 Task: Find connections with filter location Chicholi with filter topic #trainer with filter profile language Spanish with filter current company V.Group with filter school Telangana Jobs with filter industry Sound Recording with filter service category Customer Support with filter keywords title Wedding Coordinator
Action: Mouse moved to (602, 92)
Screenshot: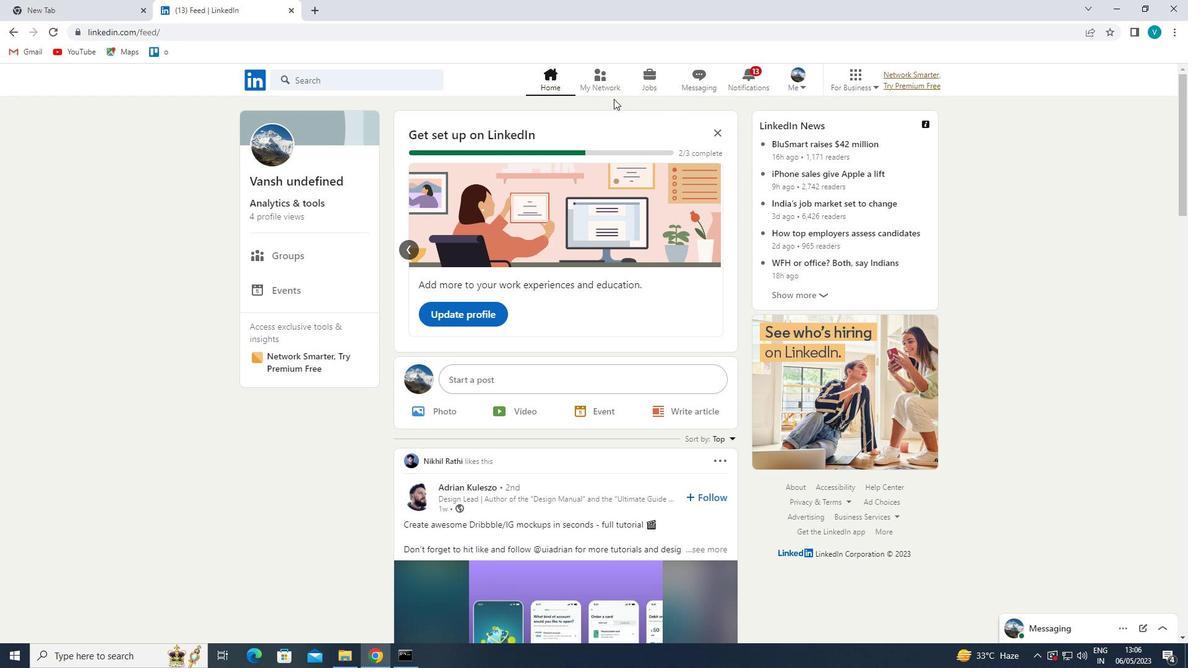 
Action: Mouse pressed left at (602, 92)
Screenshot: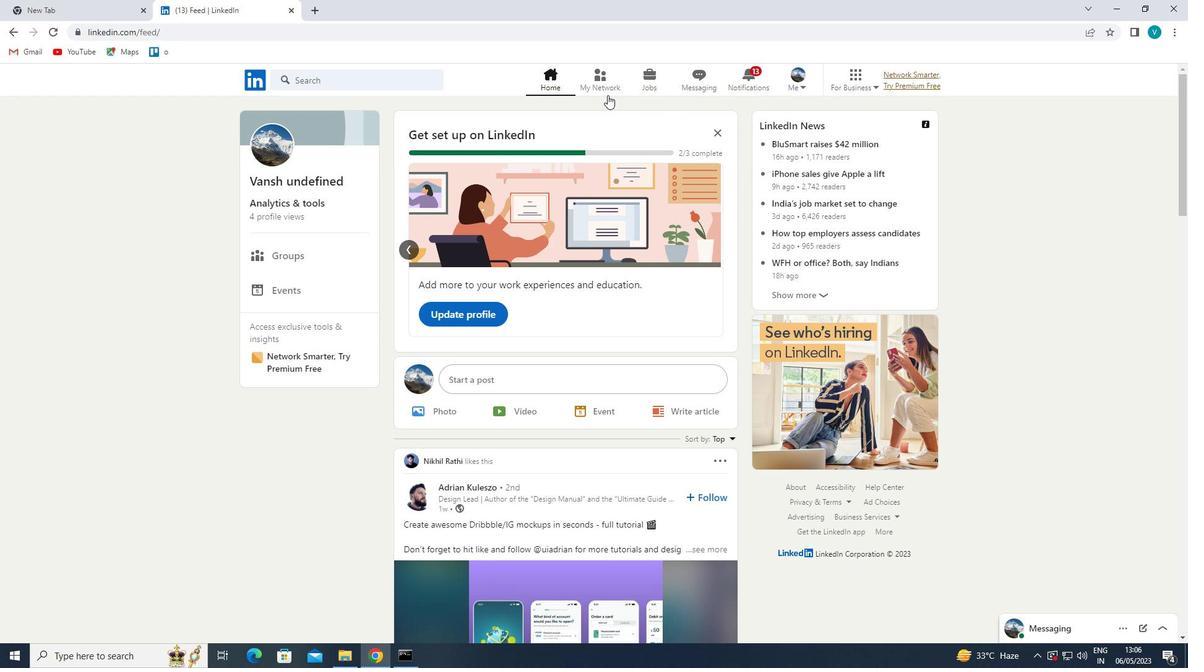 
Action: Mouse moved to (349, 136)
Screenshot: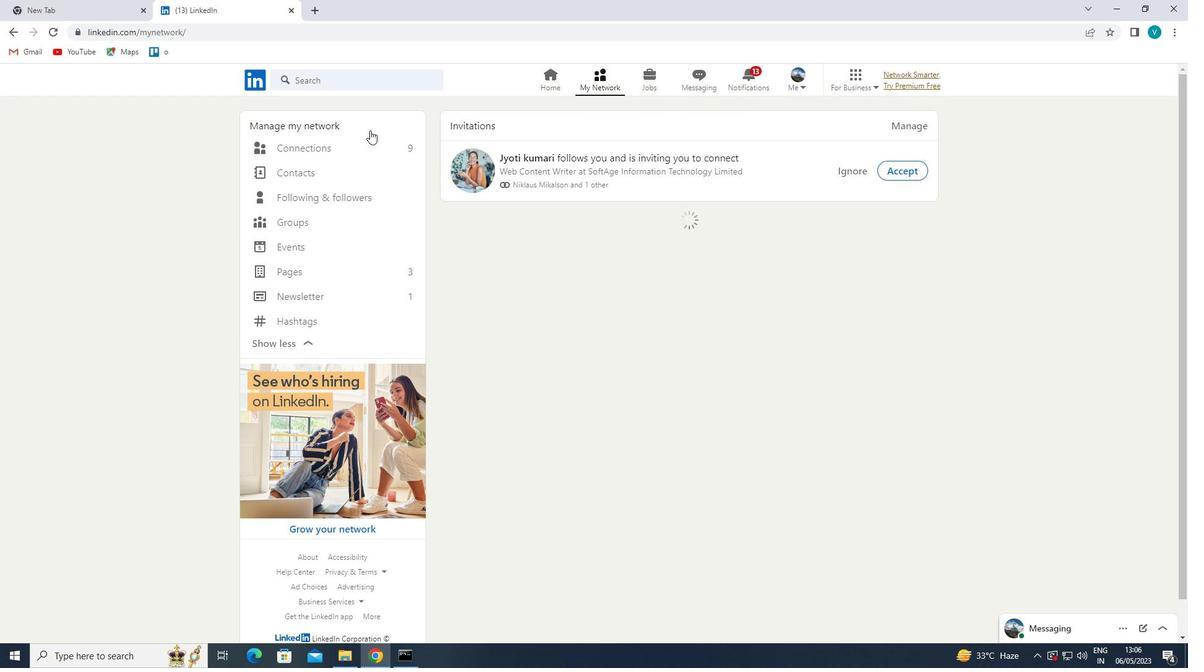 
Action: Mouse pressed left at (349, 136)
Screenshot: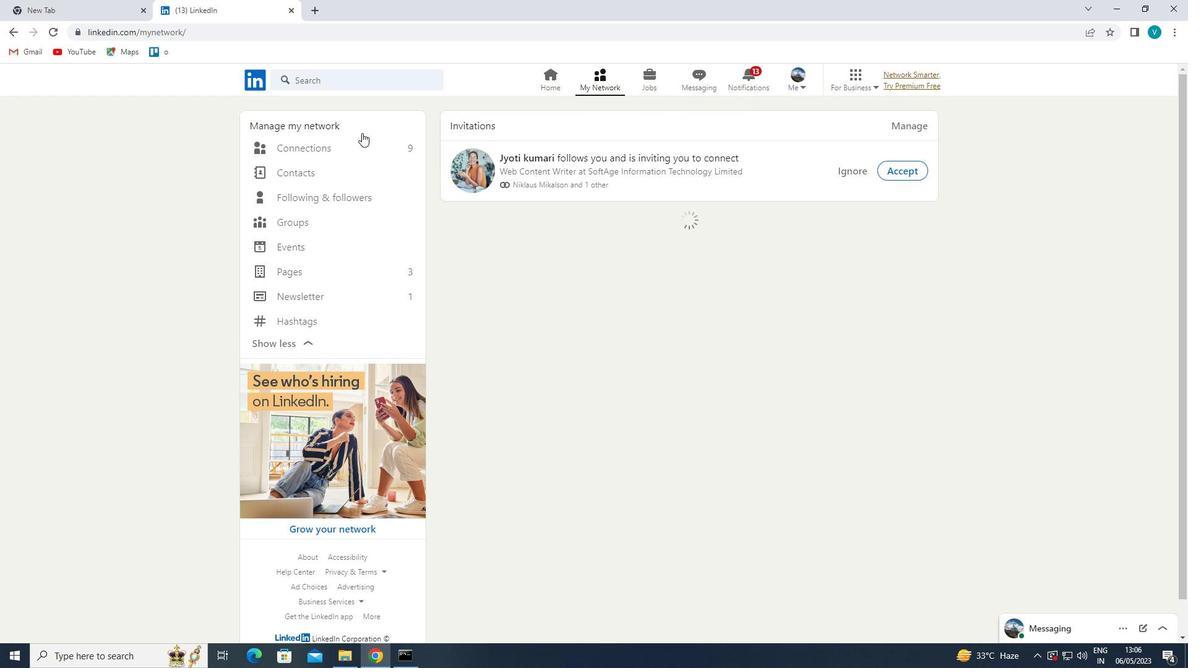 
Action: Mouse moved to (349, 138)
Screenshot: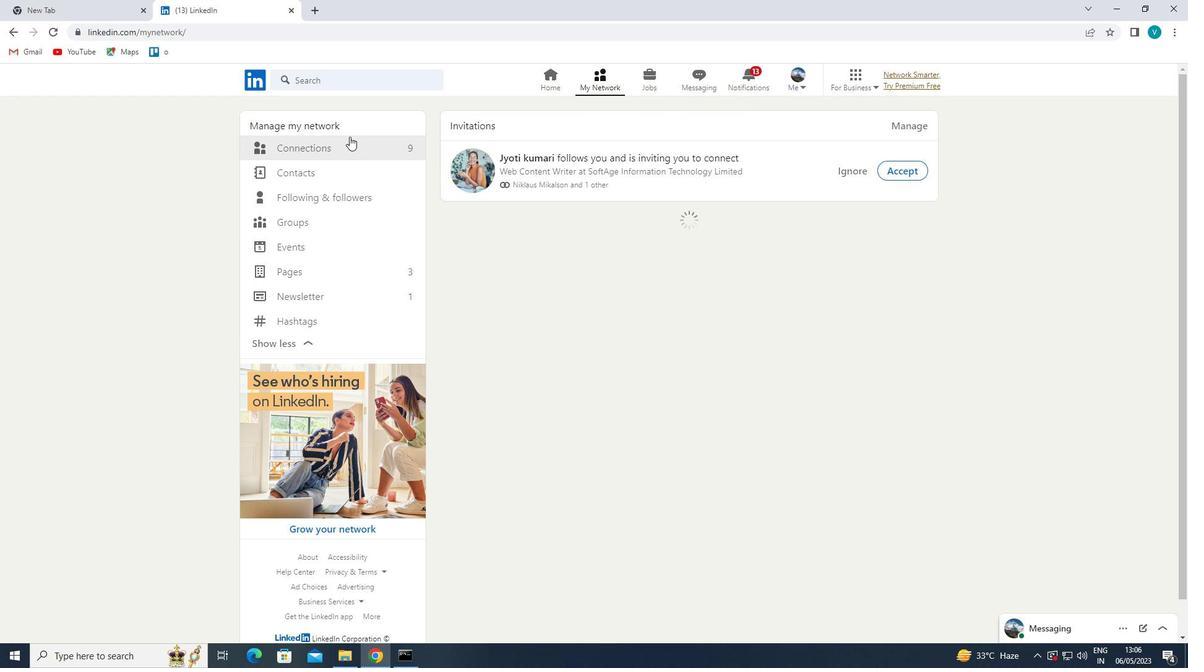 
Action: Mouse pressed left at (349, 138)
Screenshot: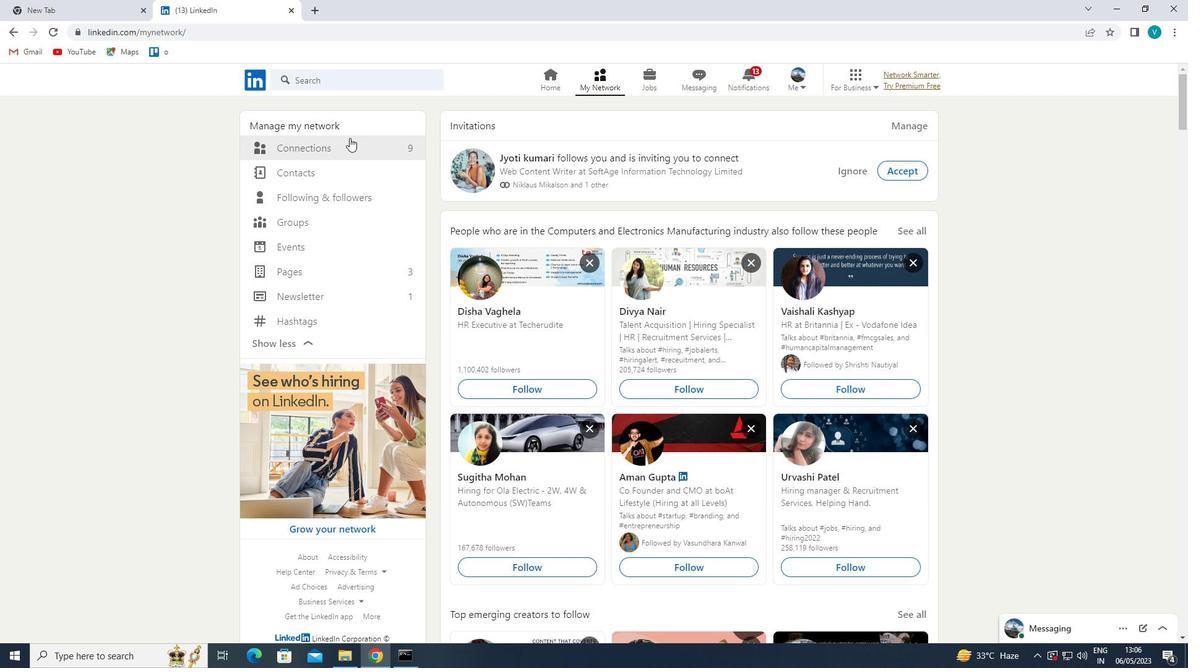 
Action: Mouse moved to (344, 144)
Screenshot: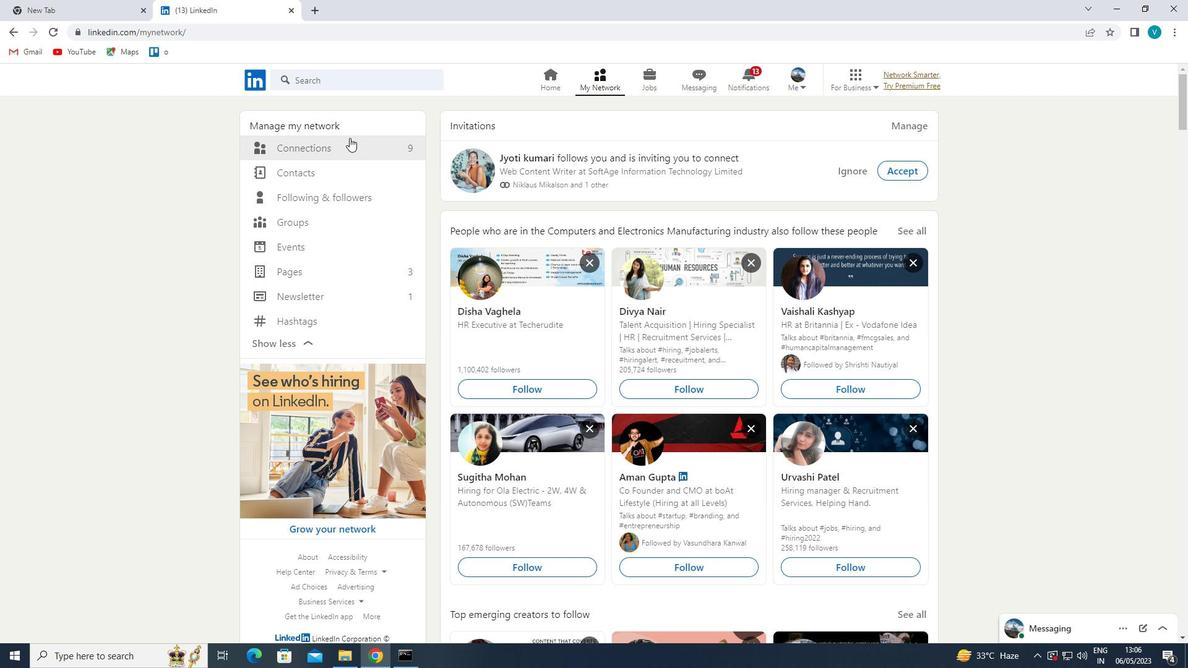 
Action: Mouse pressed left at (344, 144)
Screenshot: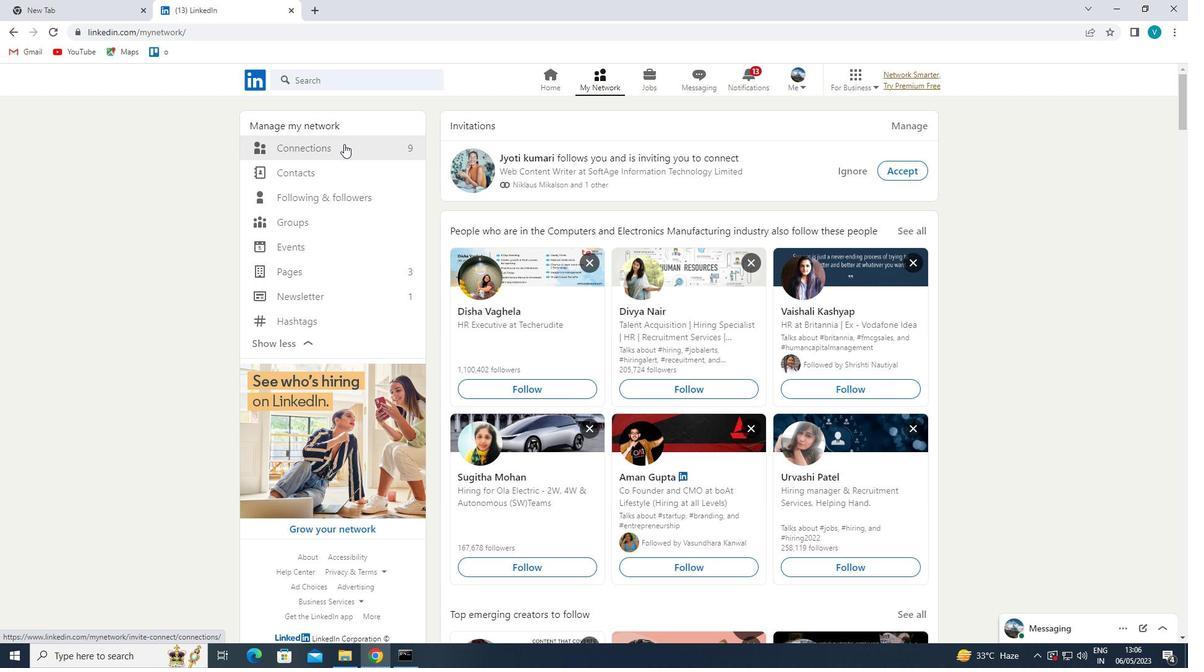 
Action: Mouse moved to (718, 154)
Screenshot: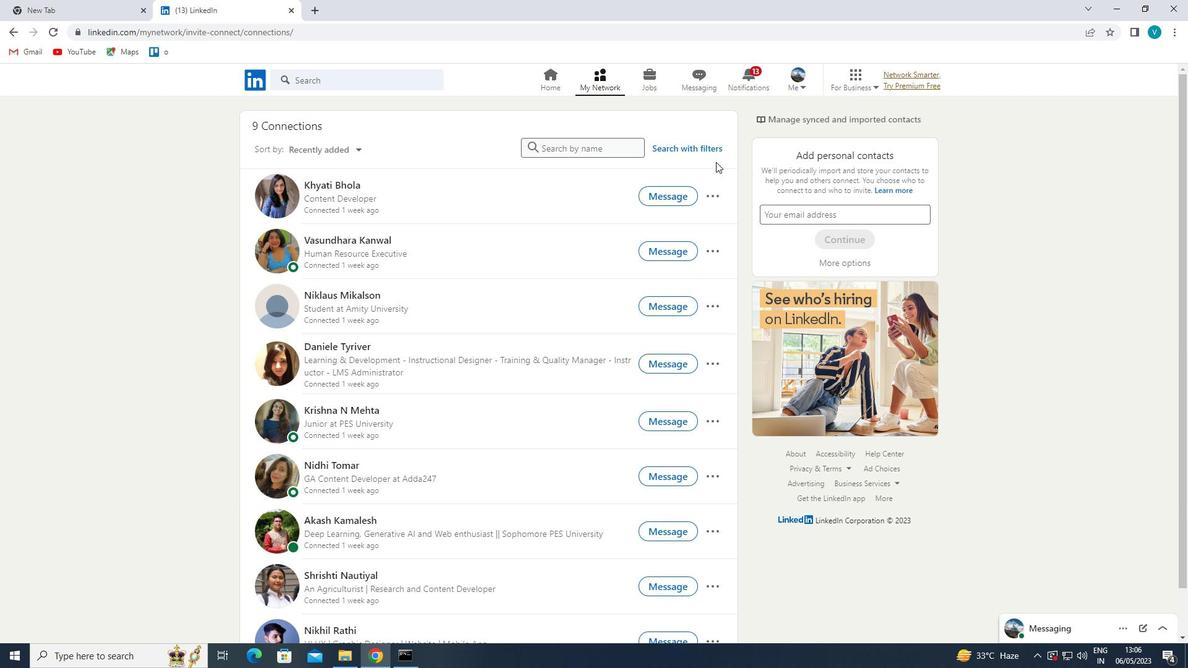 
Action: Mouse pressed left at (718, 154)
Screenshot: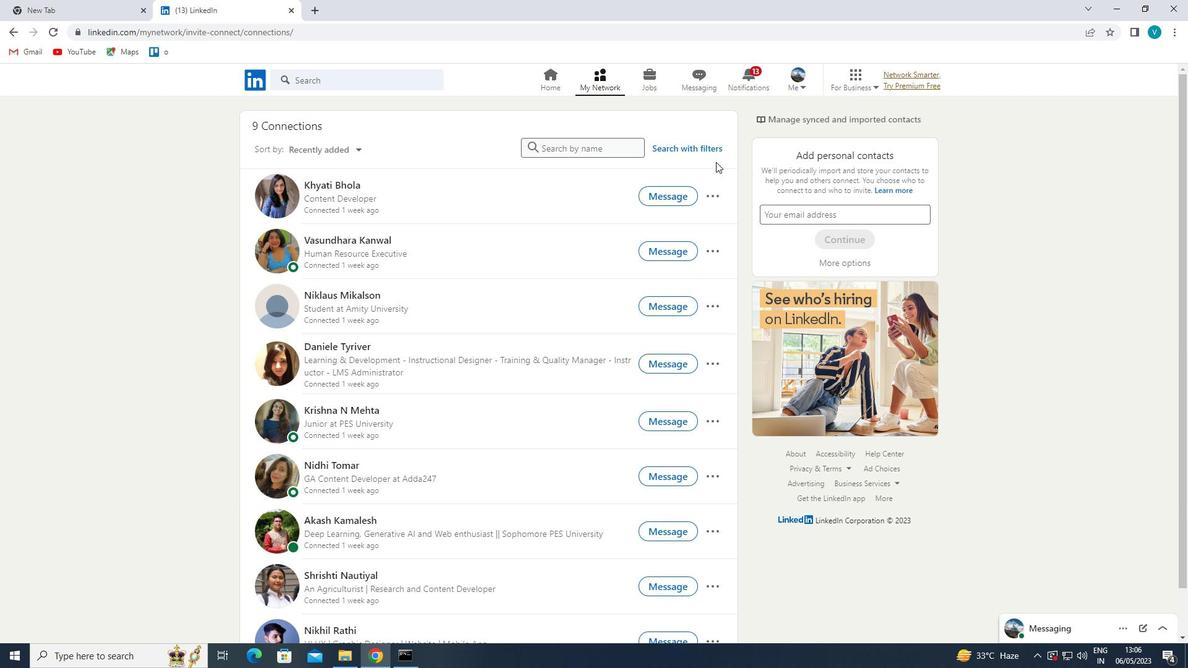 
Action: Mouse moved to (607, 118)
Screenshot: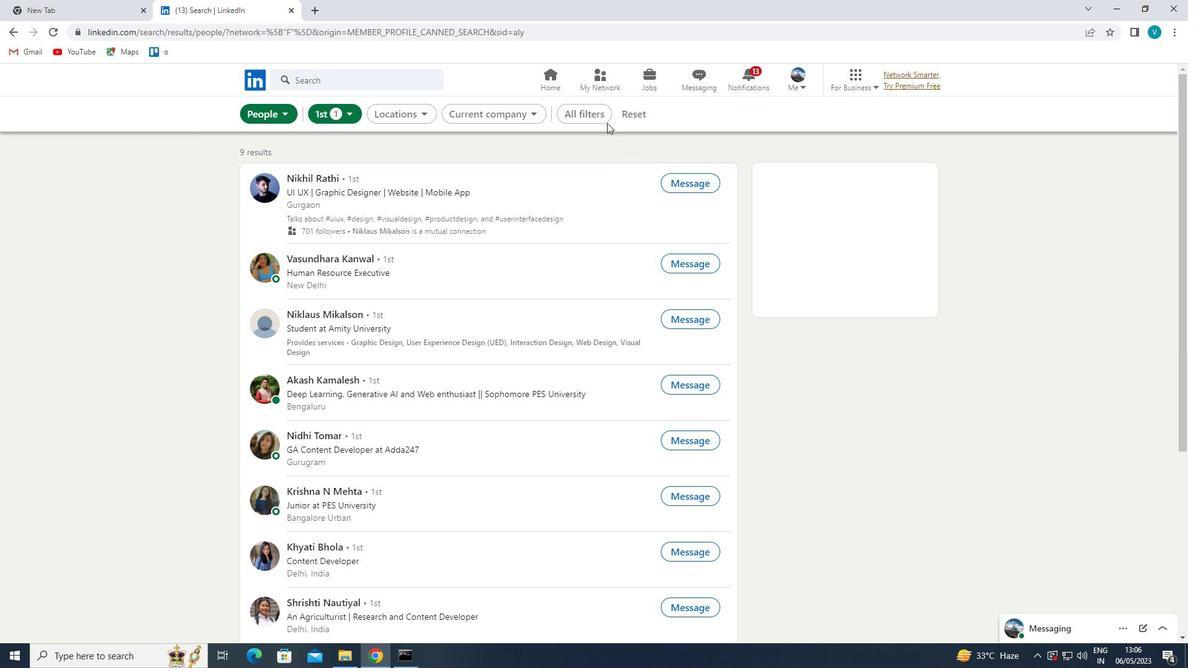 
Action: Mouse pressed left at (607, 118)
Screenshot: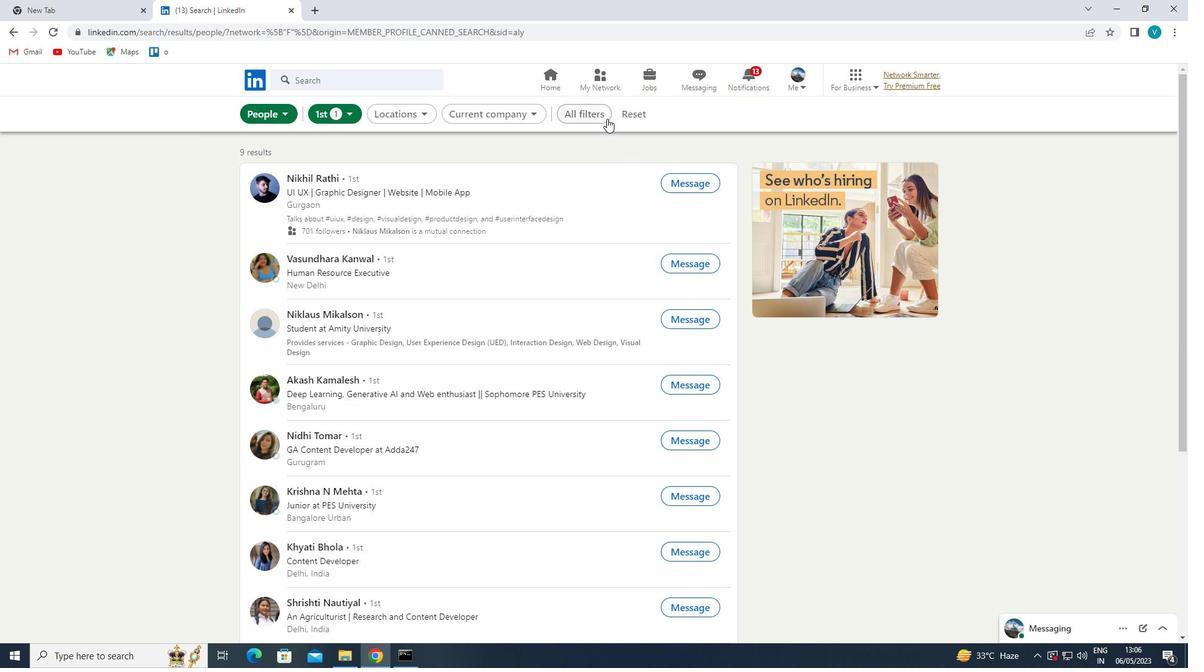 
Action: Mouse moved to (917, 246)
Screenshot: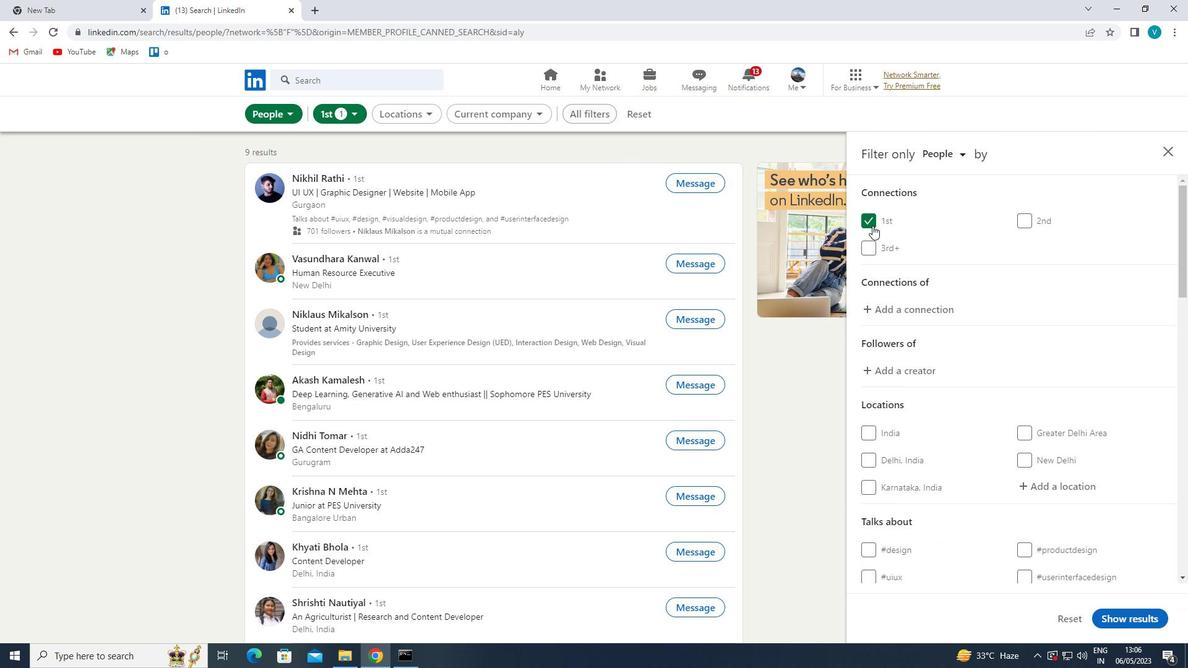 
Action: Mouse scrolled (917, 245) with delta (0, 0)
Screenshot: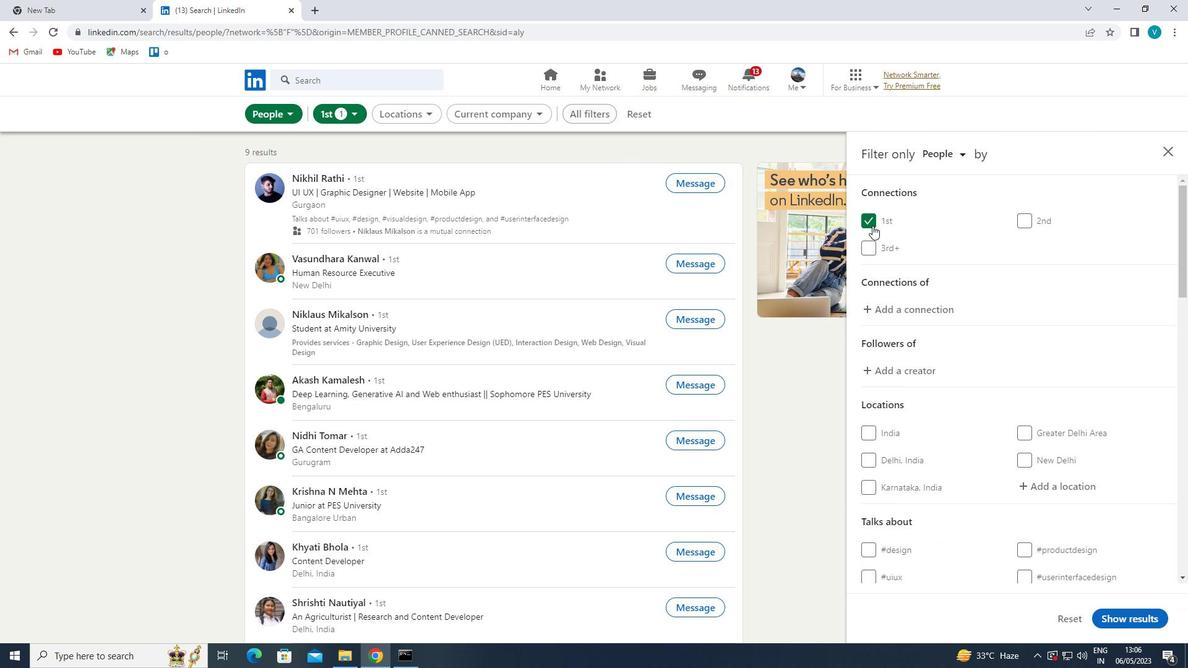 
Action: Mouse moved to (922, 253)
Screenshot: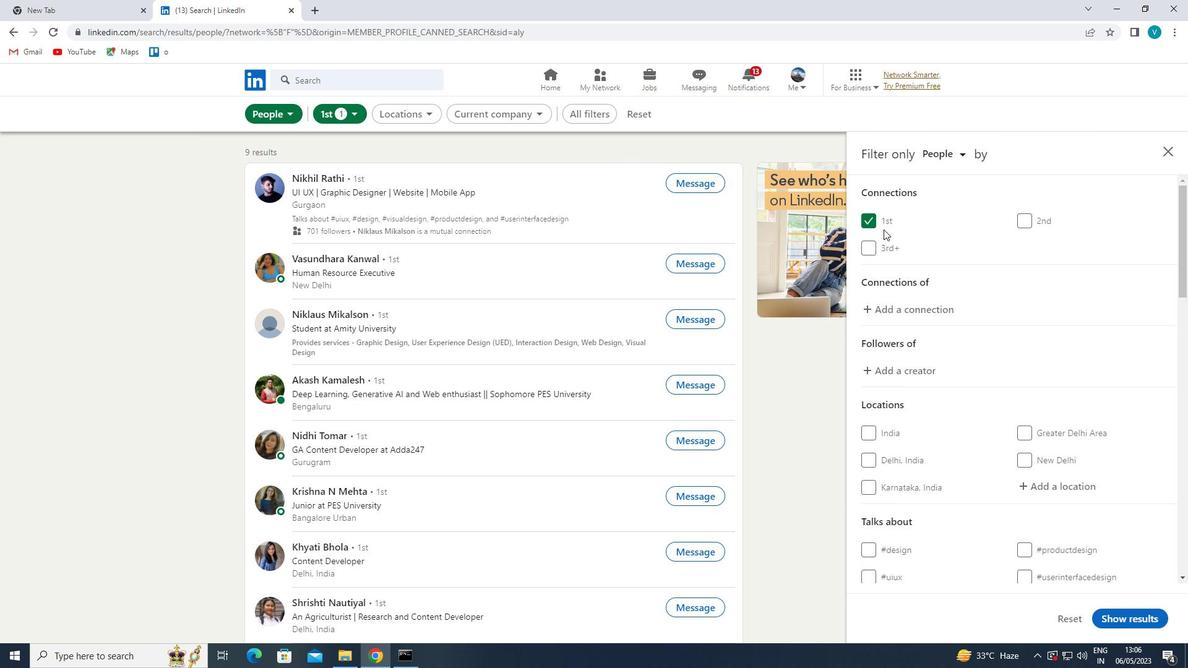 
Action: Mouse scrolled (922, 253) with delta (0, 0)
Screenshot: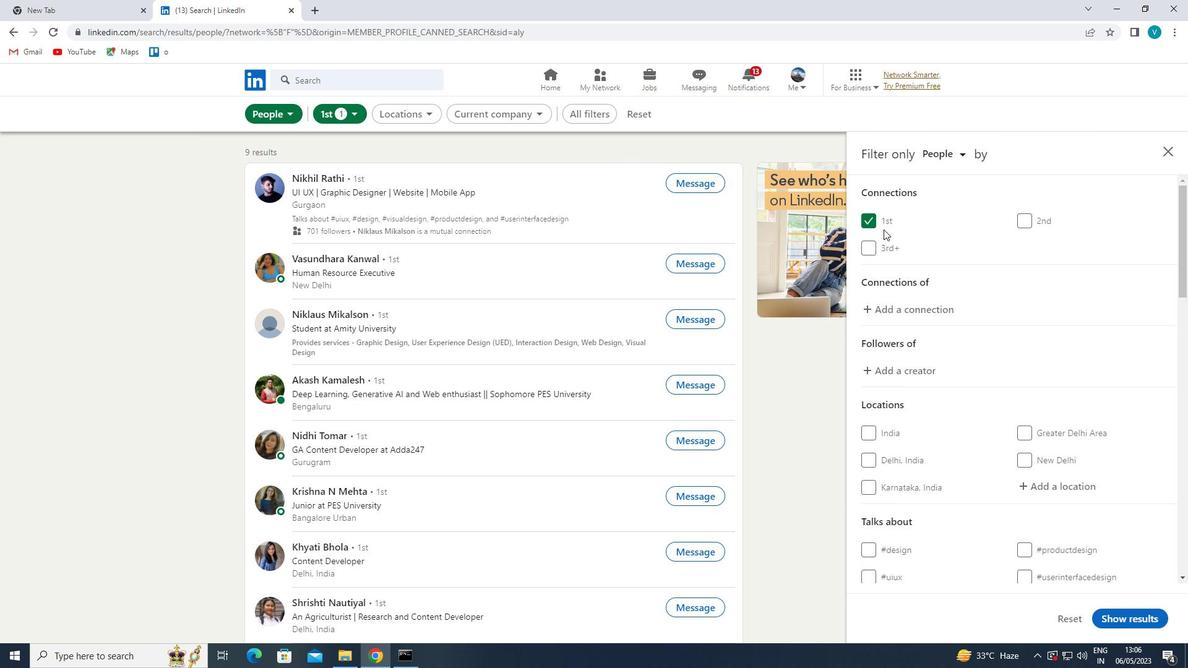 
Action: Mouse moved to (925, 257)
Screenshot: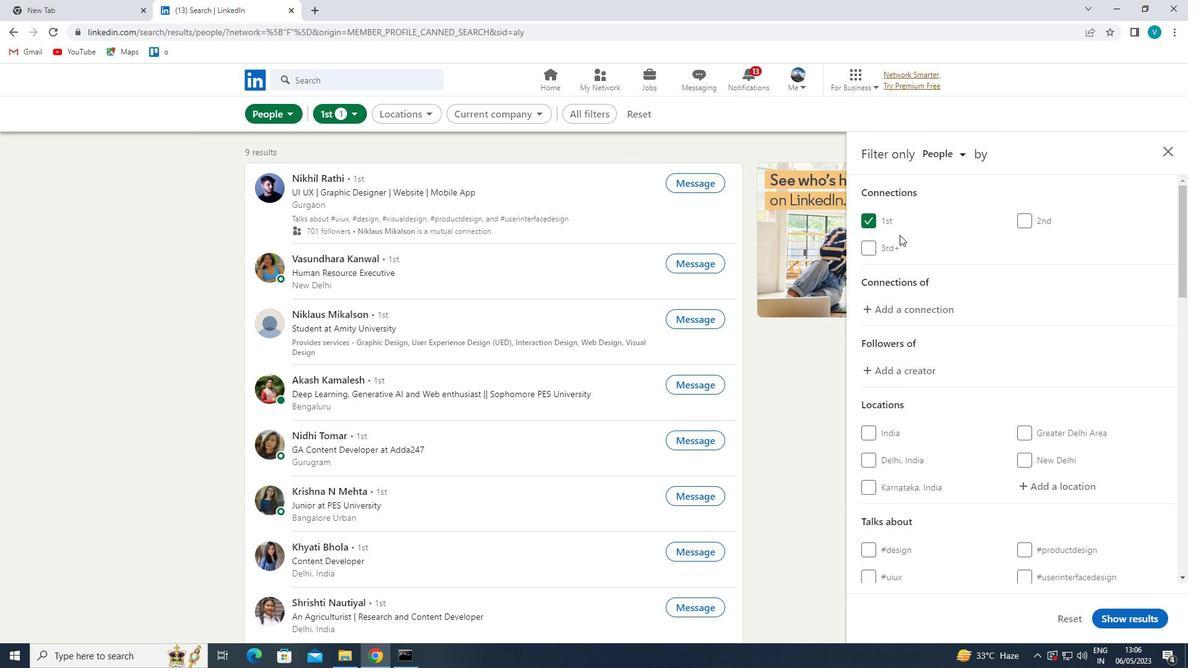 
Action: Mouse scrolled (925, 256) with delta (0, 0)
Screenshot: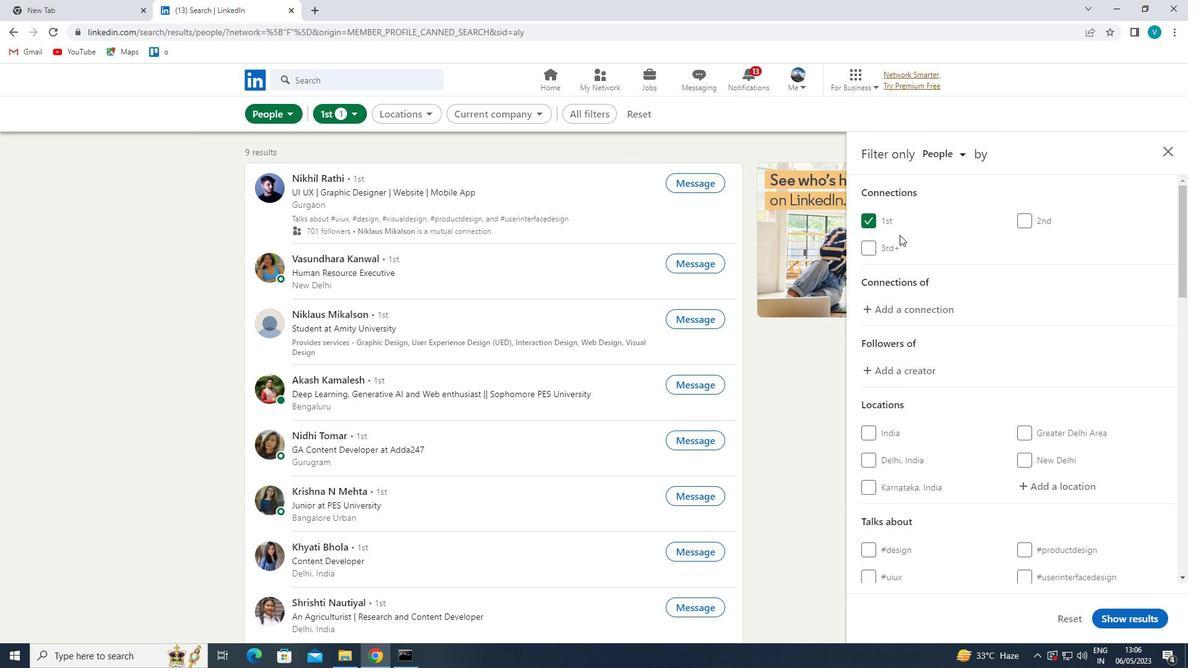 
Action: Mouse moved to (1059, 302)
Screenshot: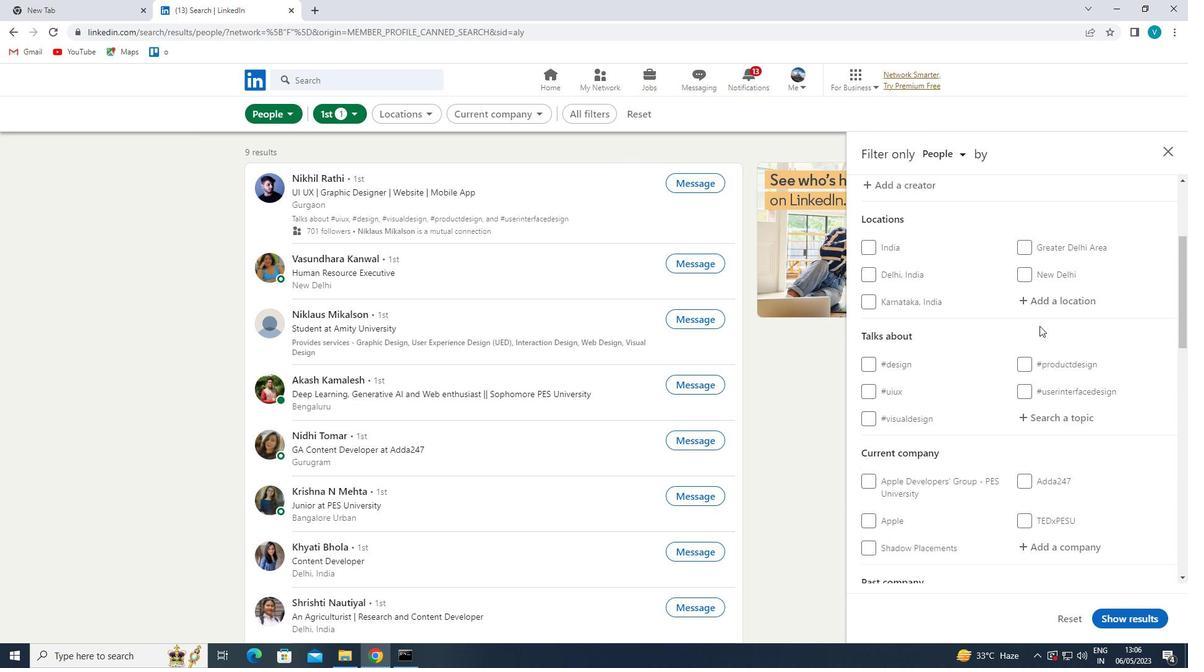 
Action: Mouse pressed left at (1059, 302)
Screenshot: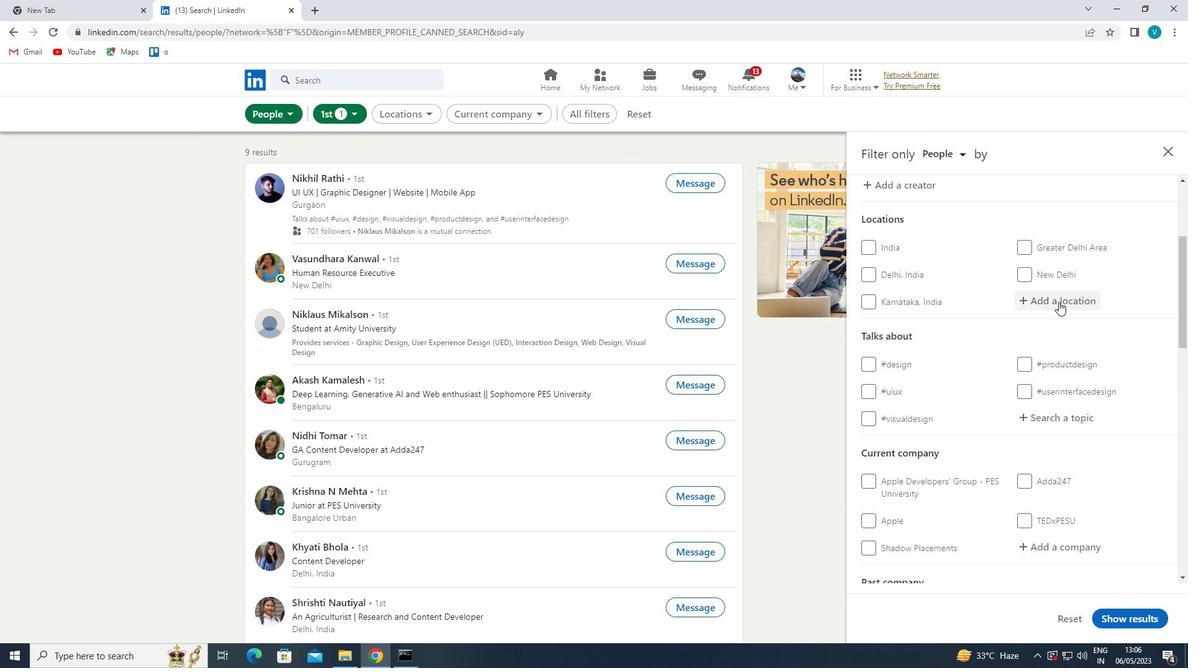
Action: Mouse moved to (948, 302)
Screenshot: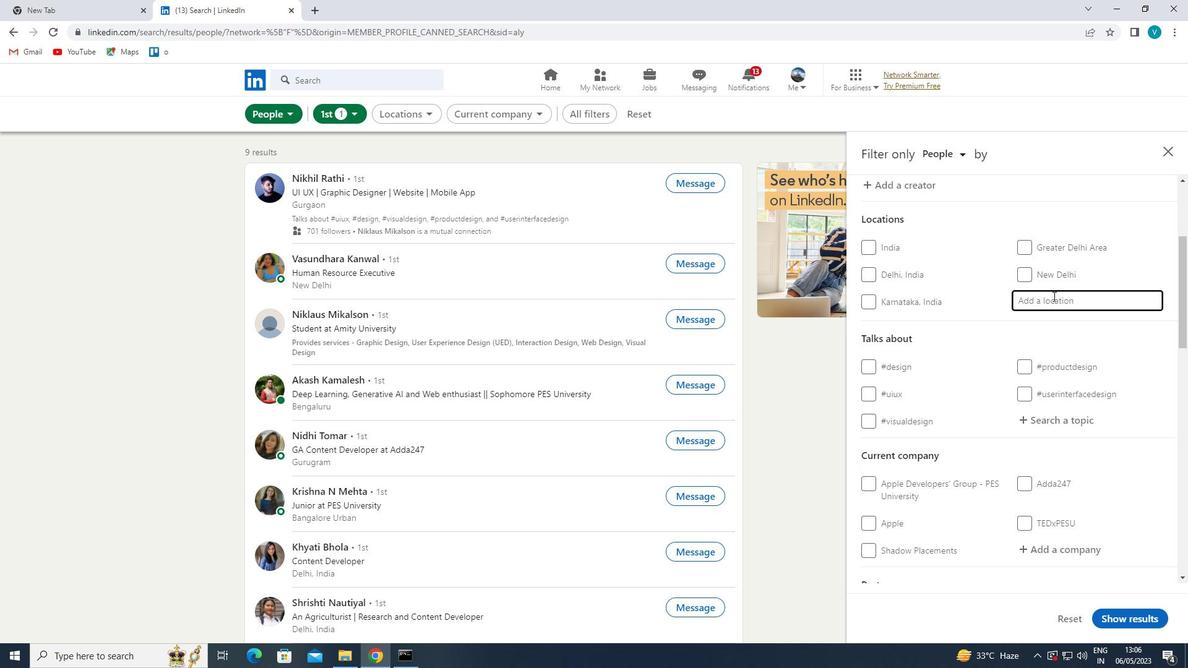 
Action: Key pressed <Key.shift>
Screenshot: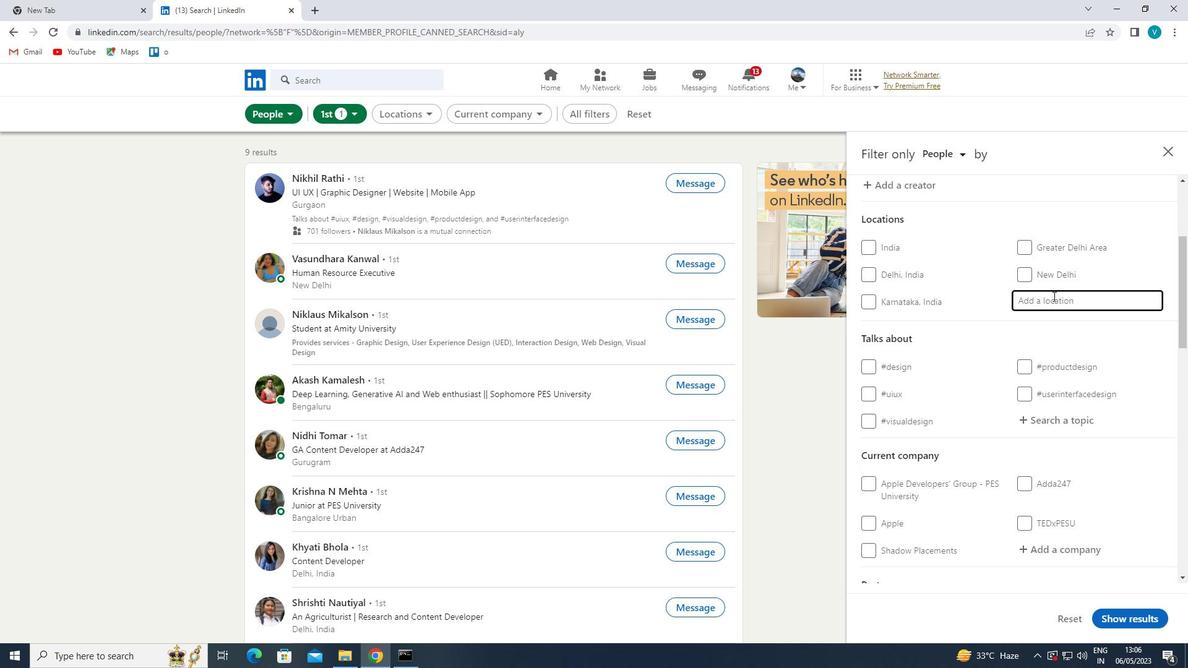 
Action: Mouse moved to (932, 312)
Screenshot: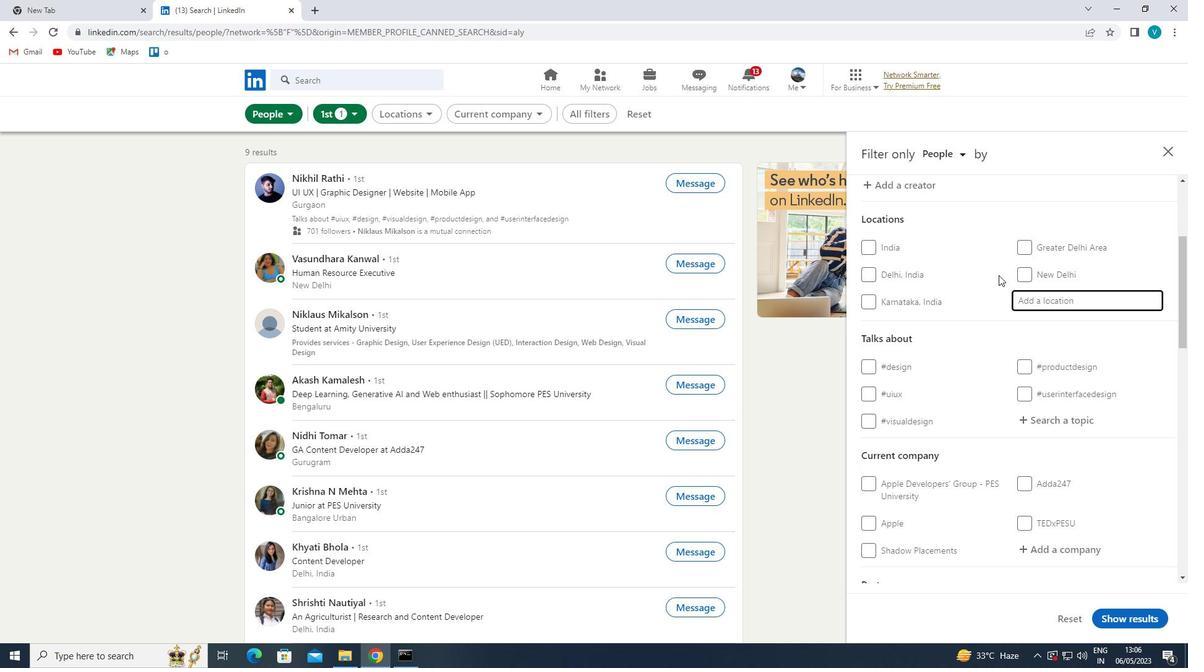 
Action: Key pressed CHICHOLI
Screenshot: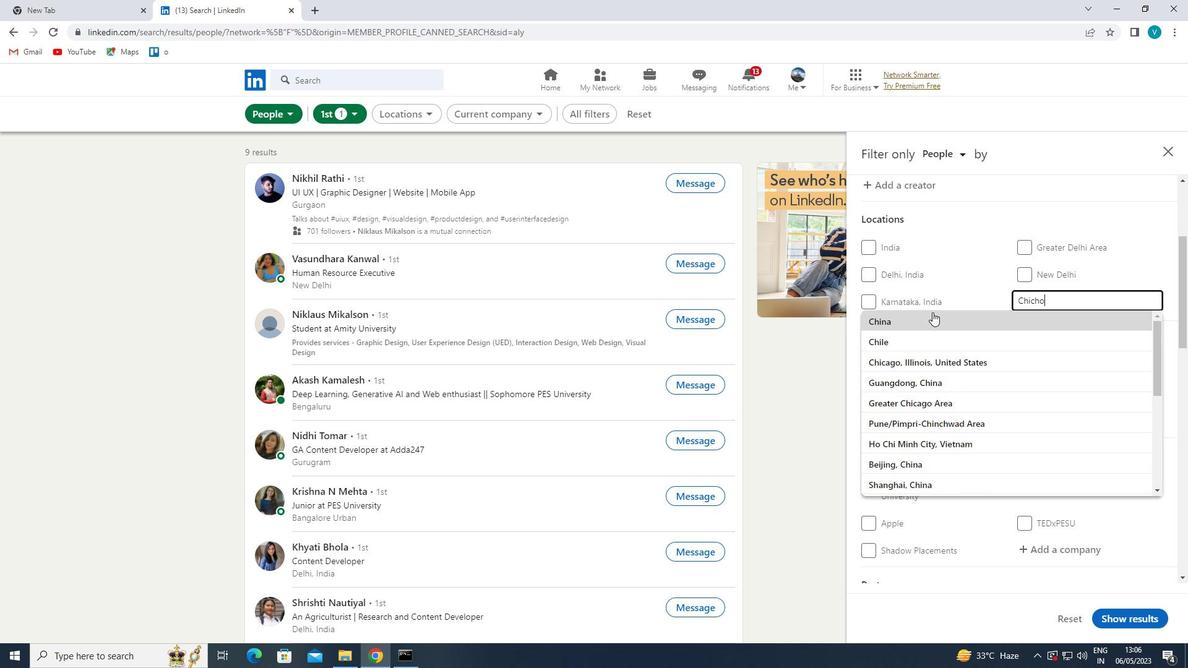 
Action: Mouse moved to (924, 322)
Screenshot: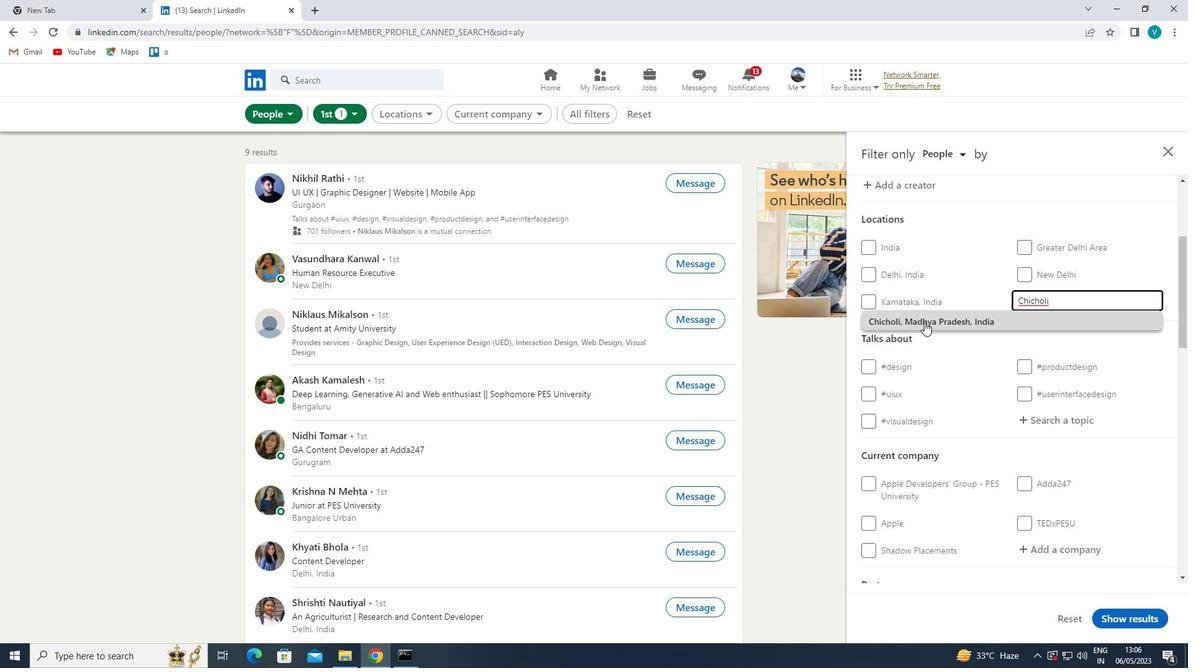 
Action: Mouse pressed left at (924, 322)
Screenshot: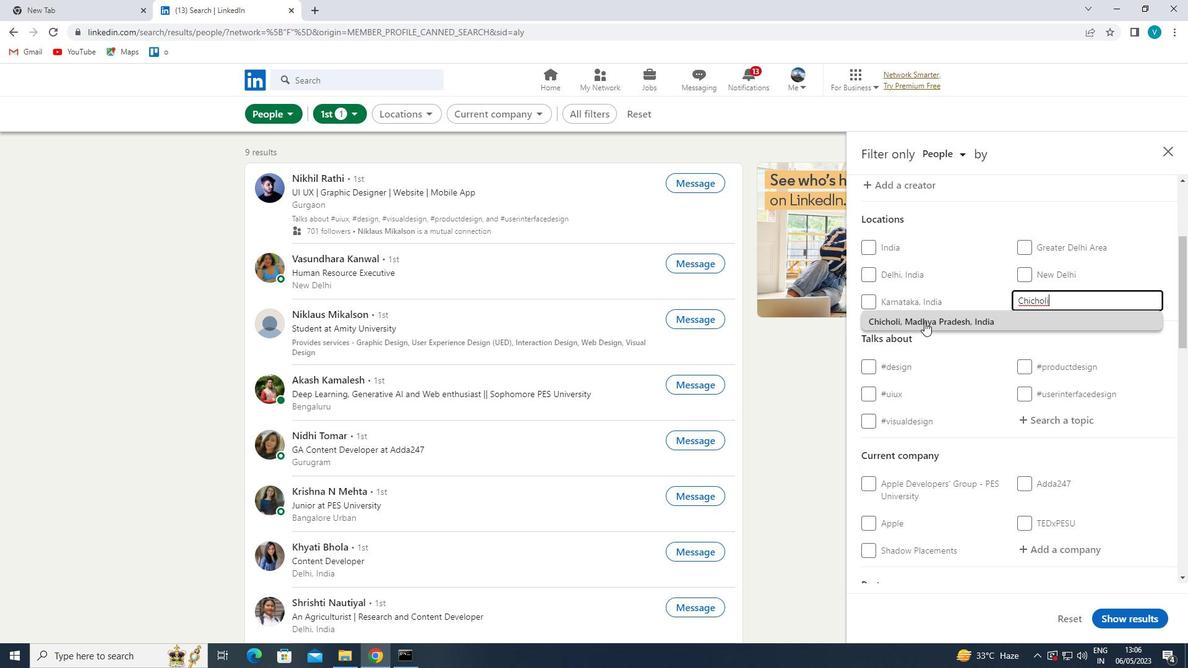 
Action: Mouse moved to (968, 324)
Screenshot: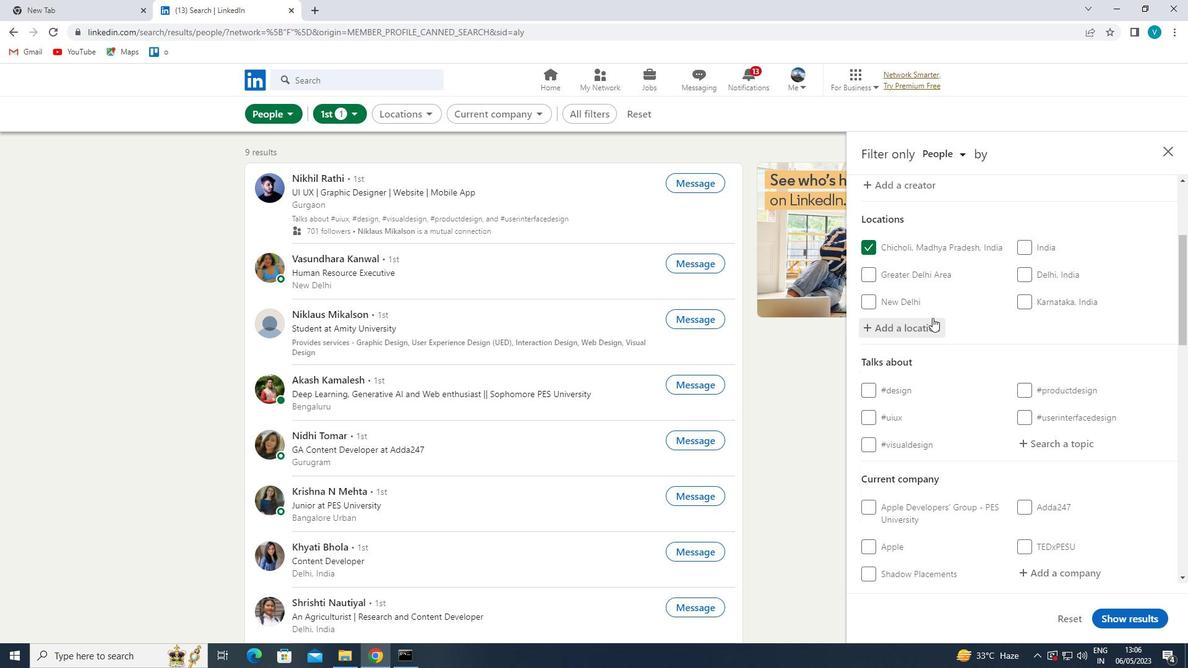 
Action: Mouse scrolled (968, 323) with delta (0, 0)
Screenshot: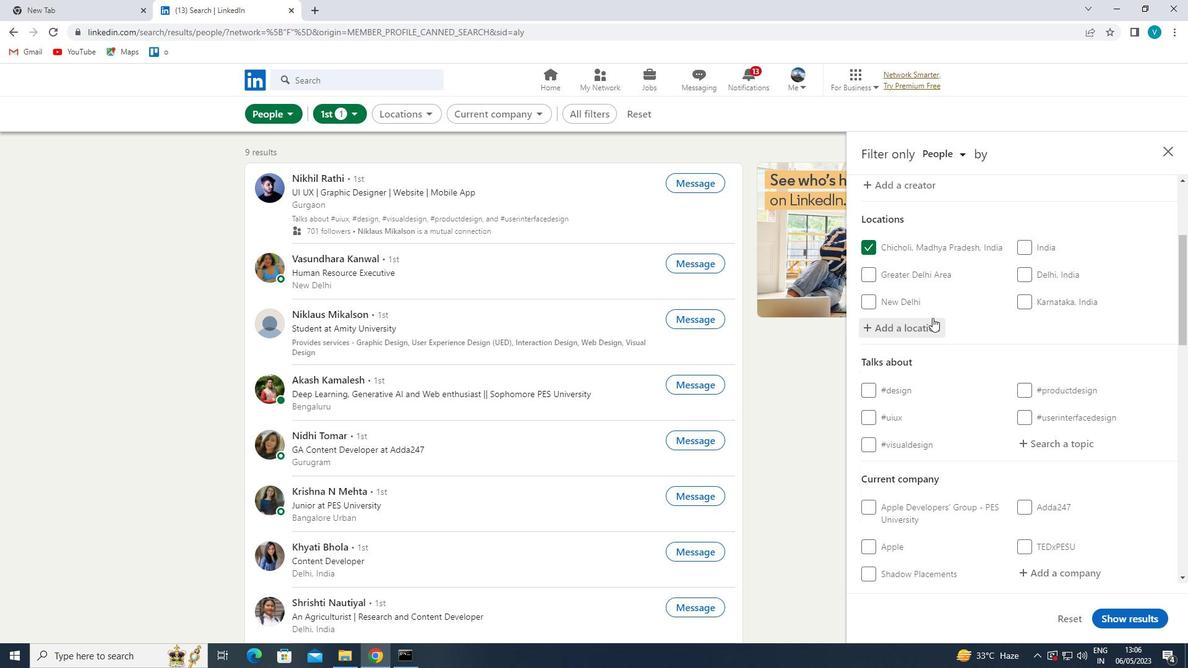 
Action: Mouse moved to (1034, 377)
Screenshot: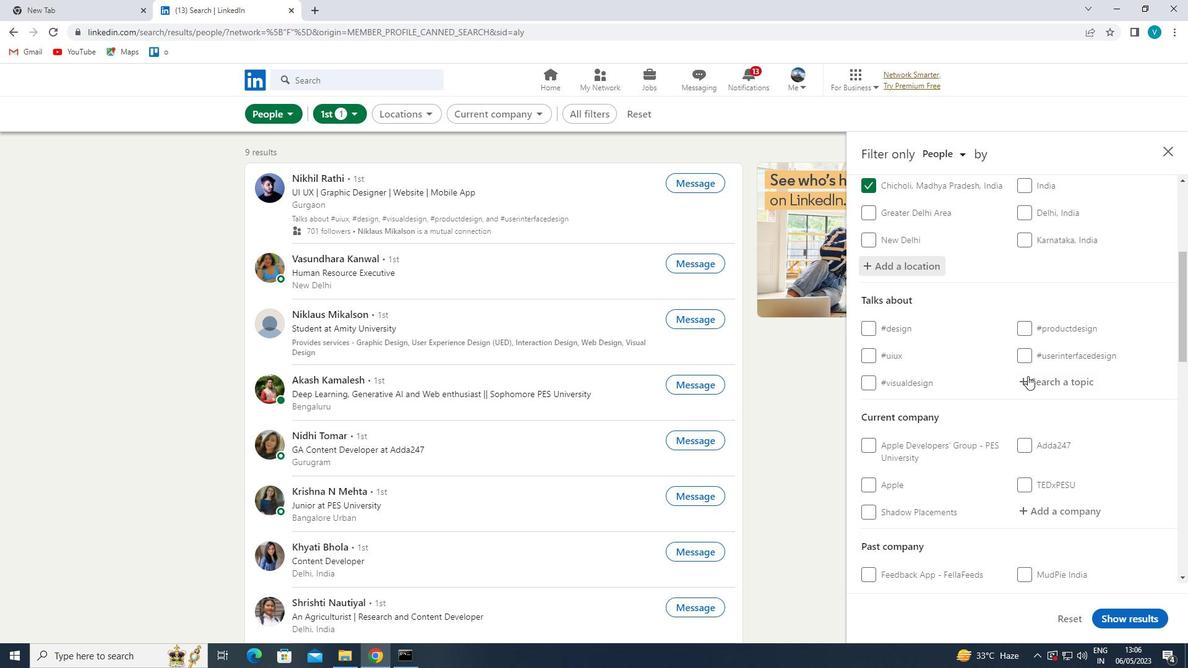 
Action: Mouse pressed left at (1034, 377)
Screenshot: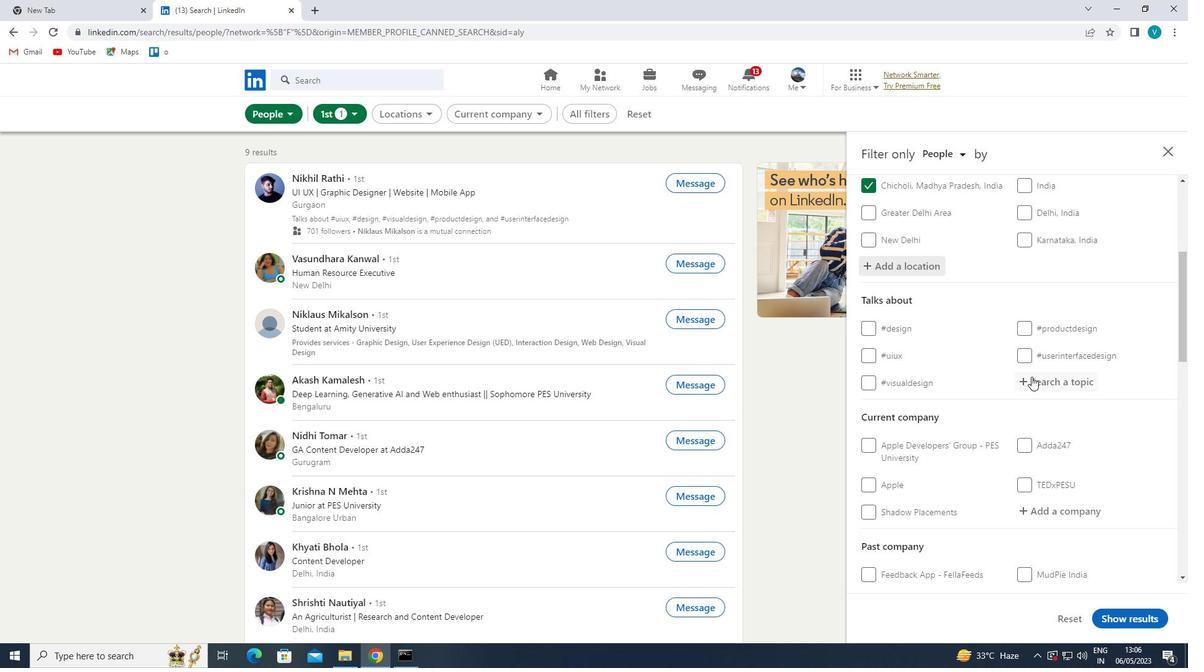 
Action: Mouse moved to (967, 338)
Screenshot: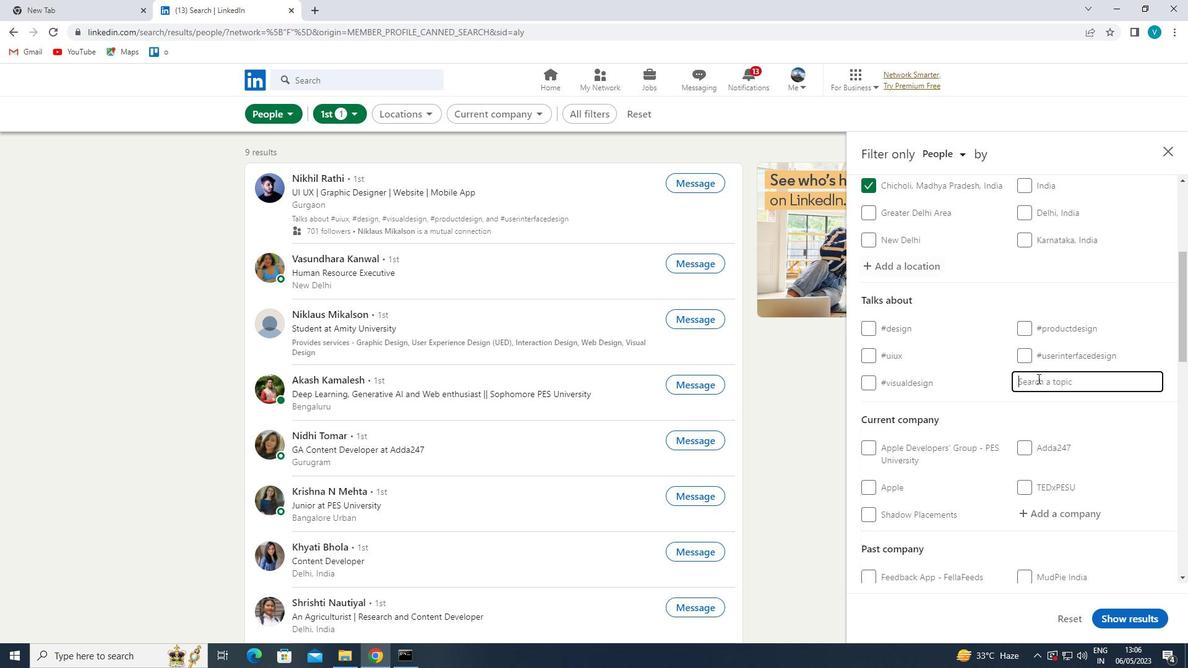 
Action: Key pressed TRAINER
Screenshot: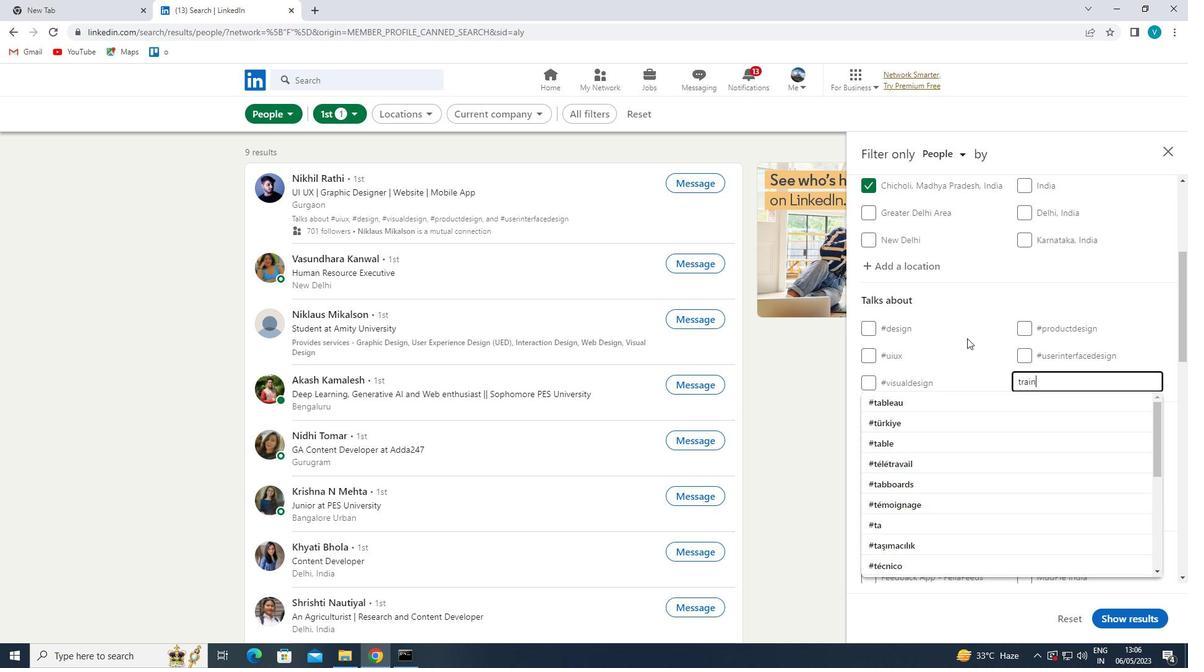 
Action: Mouse moved to (976, 394)
Screenshot: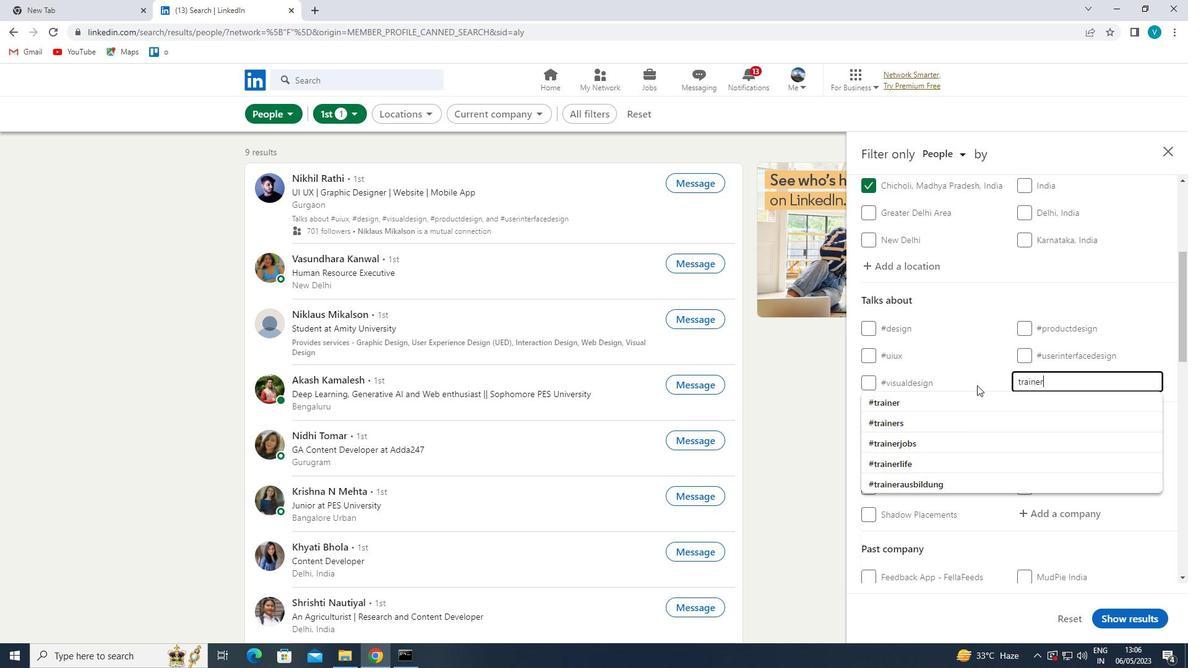 
Action: Mouse pressed left at (976, 394)
Screenshot: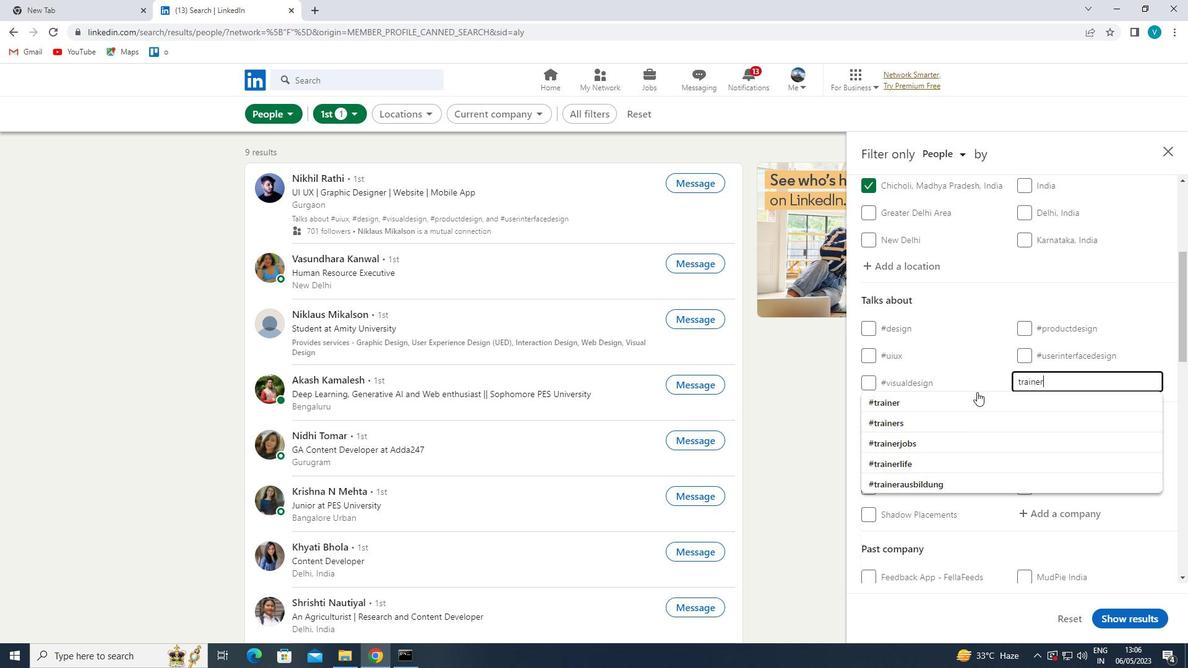 
Action: Mouse moved to (981, 394)
Screenshot: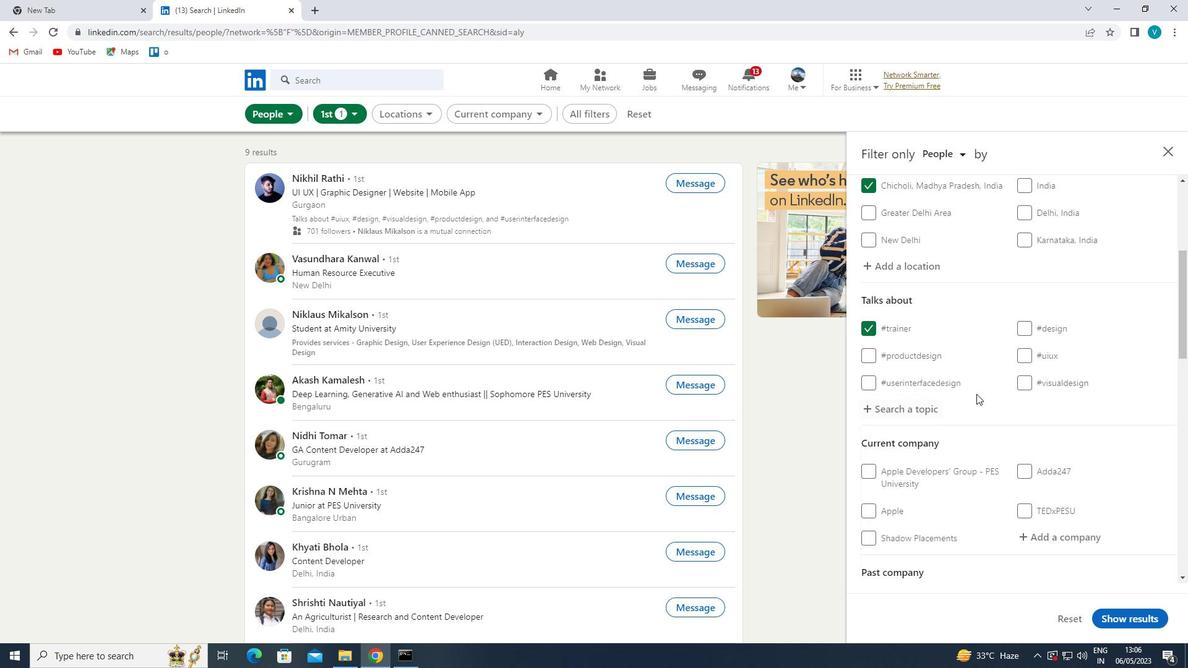 
Action: Mouse scrolled (981, 394) with delta (0, 0)
Screenshot: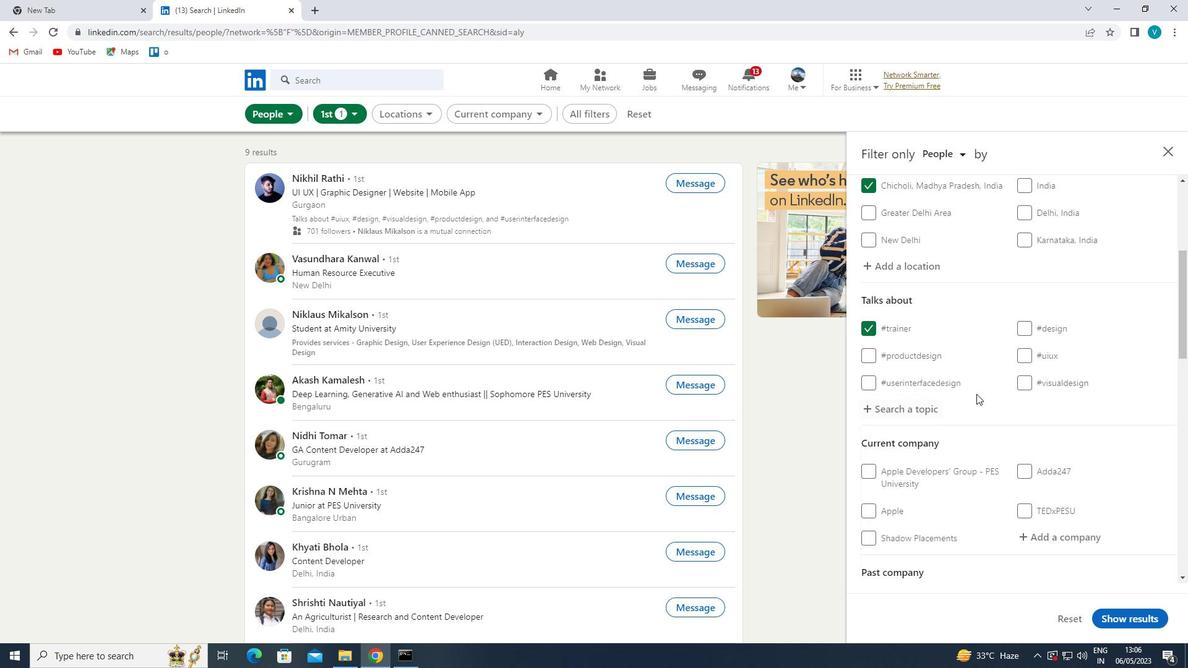 
Action: Mouse moved to (985, 398)
Screenshot: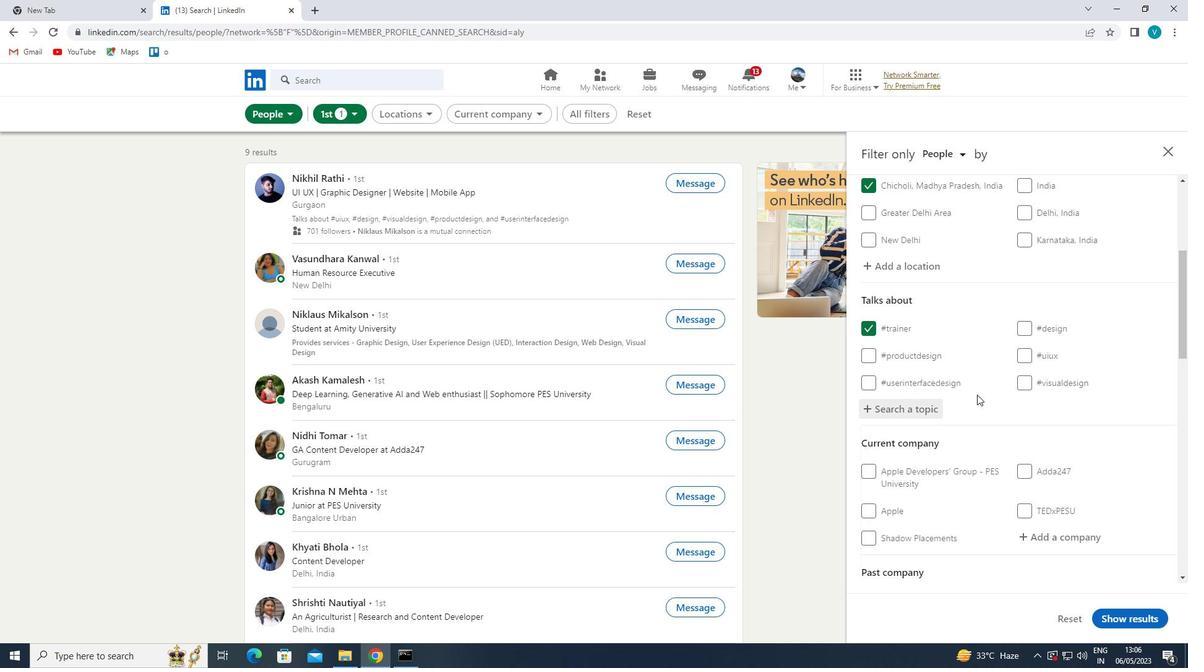 
Action: Mouse scrolled (985, 397) with delta (0, 0)
Screenshot: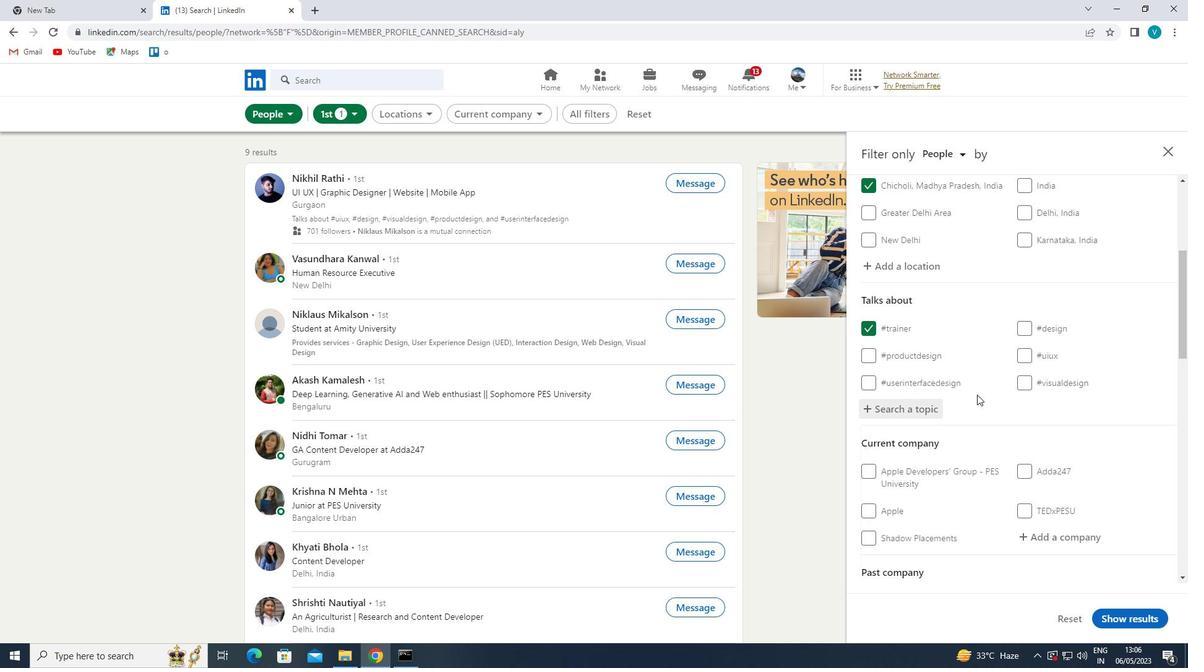 
Action: Mouse moved to (986, 399)
Screenshot: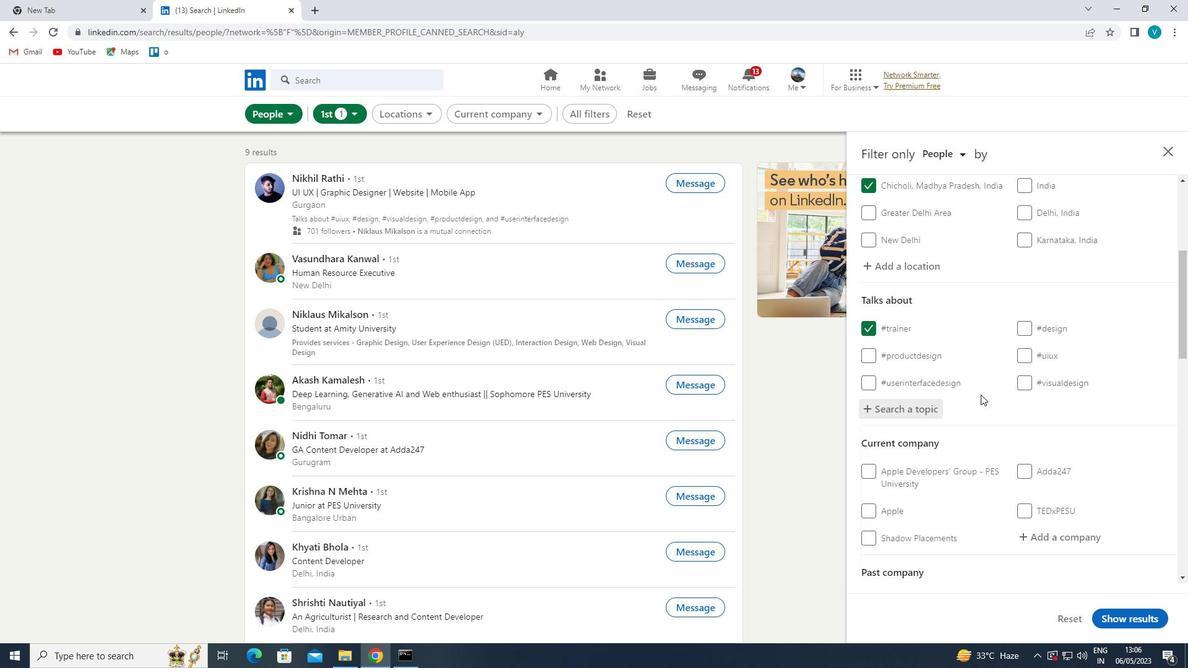 
Action: Mouse scrolled (986, 398) with delta (0, 0)
Screenshot: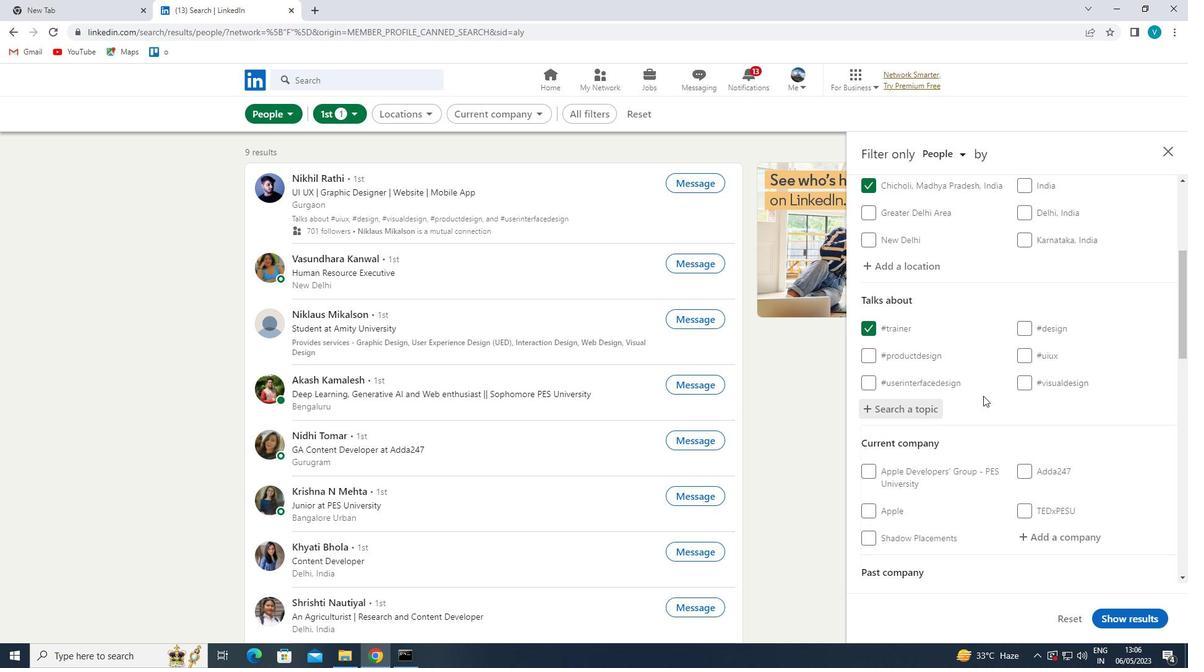 
Action: Mouse moved to (1062, 347)
Screenshot: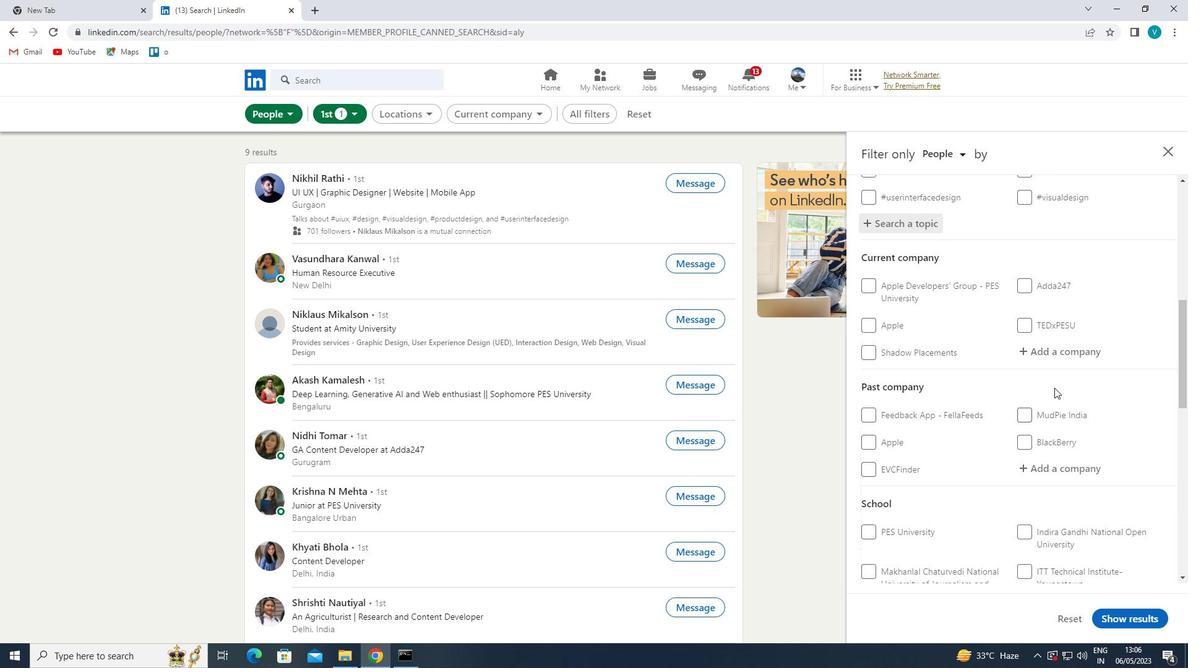 
Action: Mouse pressed left at (1062, 347)
Screenshot: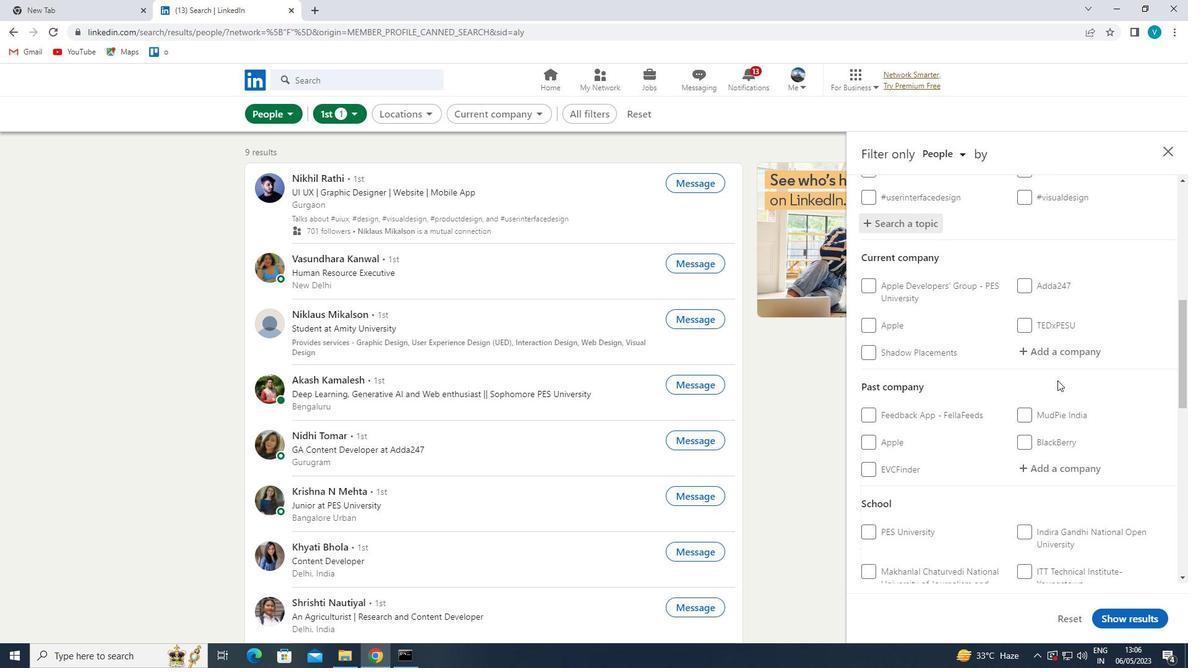 
Action: Mouse moved to (1063, 347)
Screenshot: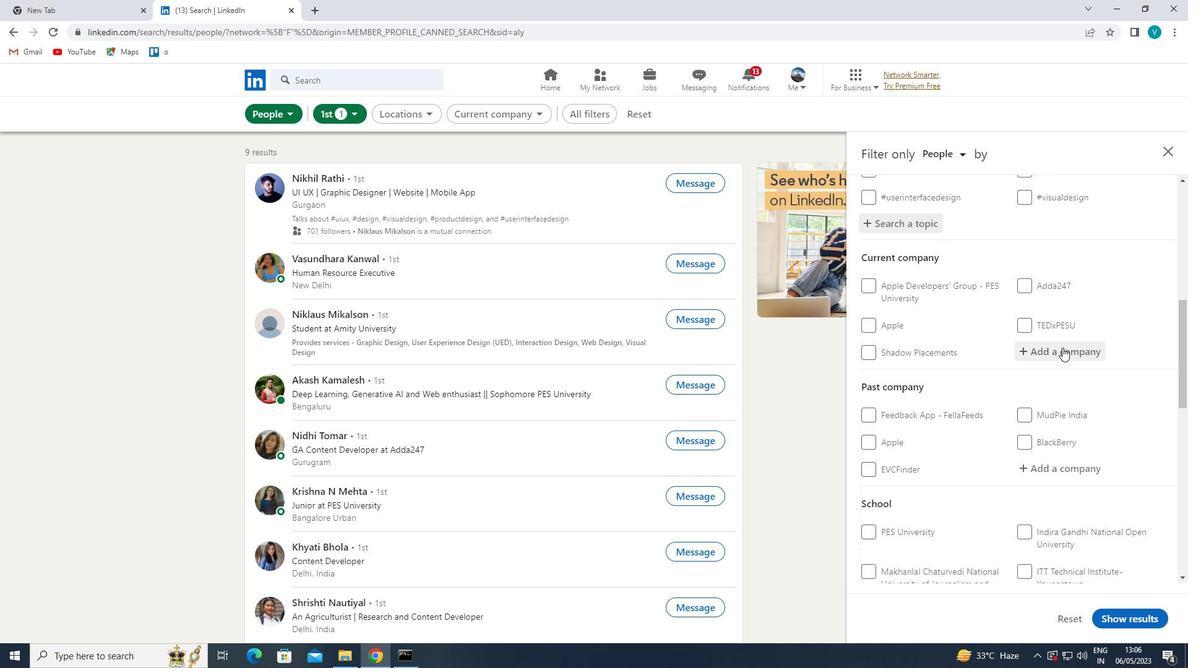 
Action: Key pressed <Key.shift>
Screenshot: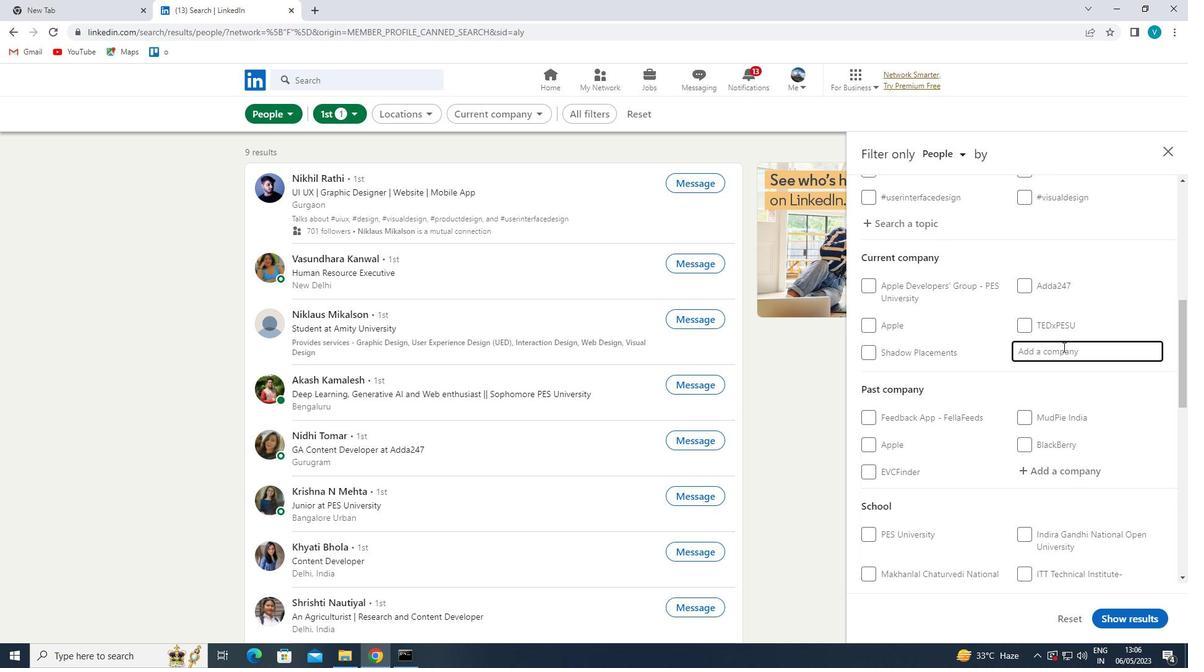 
Action: Mouse moved to (1063, 346)
Screenshot: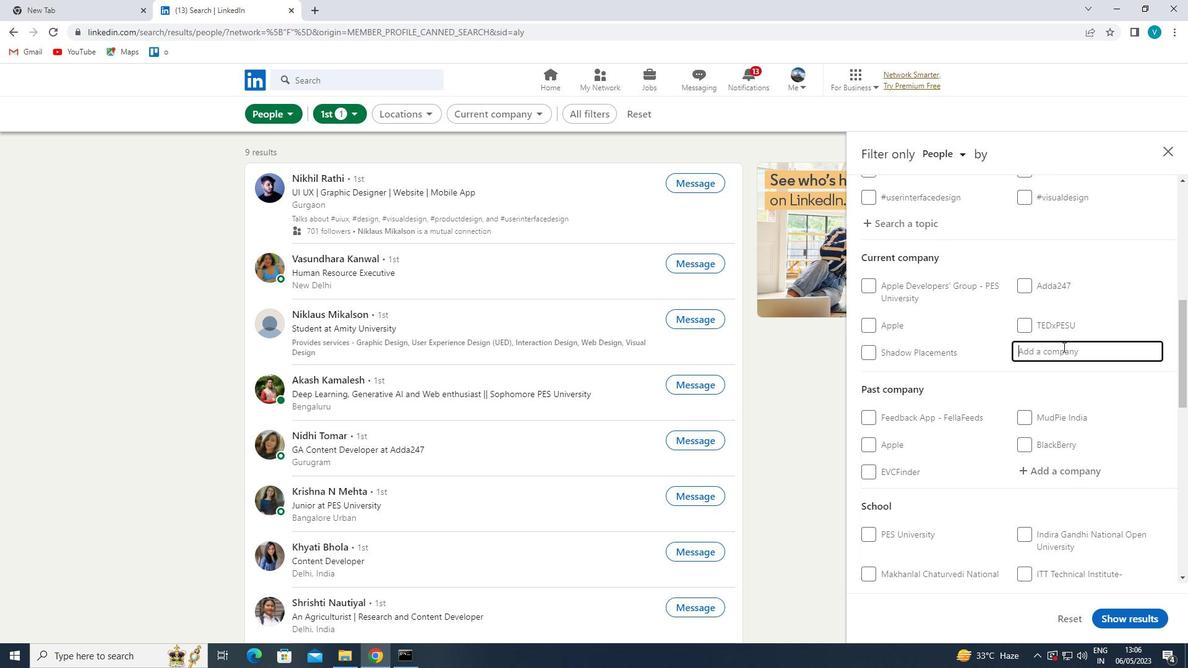 
Action: Key pressed V
Screenshot: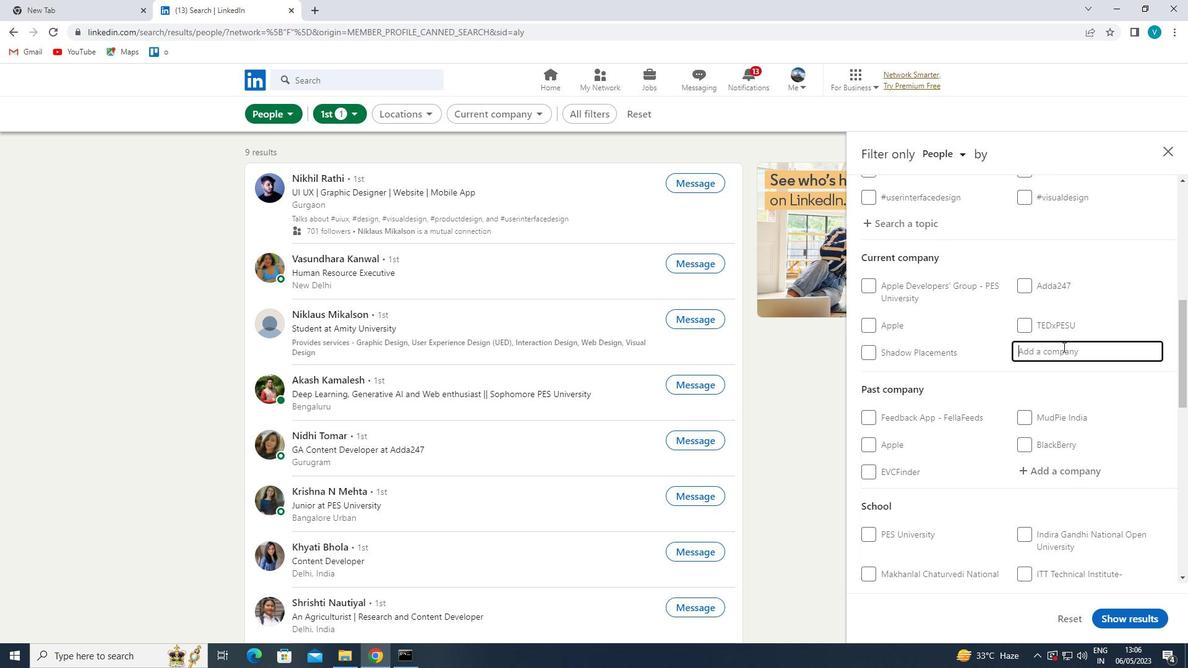 
Action: Mouse moved to (1037, 318)
Screenshot: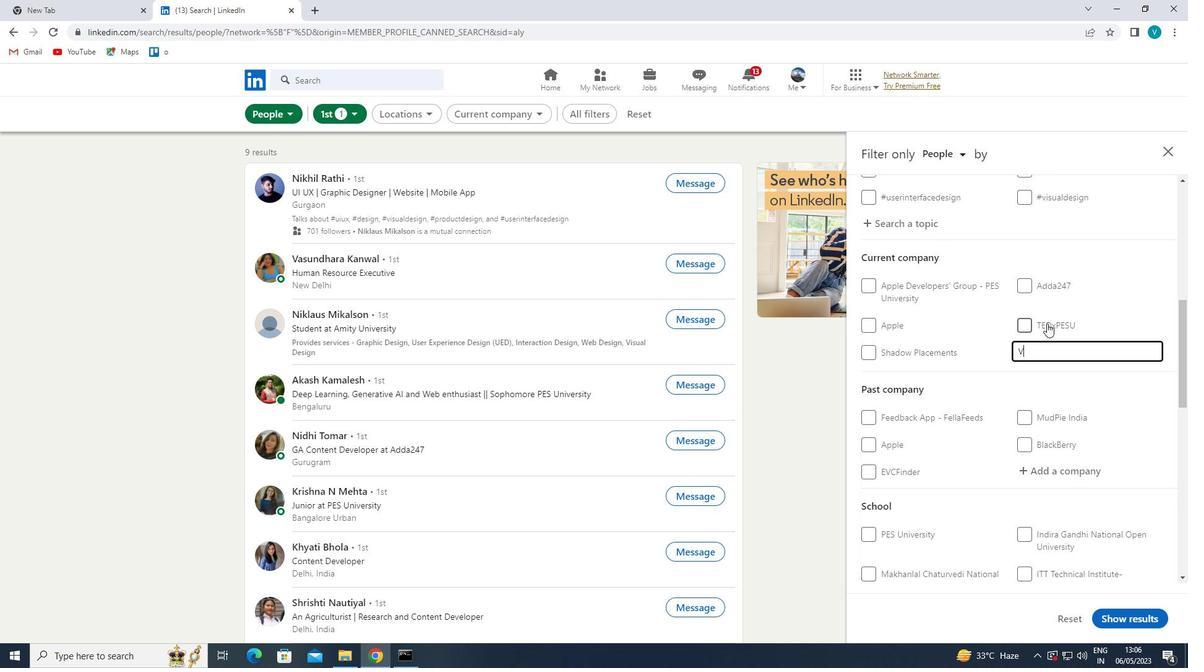 
Action: Key pressed .<Key.shift>GROUP
Screenshot: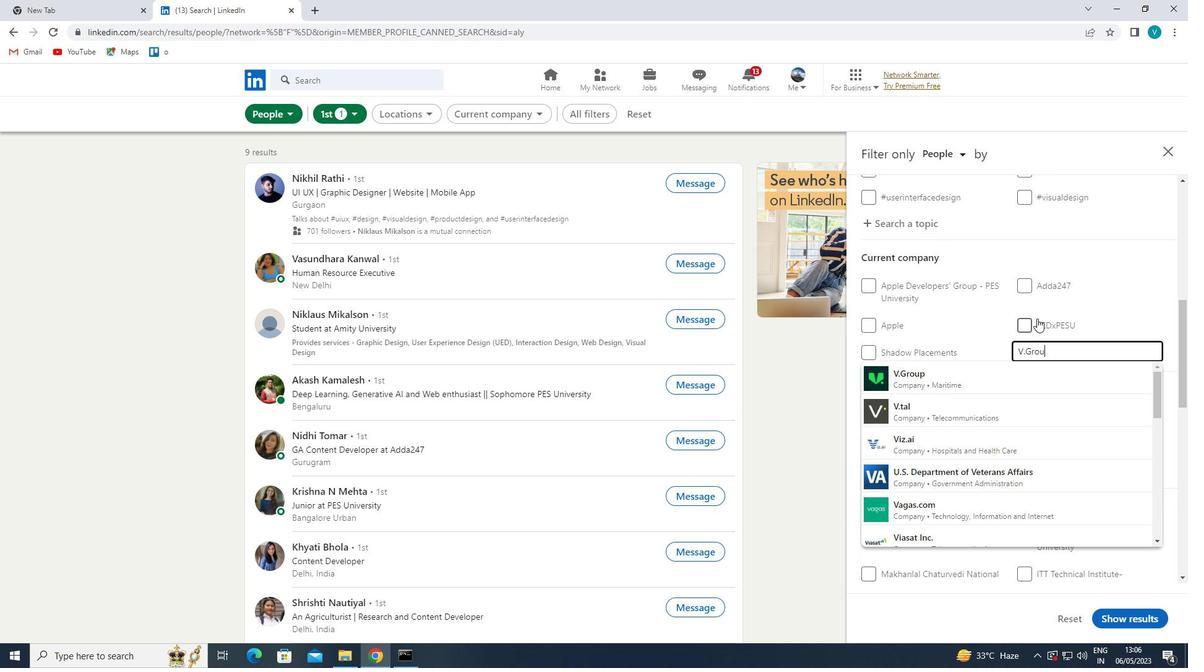 
Action: Mouse moved to (1030, 367)
Screenshot: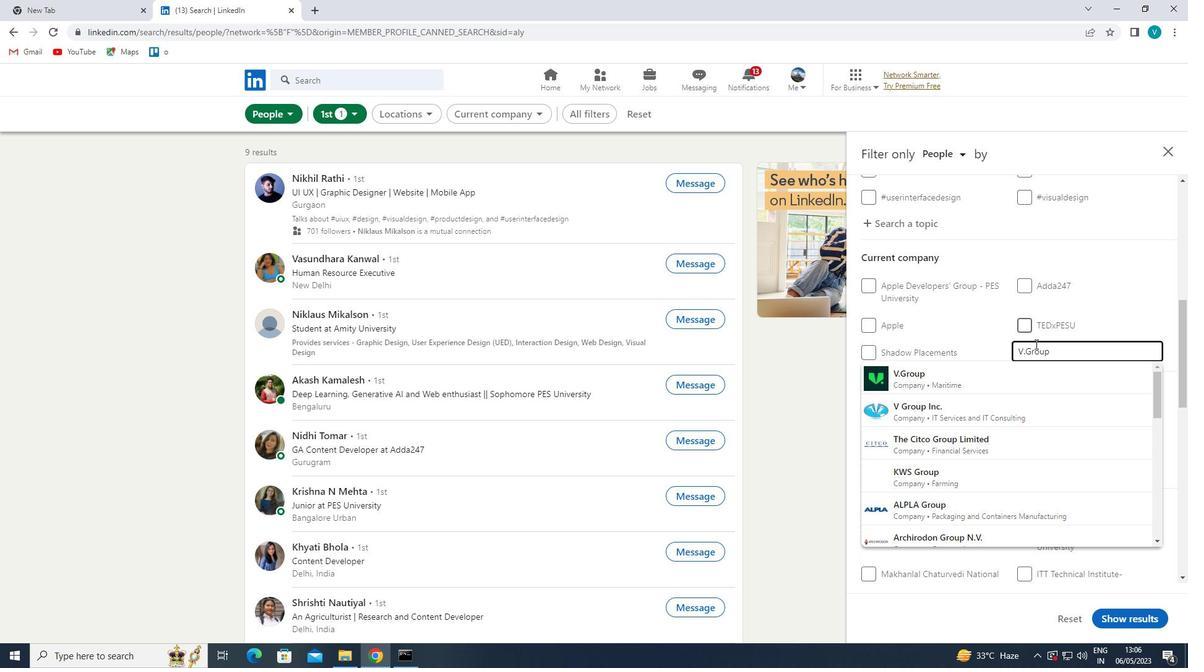 
Action: Mouse pressed left at (1030, 367)
Screenshot: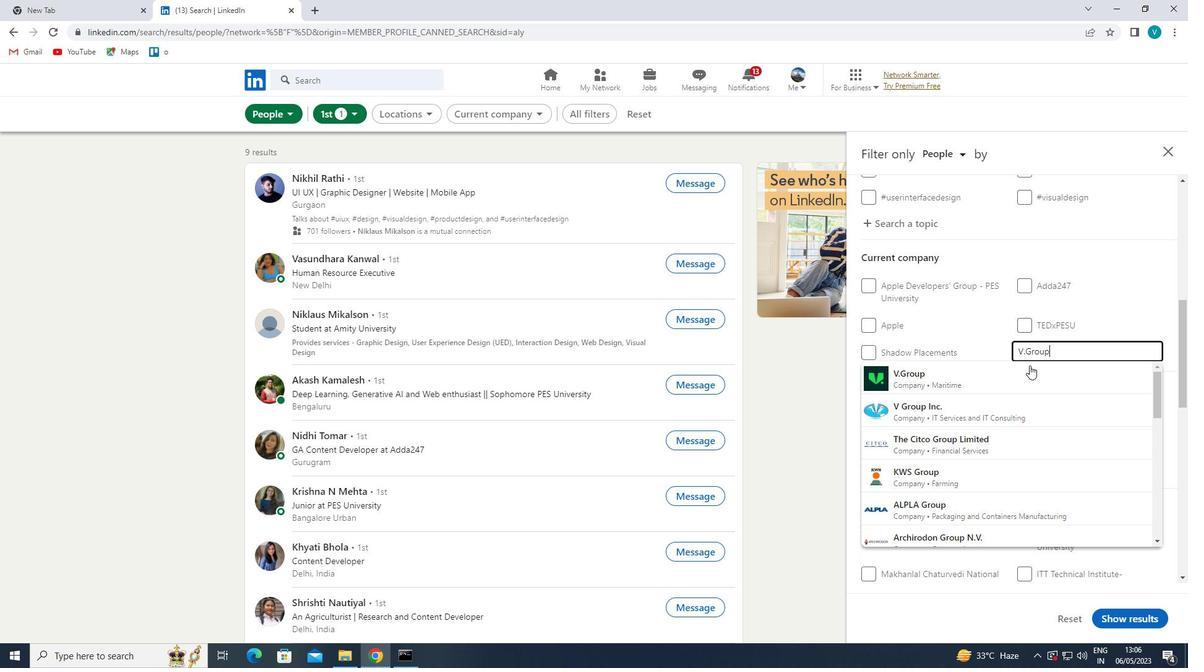
Action: Mouse moved to (1030, 368)
Screenshot: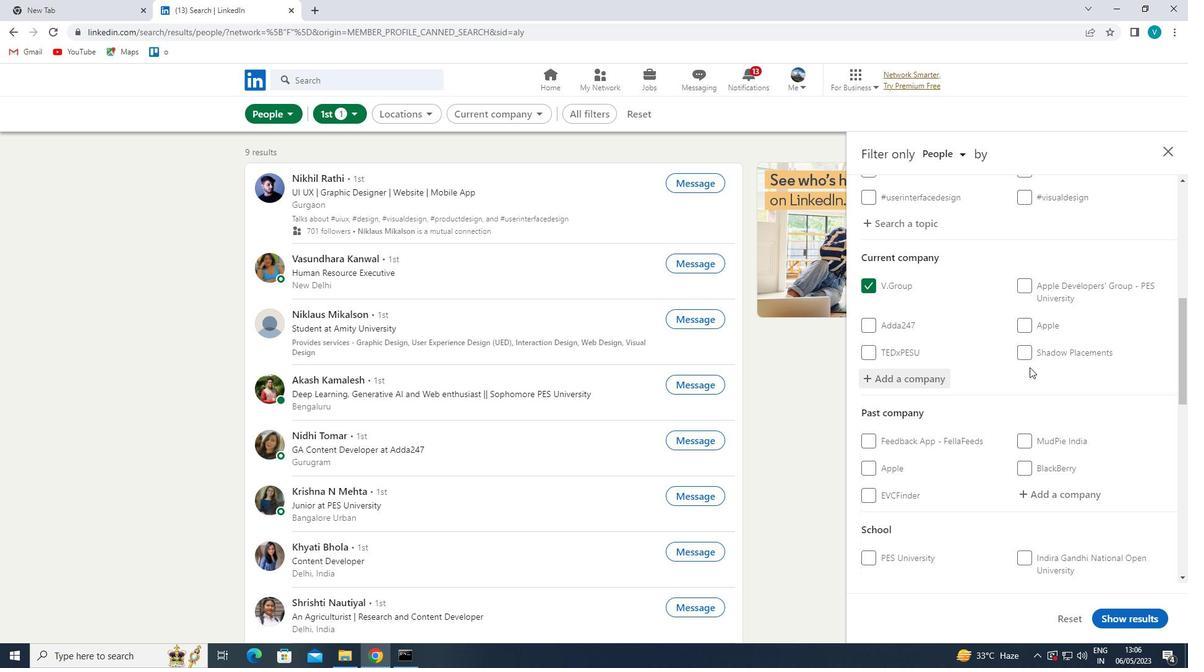 
Action: Mouse scrolled (1030, 368) with delta (0, 0)
Screenshot: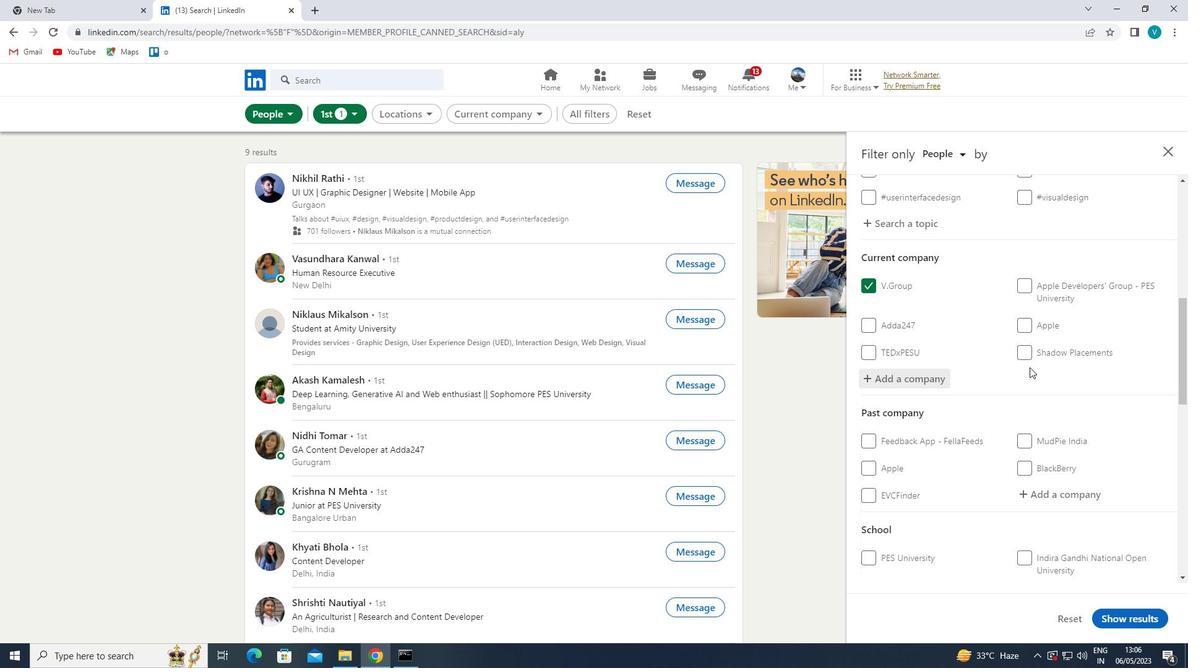 
Action: Mouse moved to (1030, 369)
Screenshot: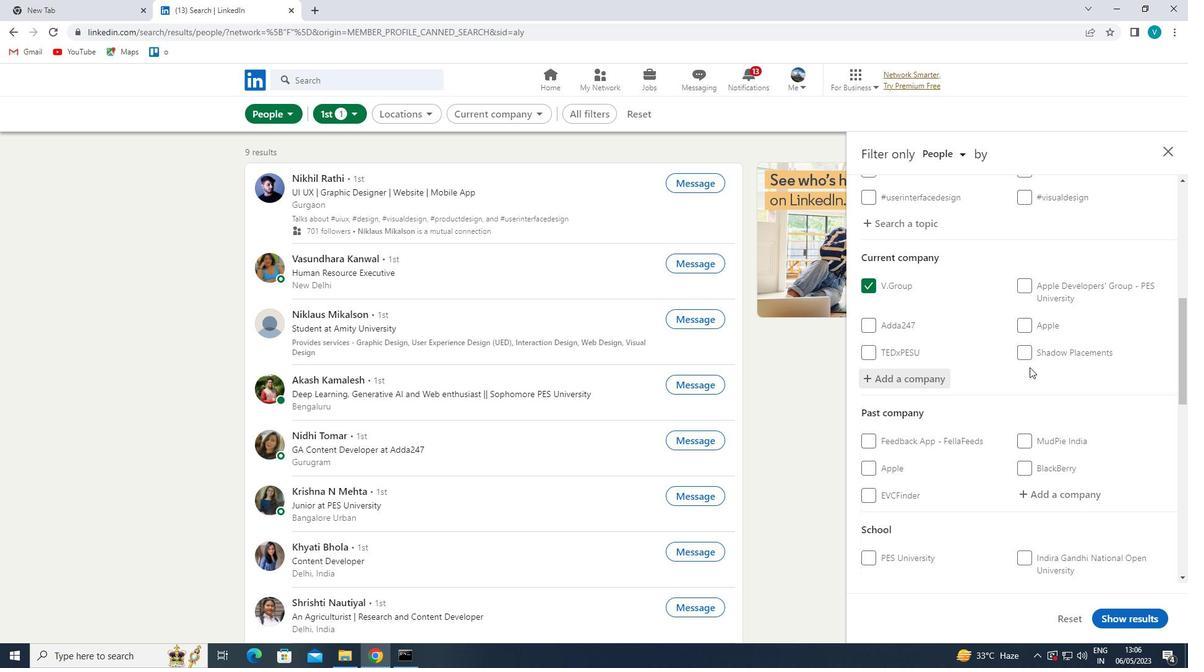 
Action: Mouse scrolled (1030, 368) with delta (0, 0)
Screenshot: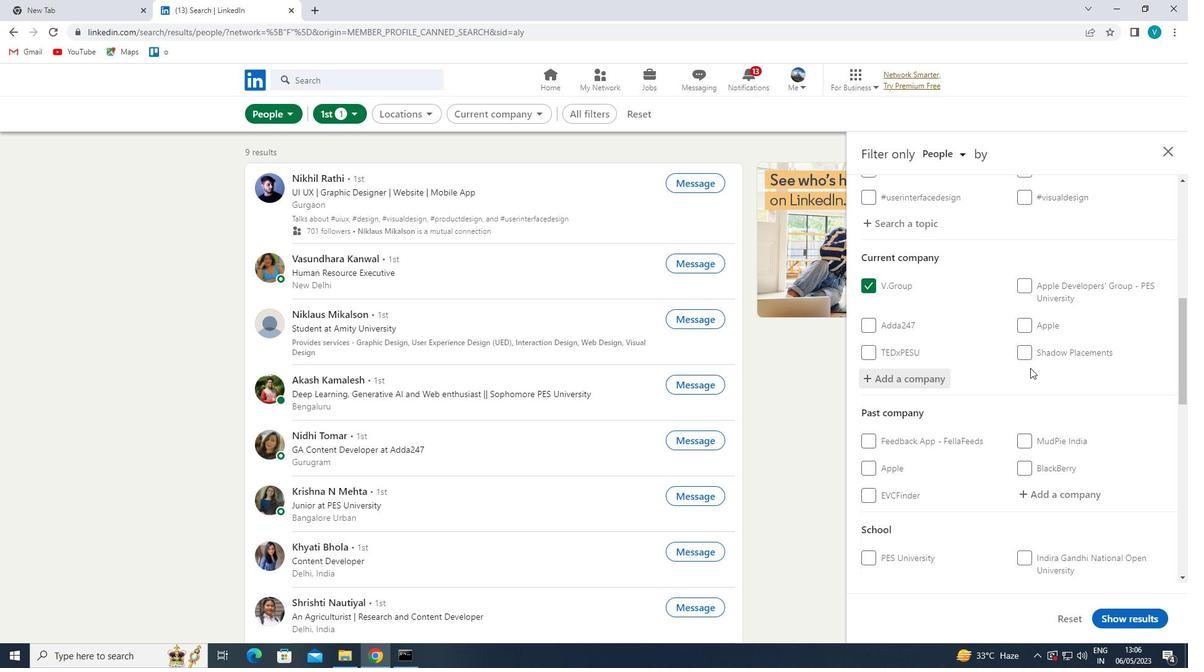 
Action: Mouse moved to (1031, 370)
Screenshot: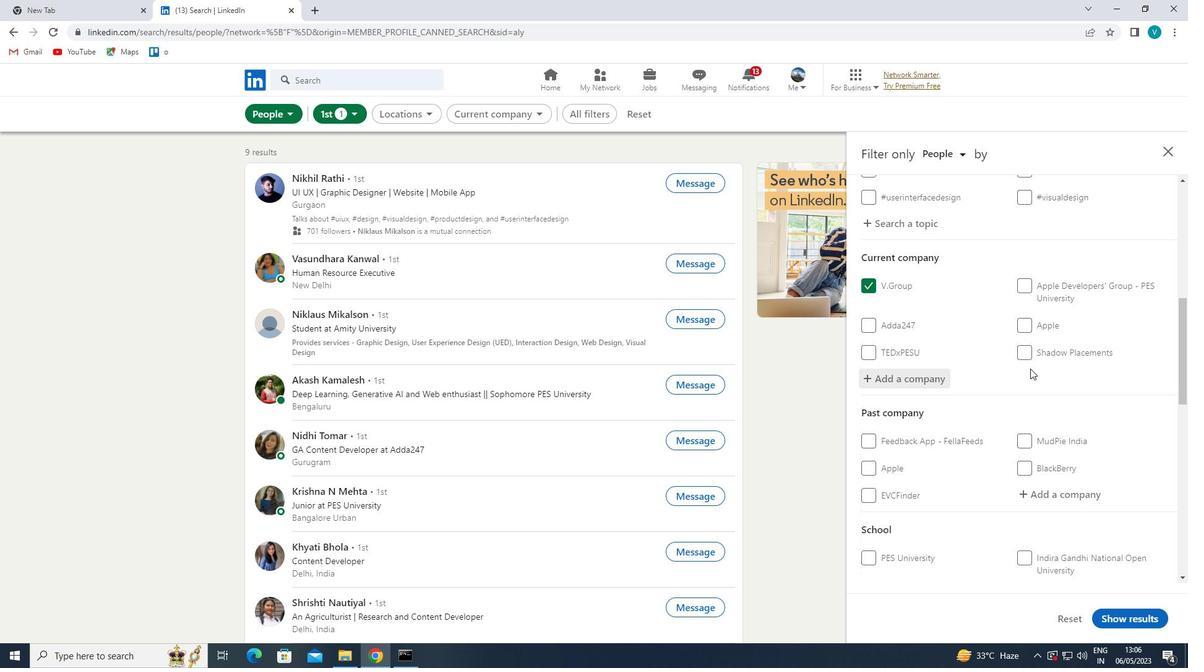 
Action: Mouse scrolled (1031, 370) with delta (0, 0)
Screenshot: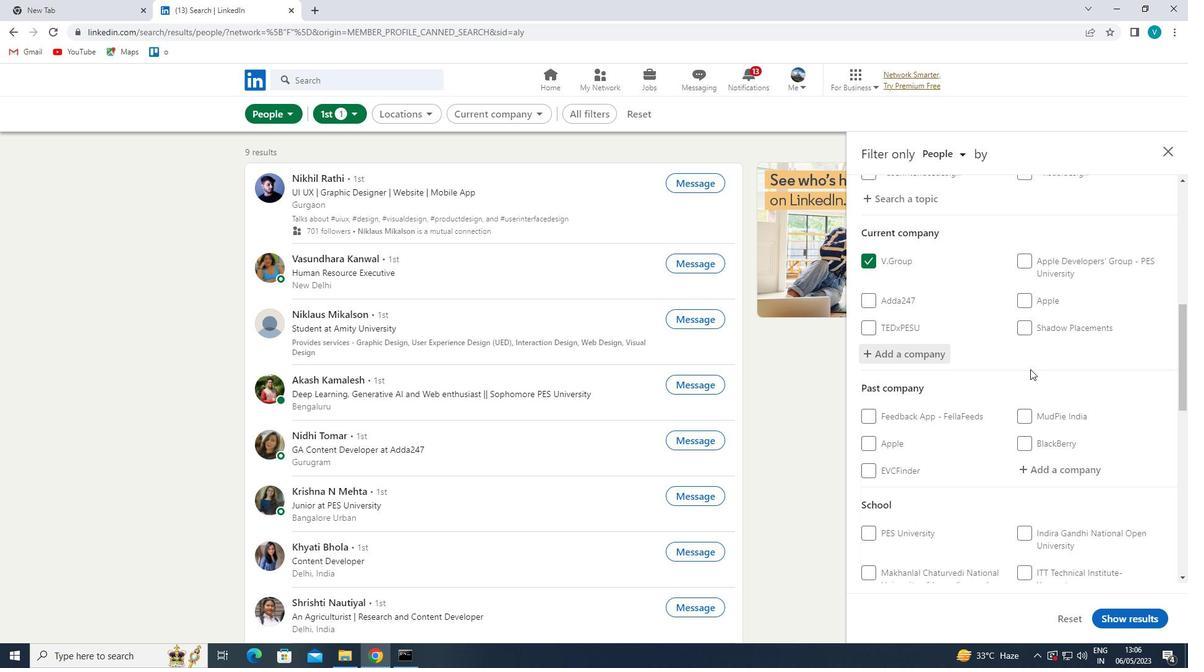 
Action: Mouse moved to (1054, 457)
Screenshot: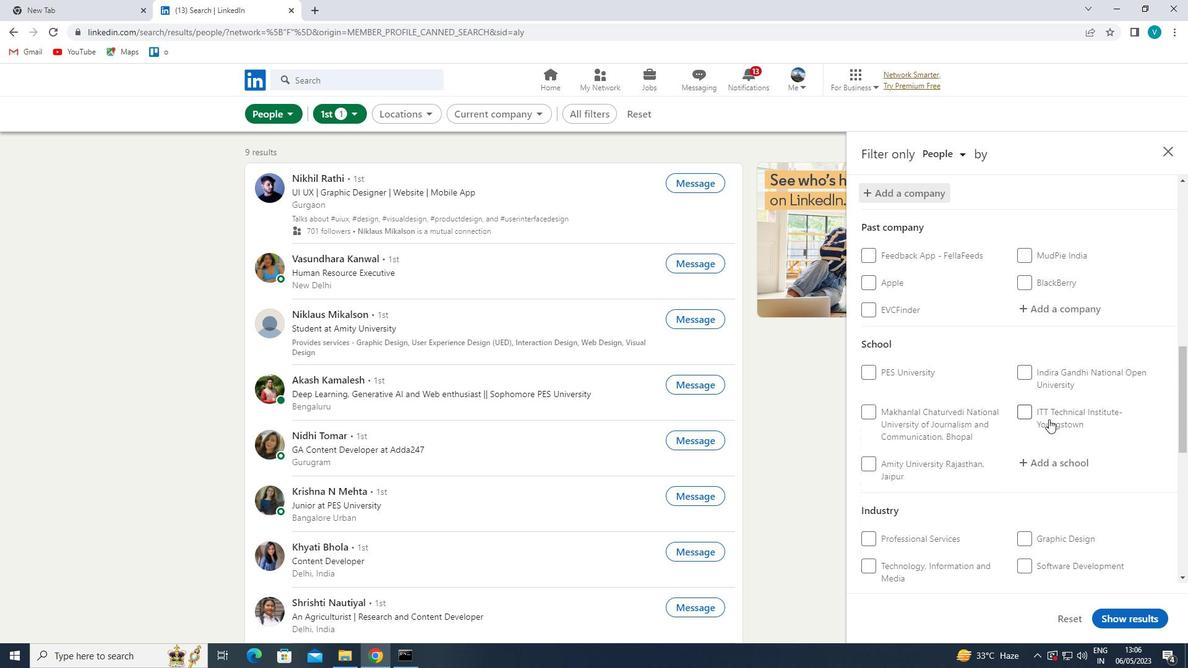 
Action: Mouse pressed left at (1054, 457)
Screenshot: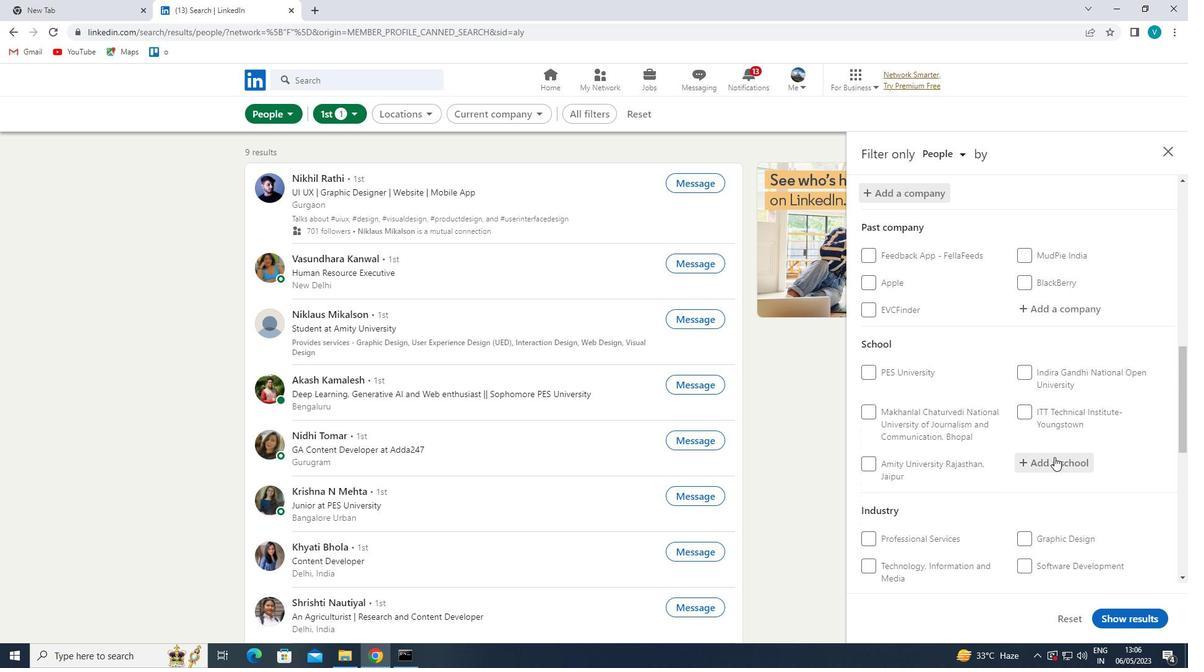 
Action: Key pressed <Key.shift>TELAM<Key.backspace>NGAAN
Screenshot: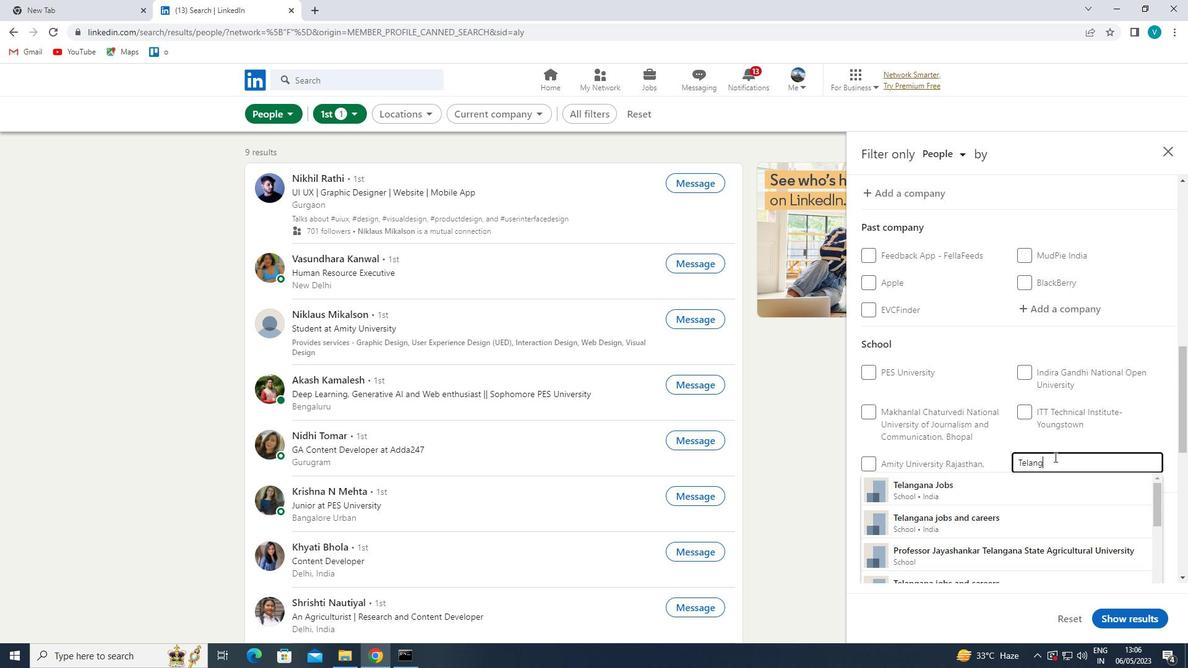 
Action: Mouse moved to (1059, 456)
Screenshot: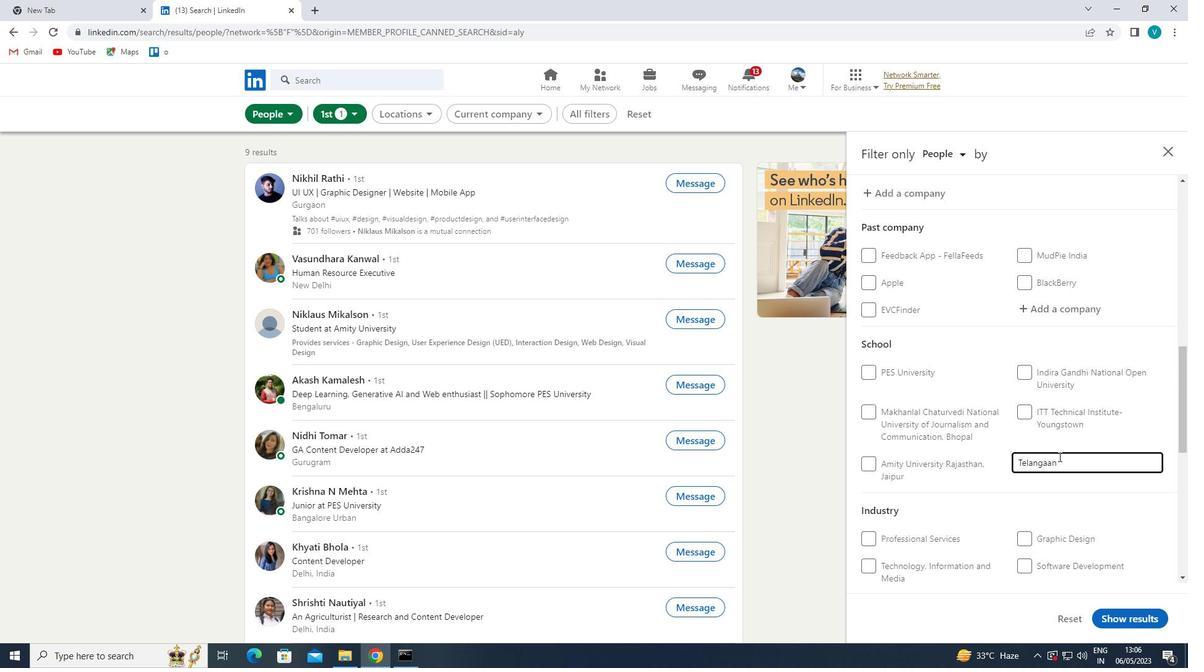 
Action: Key pressed <Key.backspace><Key.backspace>NA
Screenshot: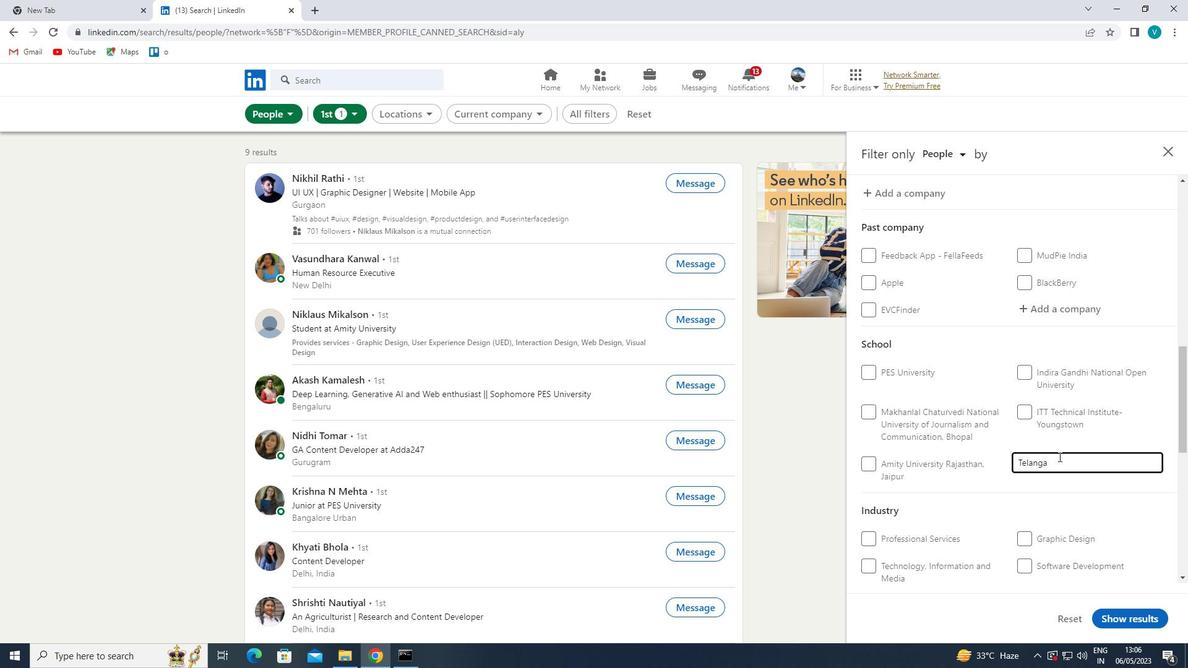 
Action: Mouse moved to (1030, 485)
Screenshot: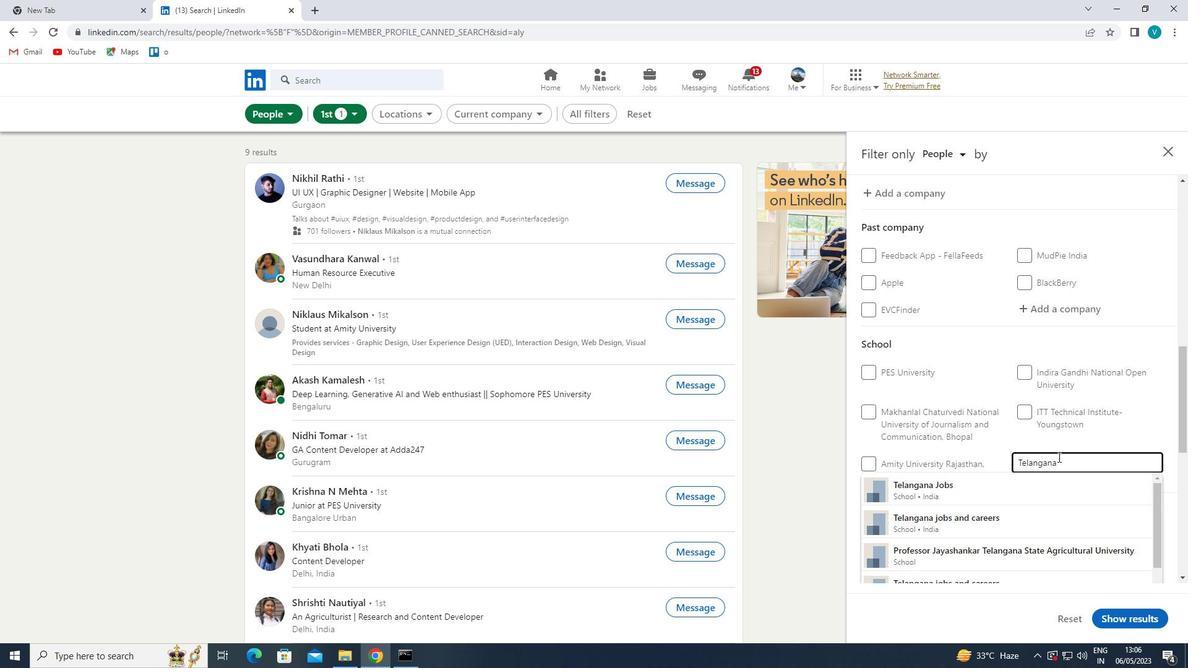 
Action: Mouse pressed left at (1030, 485)
Screenshot: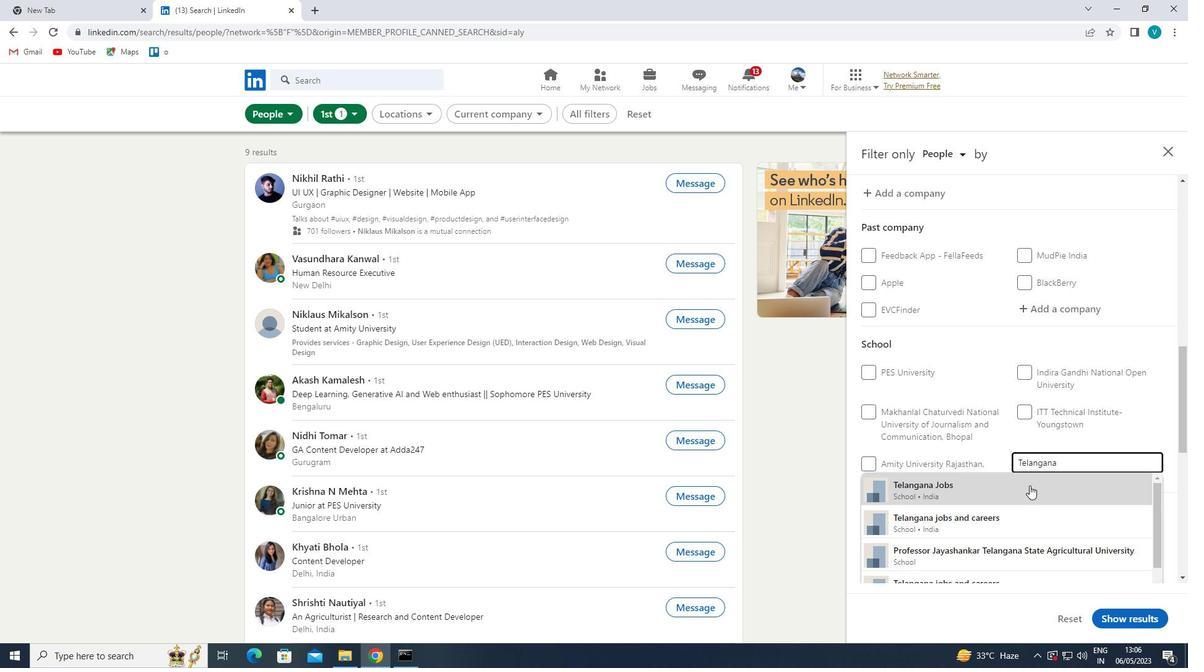 
Action: Mouse moved to (1030, 485)
Screenshot: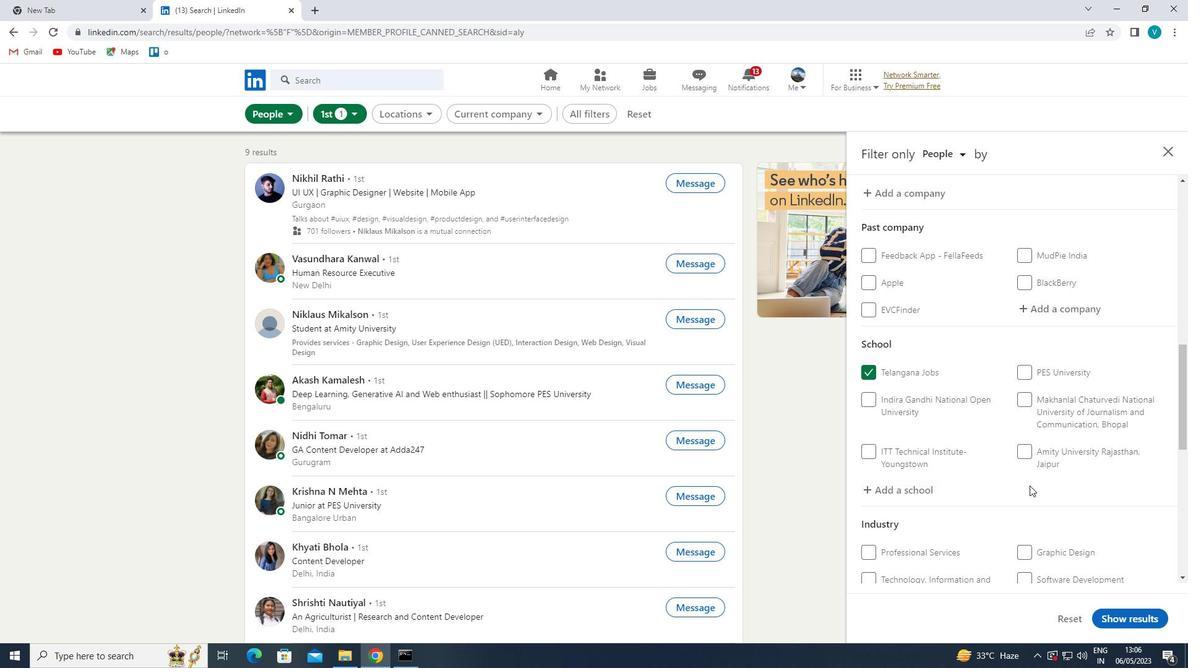 
Action: Mouse scrolled (1030, 485) with delta (0, 0)
Screenshot: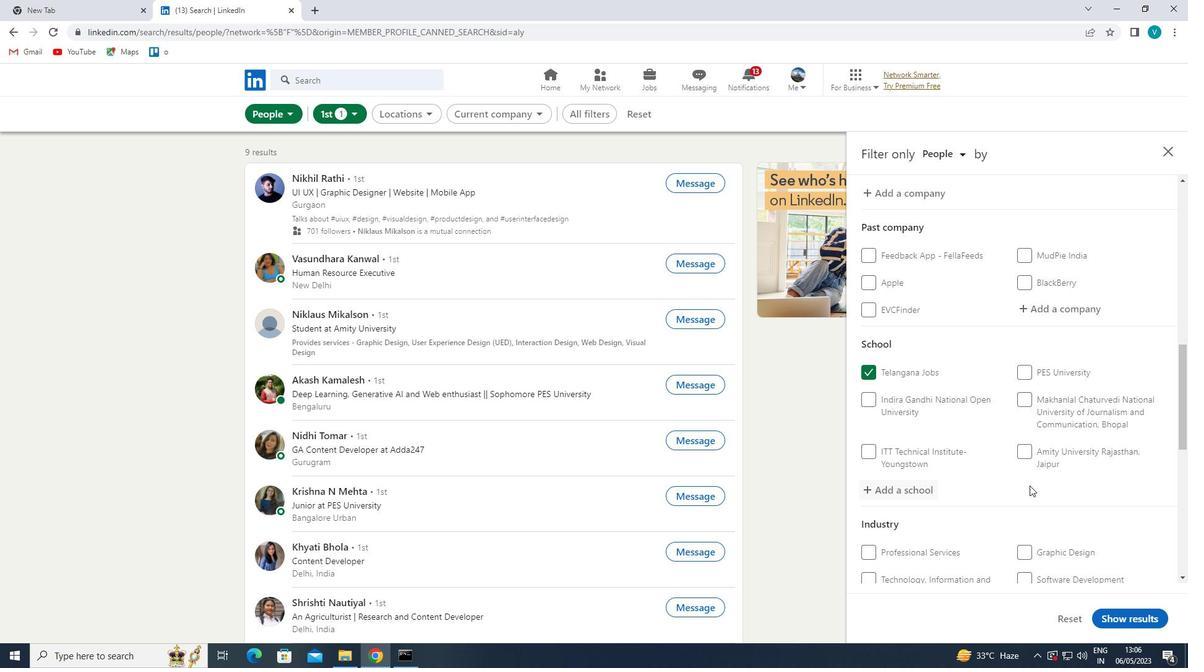 
Action: Mouse moved to (1029, 485)
Screenshot: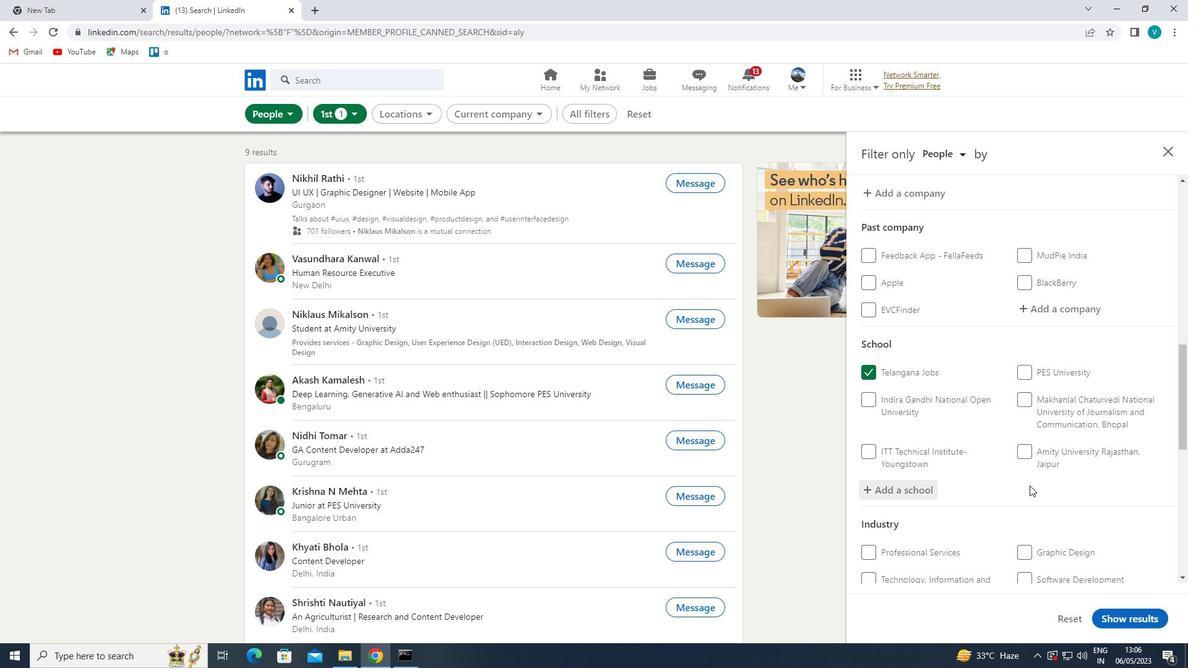 
Action: Mouse scrolled (1029, 484) with delta (0, 0)
Screenshot: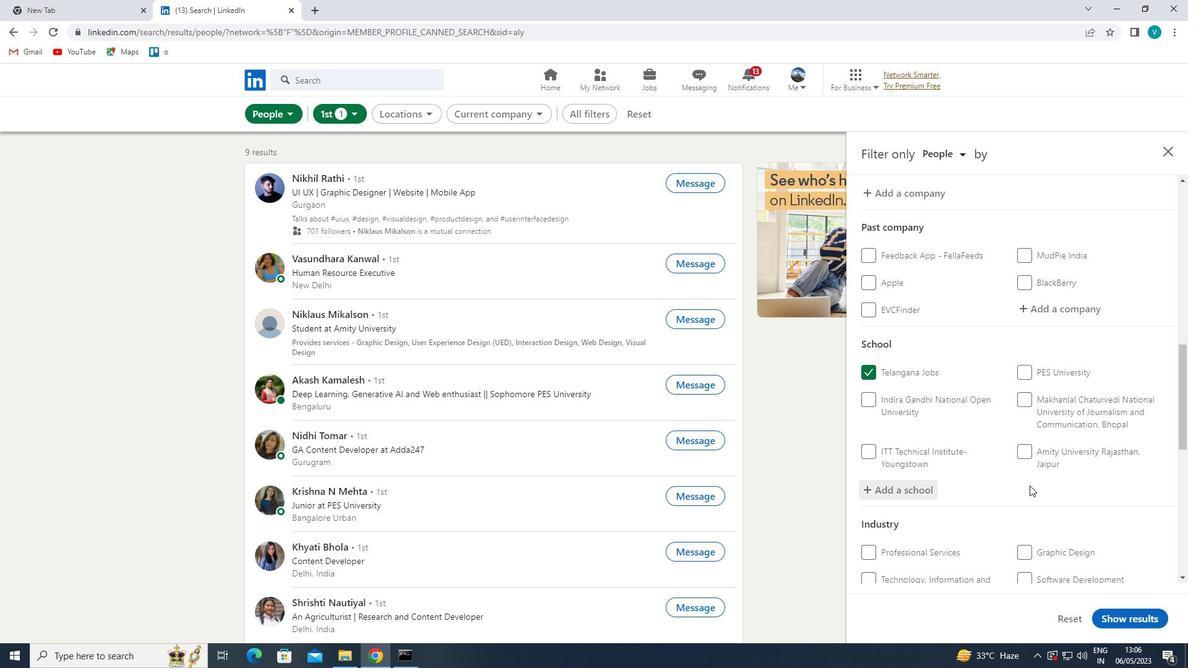 
Action: Mouse moved to (1024, 484)
Screenshot: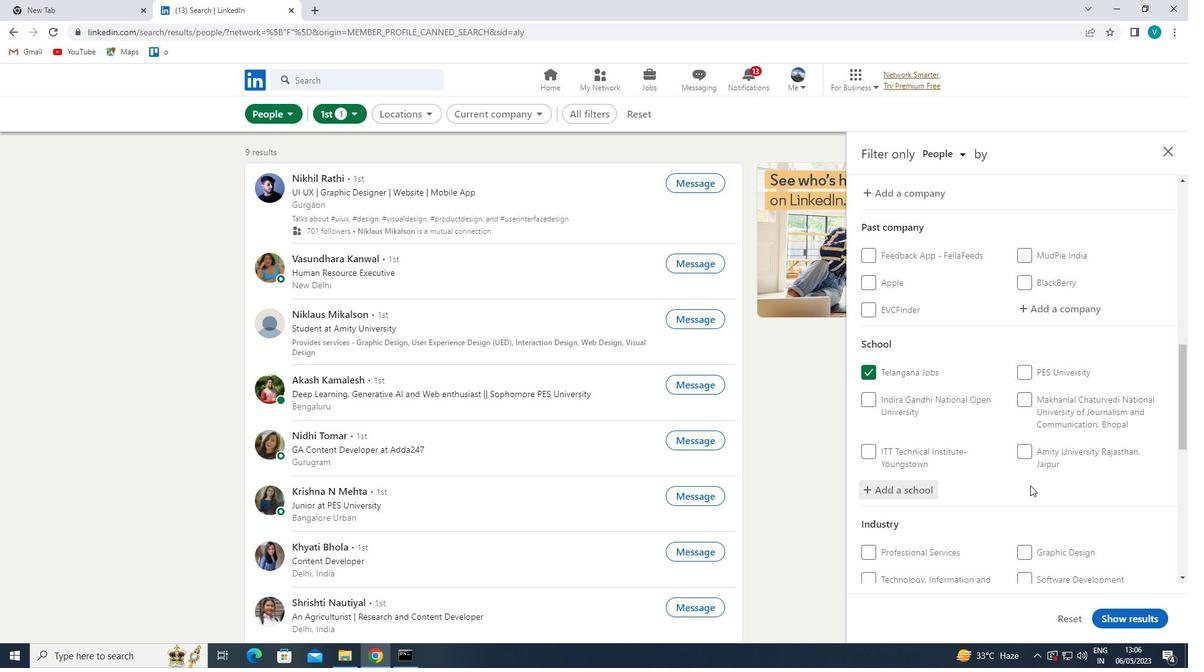 
Action: Mouse scrolled (1024, 484) with delta (0, 0)
Screenshot: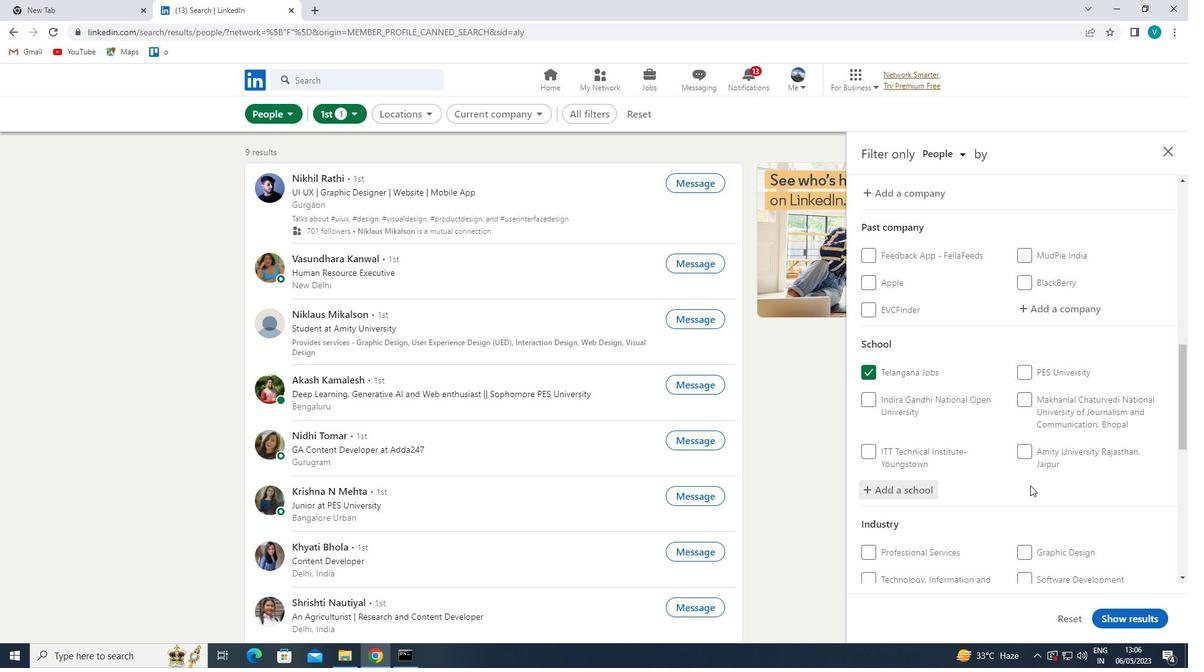 
Action: Mouse moved to (1056, 432)
Screenshot: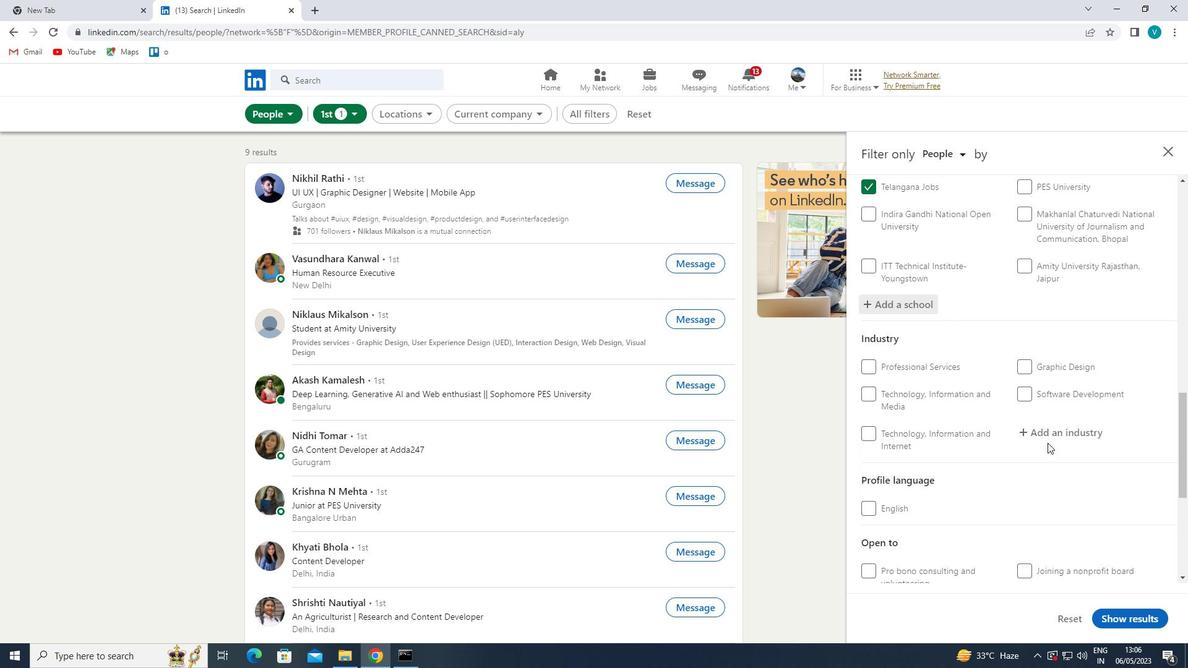 
Action: Mouse pressed left at (1056, 432)
Screenshot: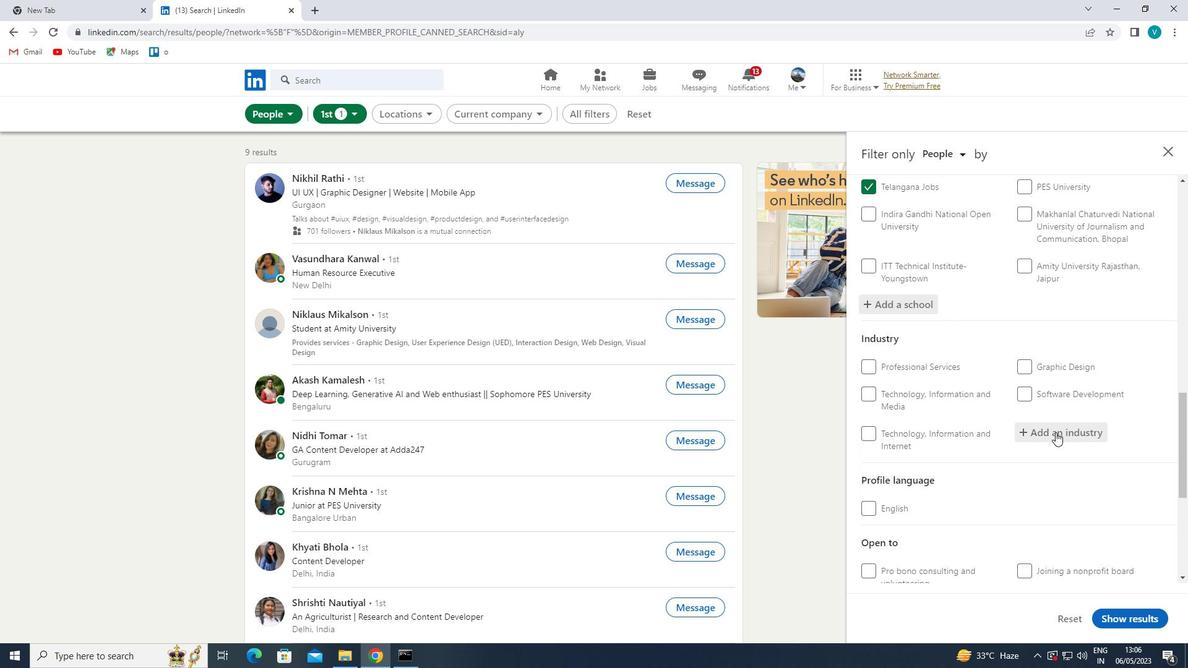 
Action: Key pressed <Key.shift>SOUND<Key.space>
Screenshot: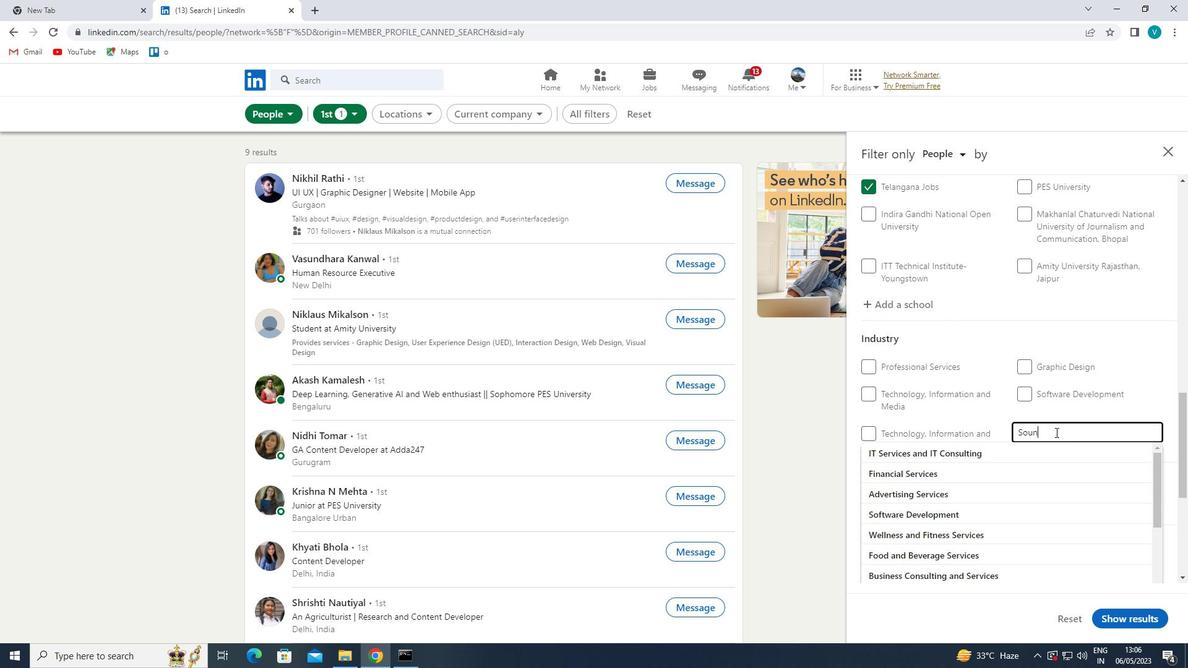 
Action: Mouse moved to (1025, 474)
Screenshot: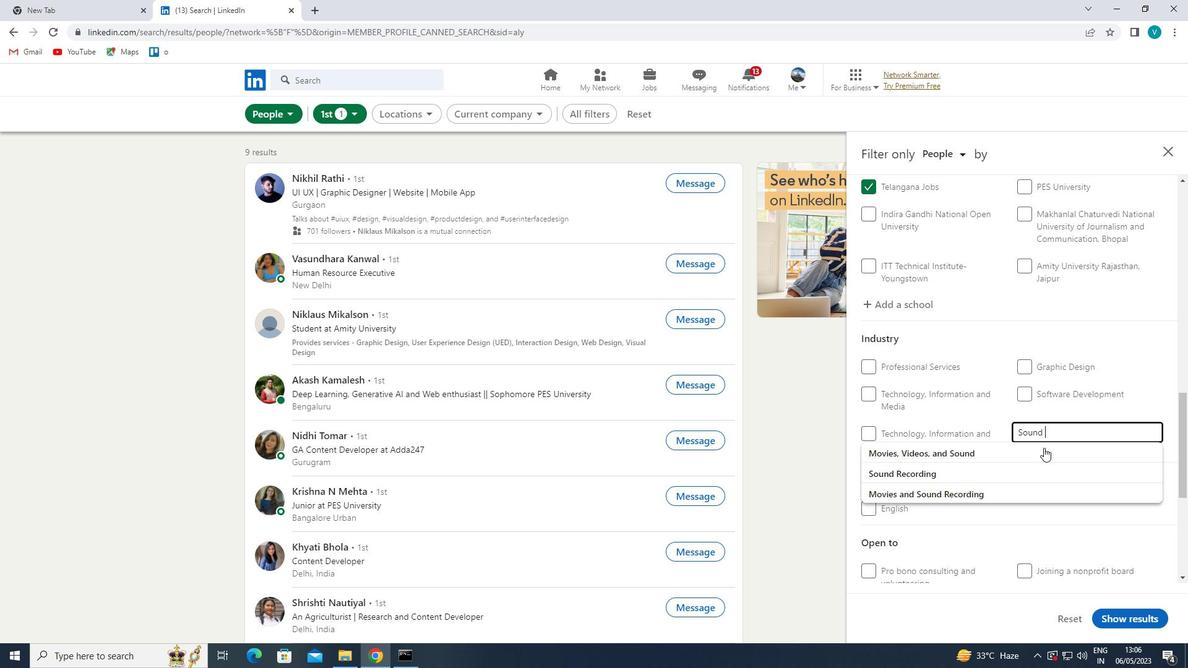 
Action: Mouse pressed left at (1025, 474)
Screenshot: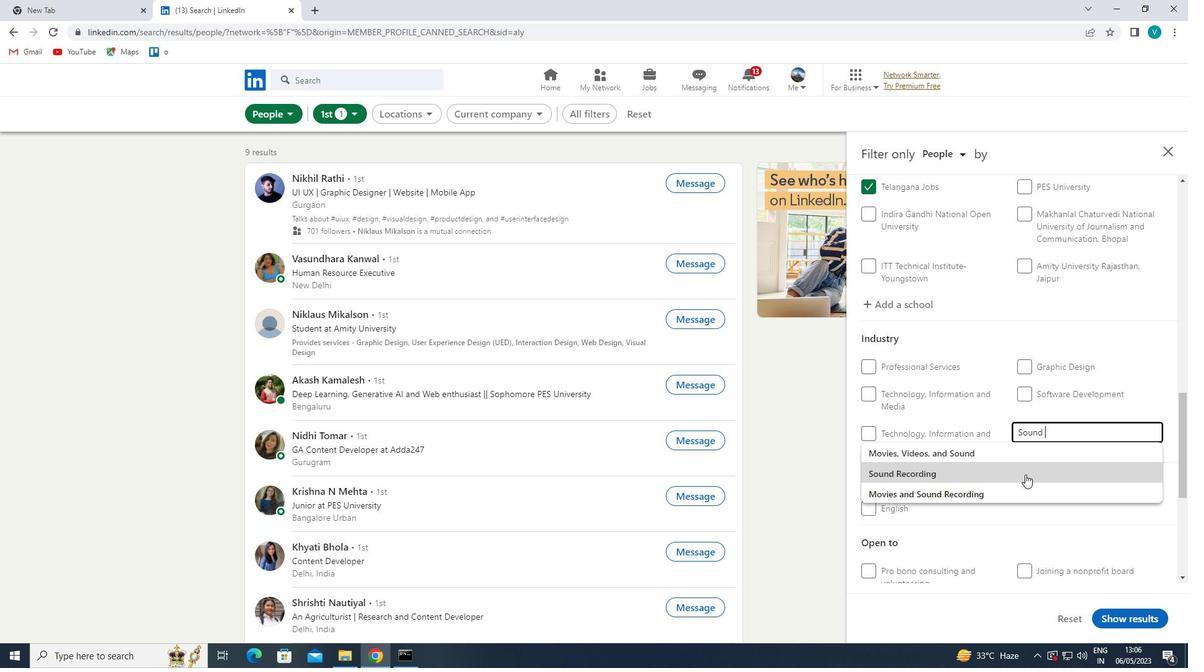 
Action: Mouse moved to (1025, 474)
Screenshot: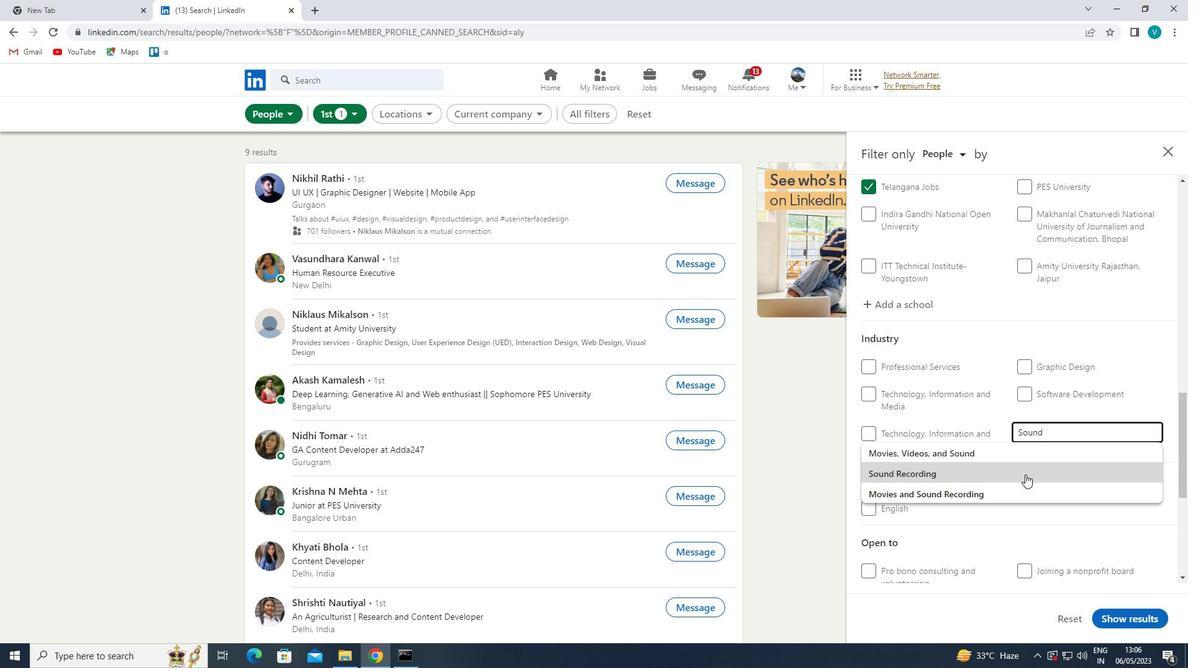 
Action: Mouse scrolled (1025, 474) with delta (0, 0)
Screenshot: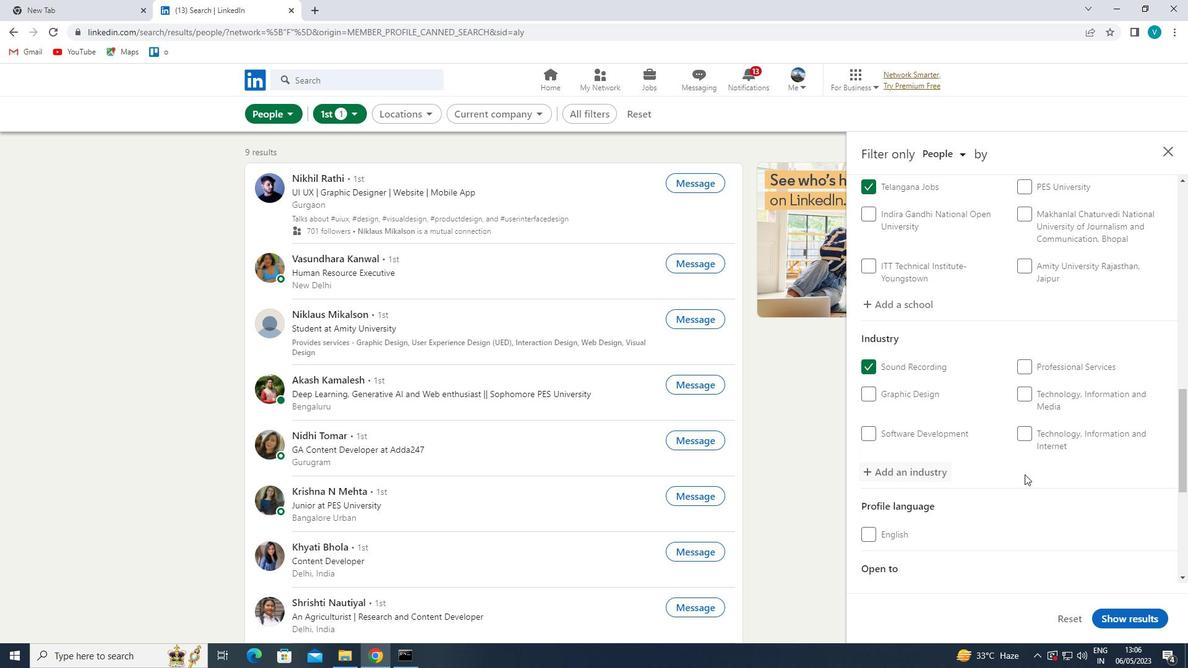 
Action: Mouse scrolled (1025, 474) with delta (0, 0)
Screenshot: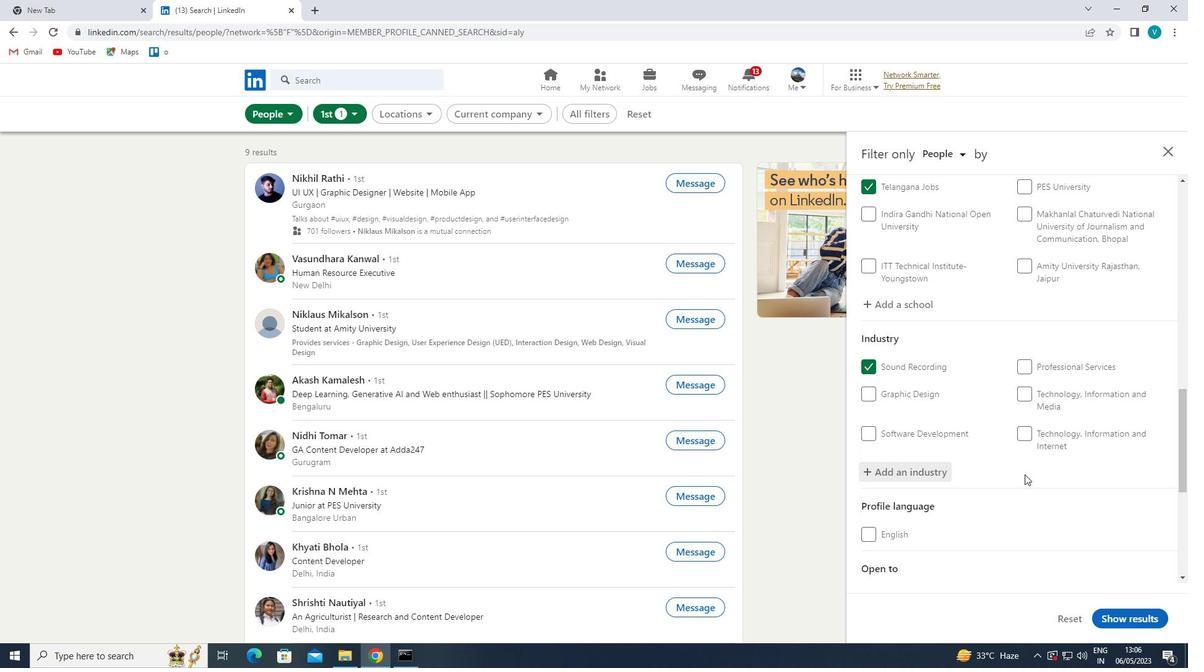 
Action: Mouse scrolled (1025, 474) with delta (0, 0)
Screenshot: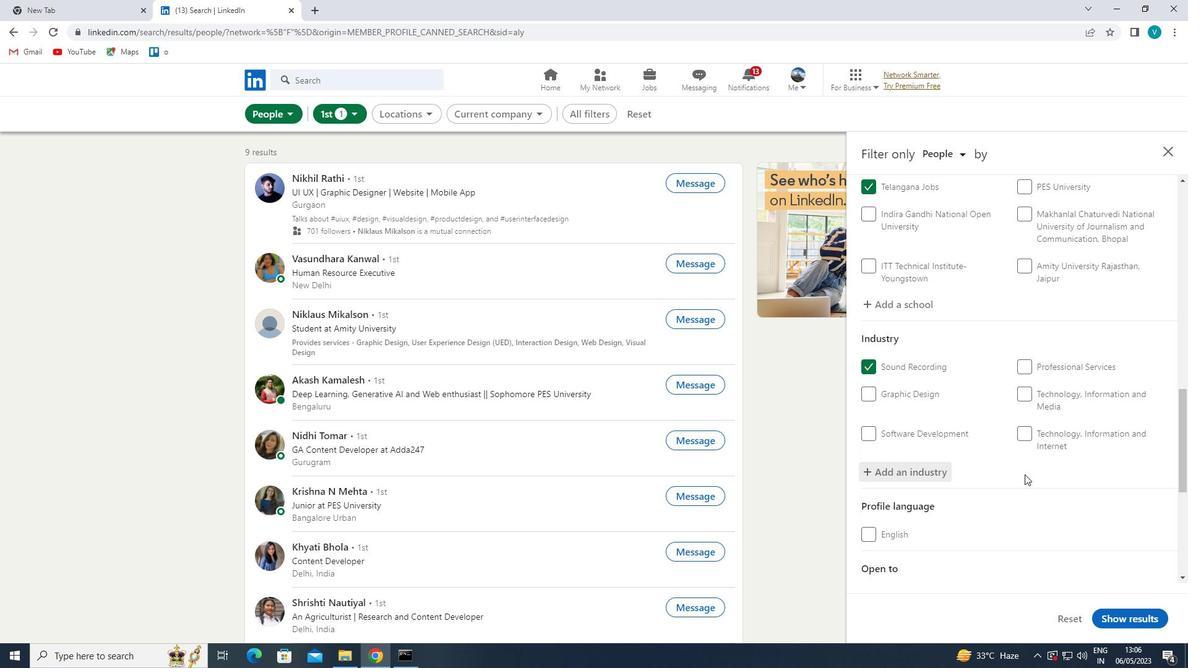 
Action: Mouse scrolled (1025, 474) with delta (0, 0)
Screenshot: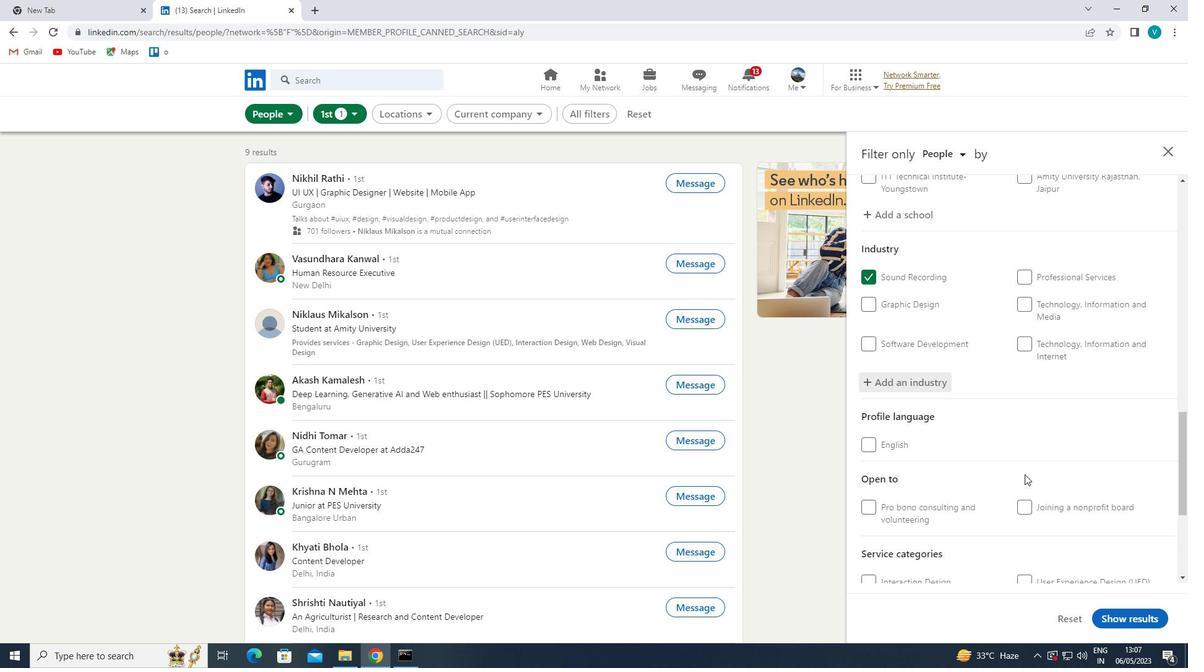 
Action: Mouse moved to (1034, 474)
Screenshot: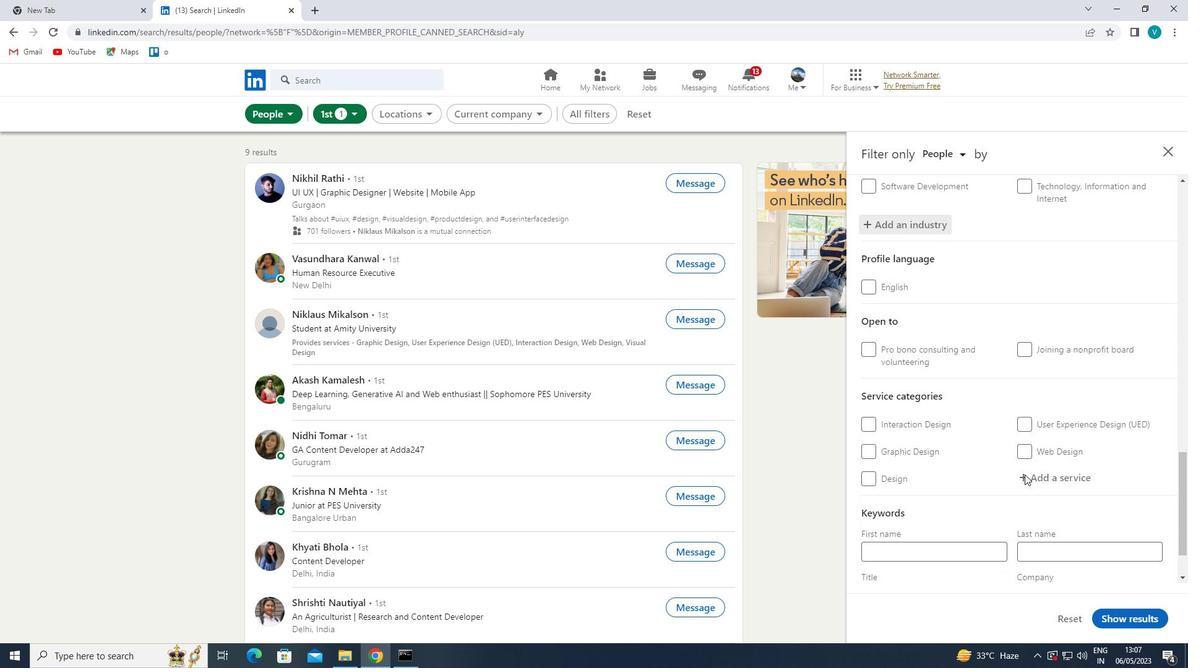 
Action: Mouse pressed left at (1034, 474)
Screenshot: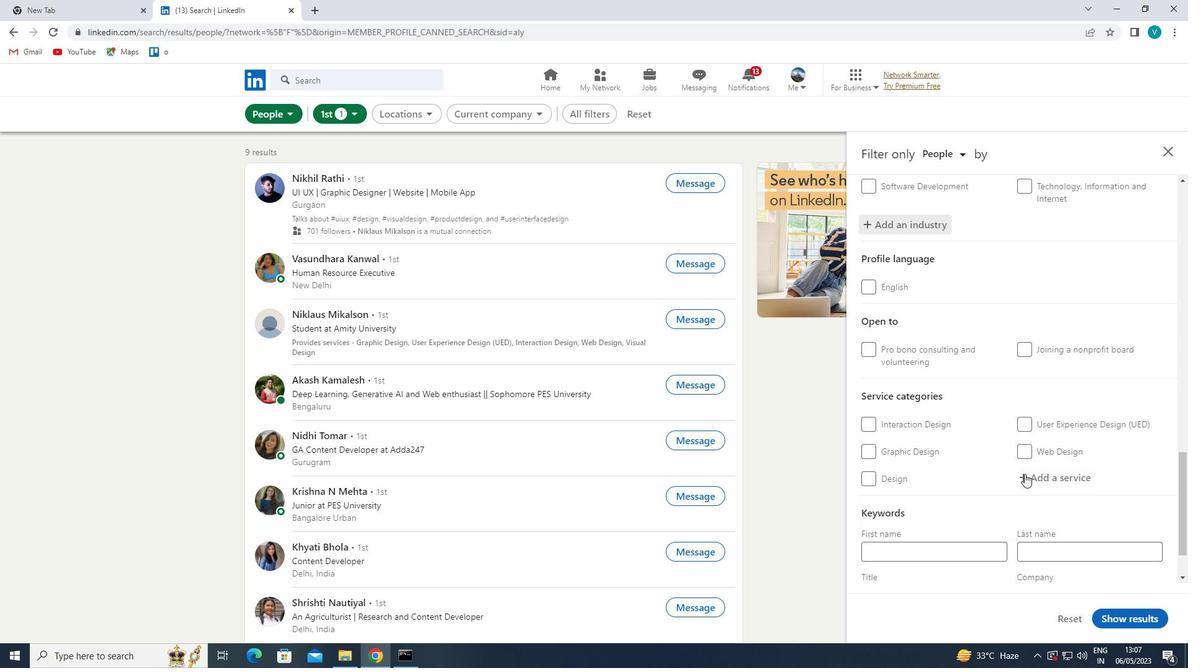
Action: Key pressed <Key.shift><Key.shift><Key.shift><Key.shift><Key.shift><Key.shift>CUSTOMER<Key.space>
Screenshot: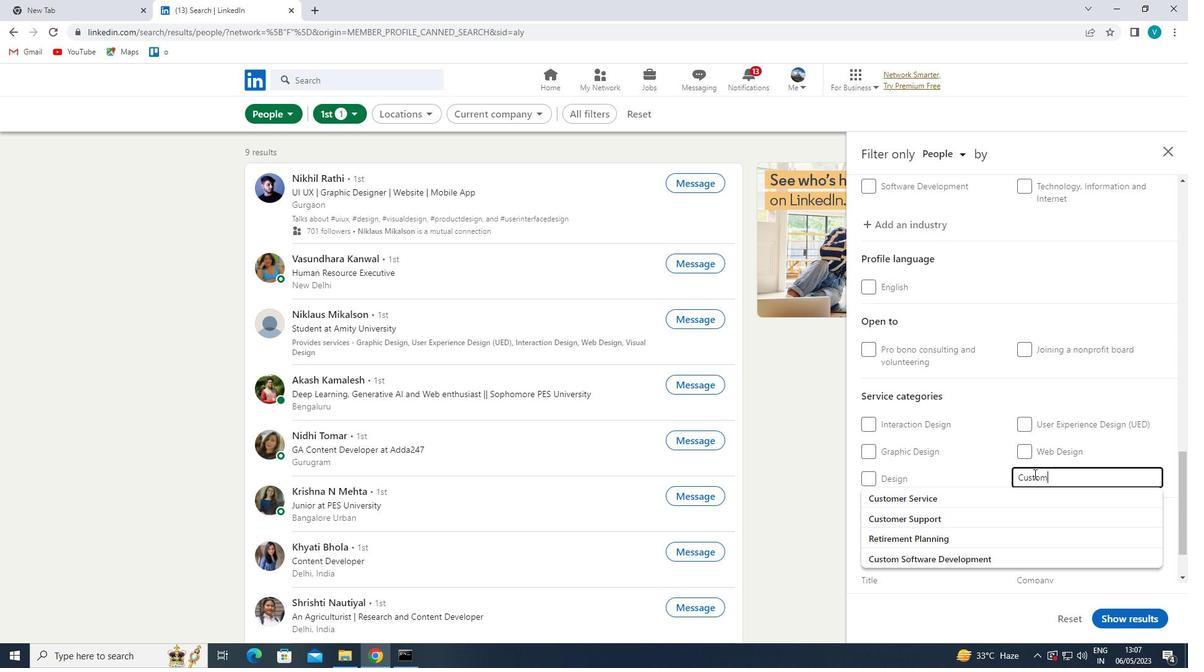 
Action: Mouse moved to (1005, 510)
Screenshot: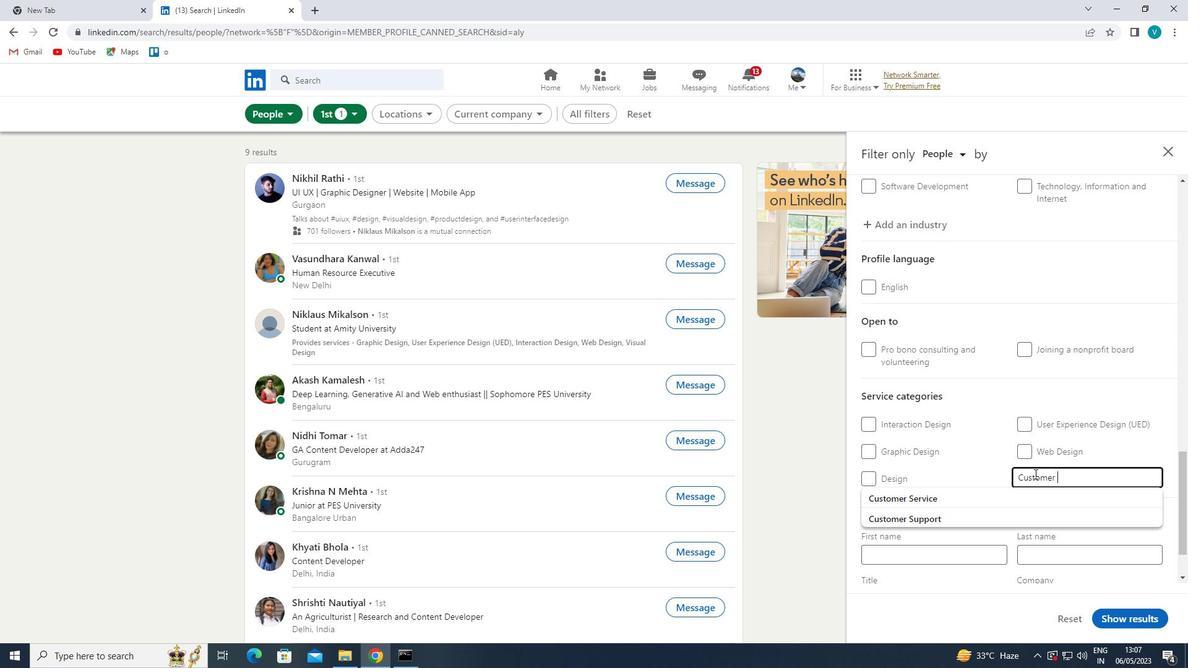 
Action: Mouse pressed left at (1005, 510)
Screenshot: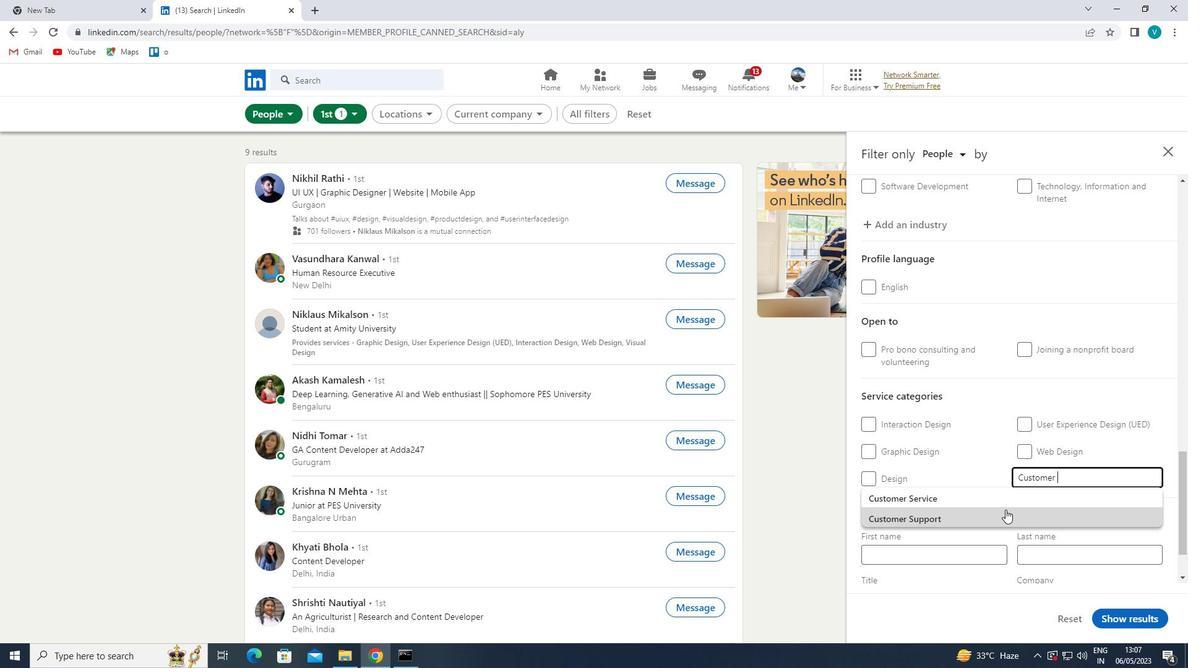 
Action: Mouse scrolled (1005, 509) with delta (0, 0)
Screenshot: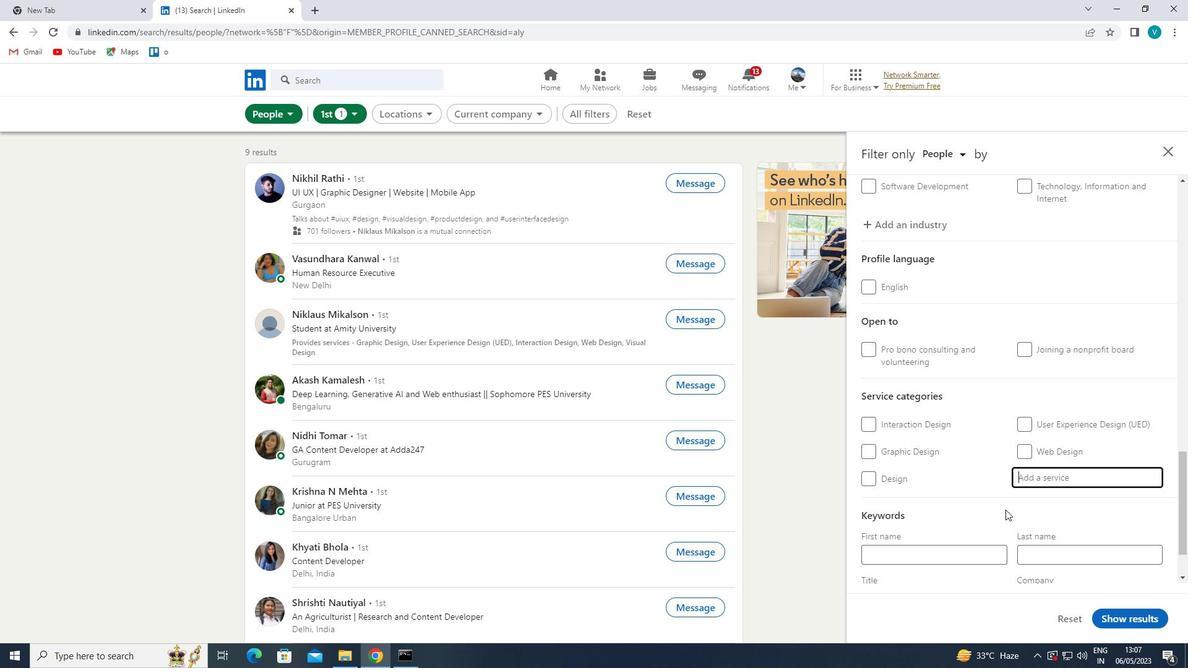 
Action: Mouse scrolled (1005, 509) with delta (0, 0)
Screenshot: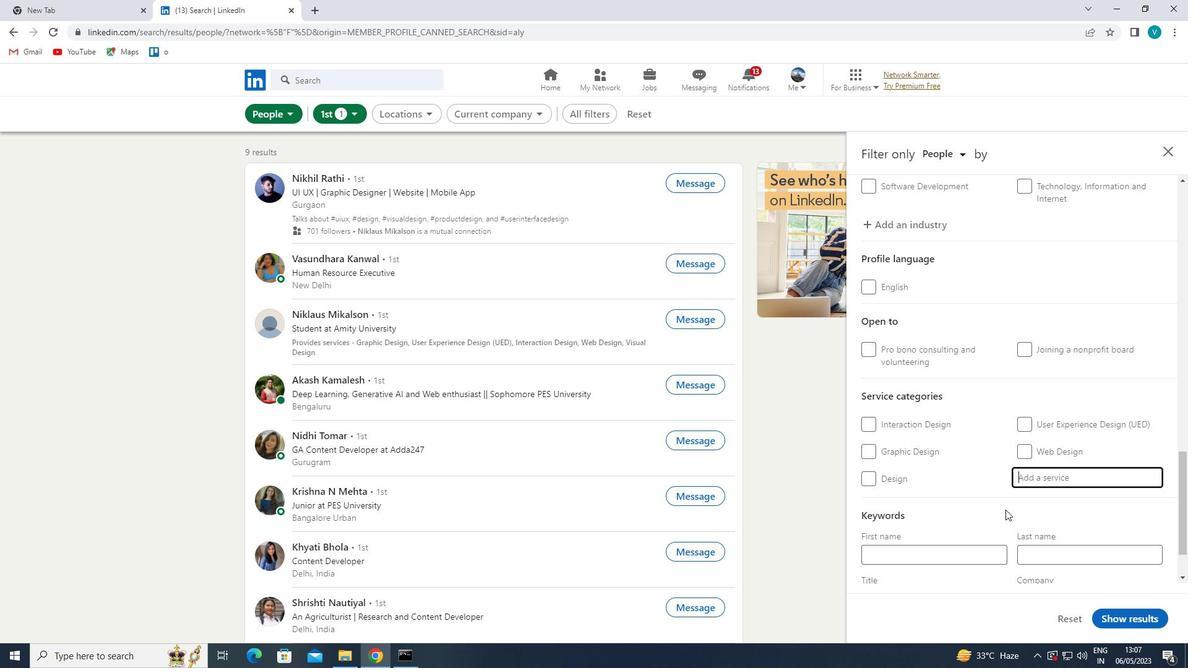 
Action: Mouse moved to (981, 534)
Screenshot: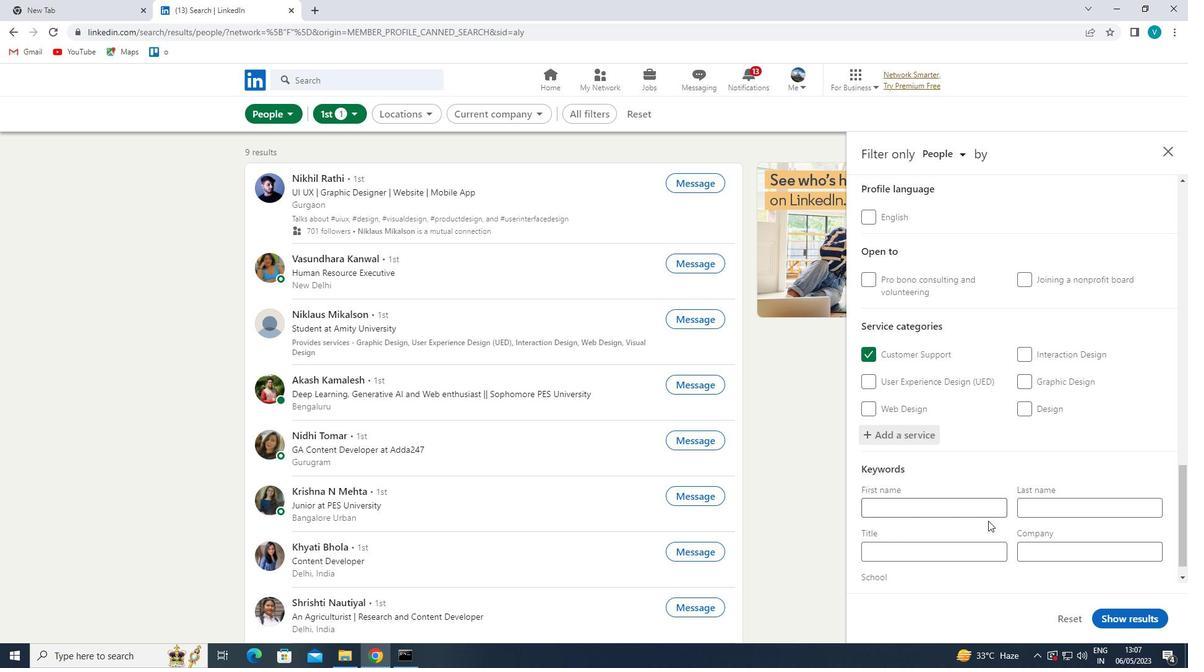
Action: Mouse pressed left at (981, 534)
Screenshot: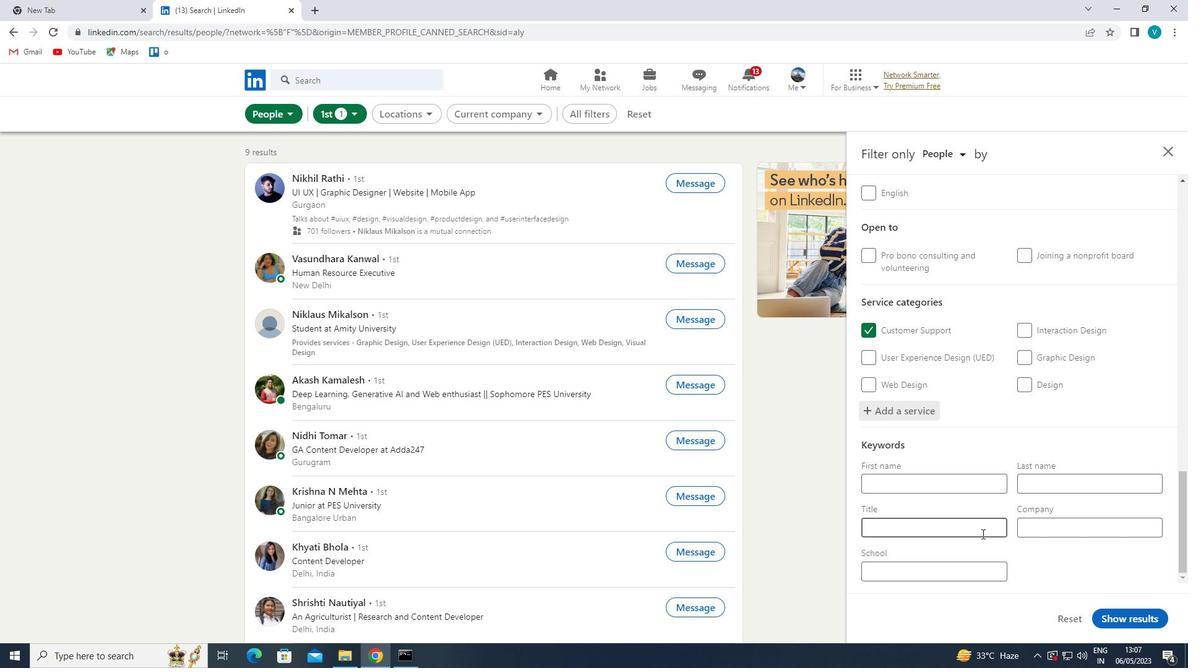 
Action: Key pressed <Key.shift>WEDDING<Key.space><Key.shift>COORDINATOR<Key.space>
Screenshot: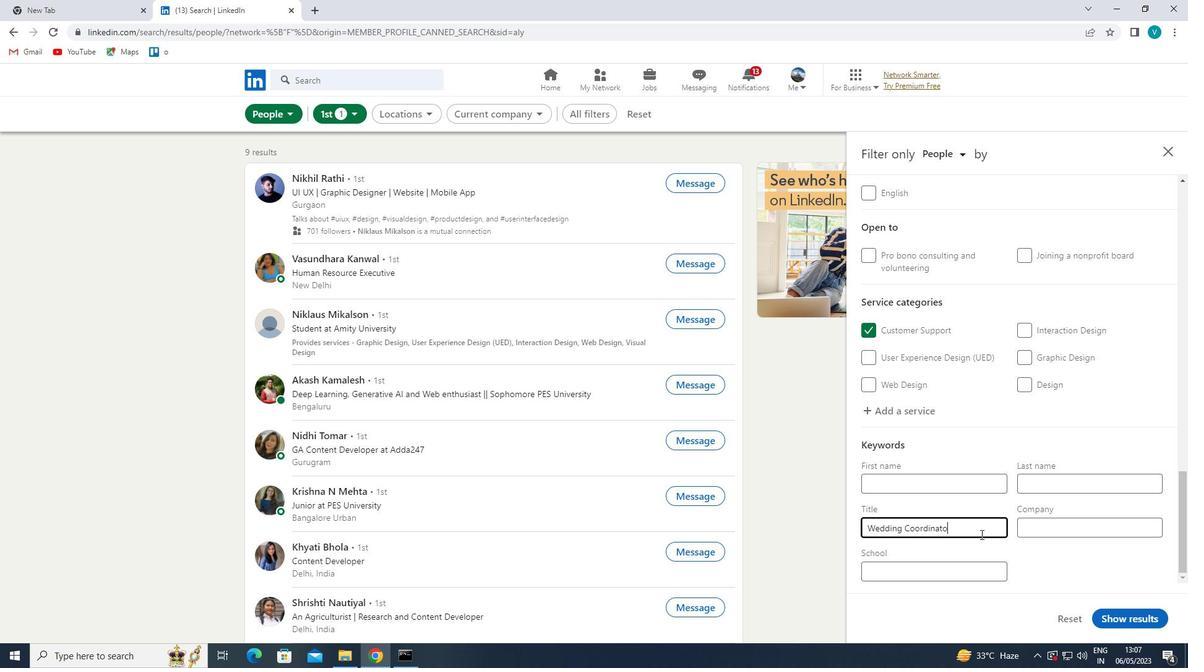 
Action: Mouse moved to (1156, 620)
Screenshot: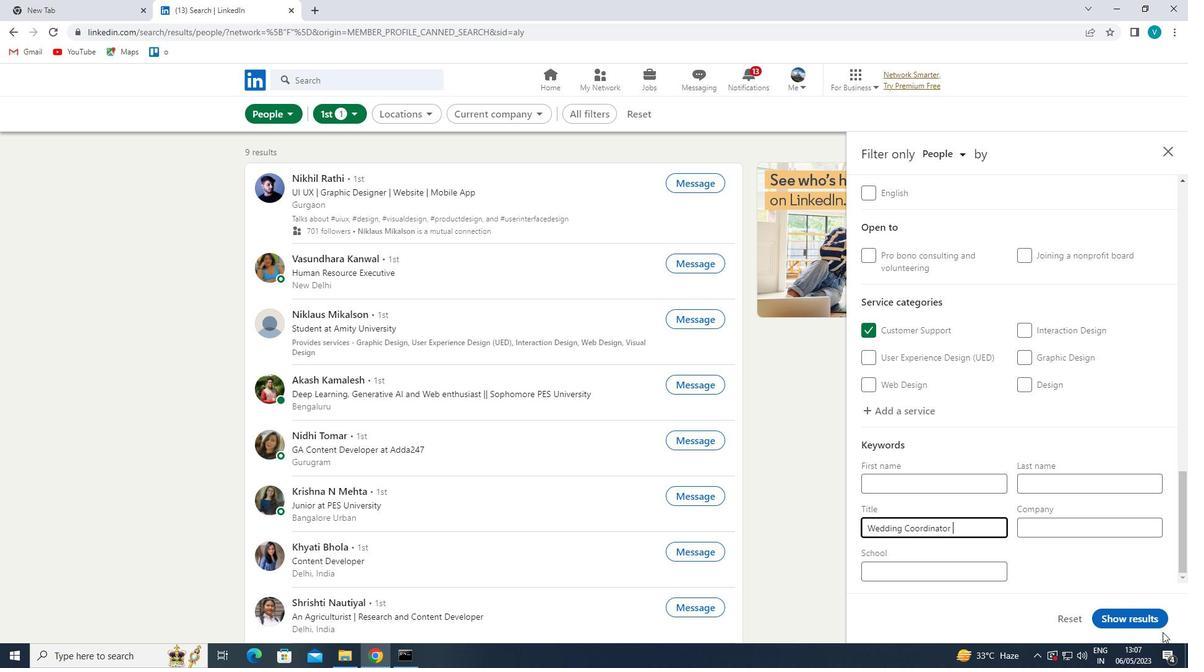 
Action: Mouse pressed left at (1156, 620)
Screenshot: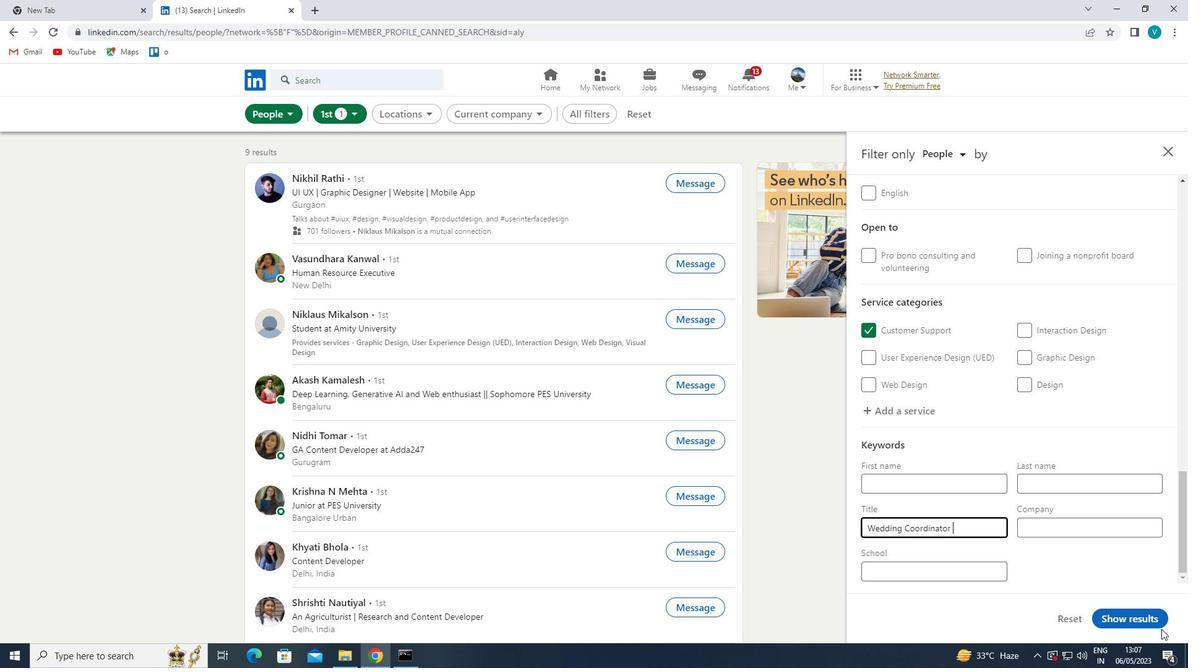 
Action: Mouse moved to (794, 417)
Screenshot: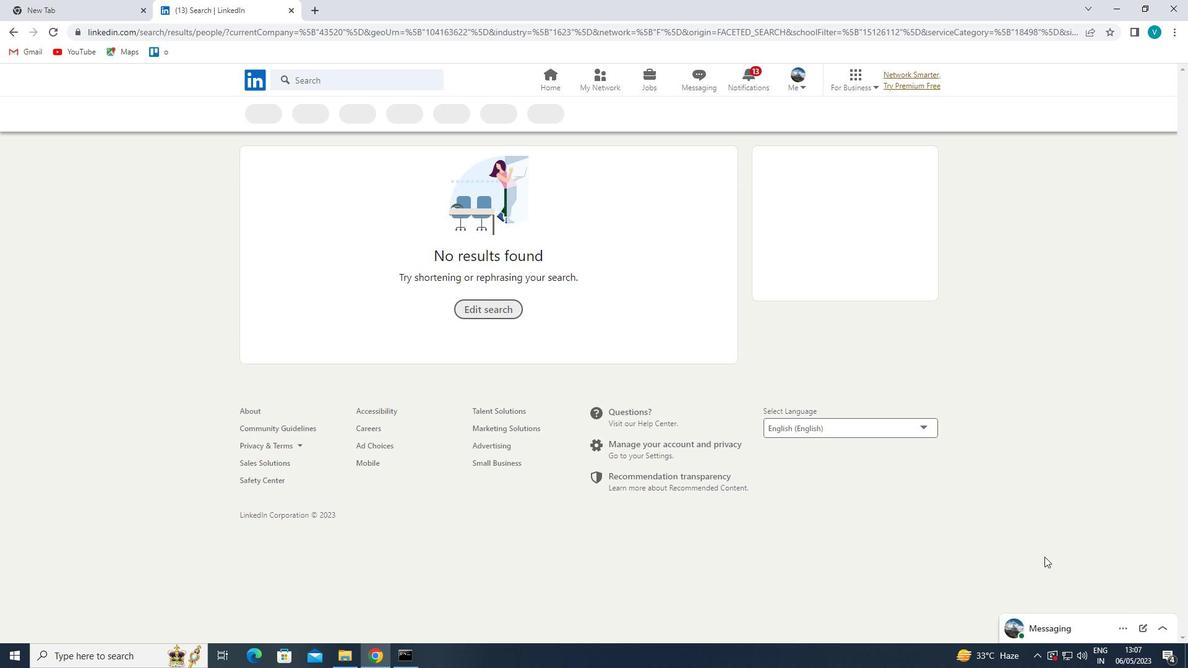 
